 Task: Find a place to stay in Americana, Brazil, from 24 Aug to 10 Sep for 8 guests, with a price range of ₹12000 to ₹15000, 4 bedrooms, flat type, with Wifi, free parking, self check-in, and English-speaking host.
Action: Mouse pressed left at (583, 122)
Screenshot: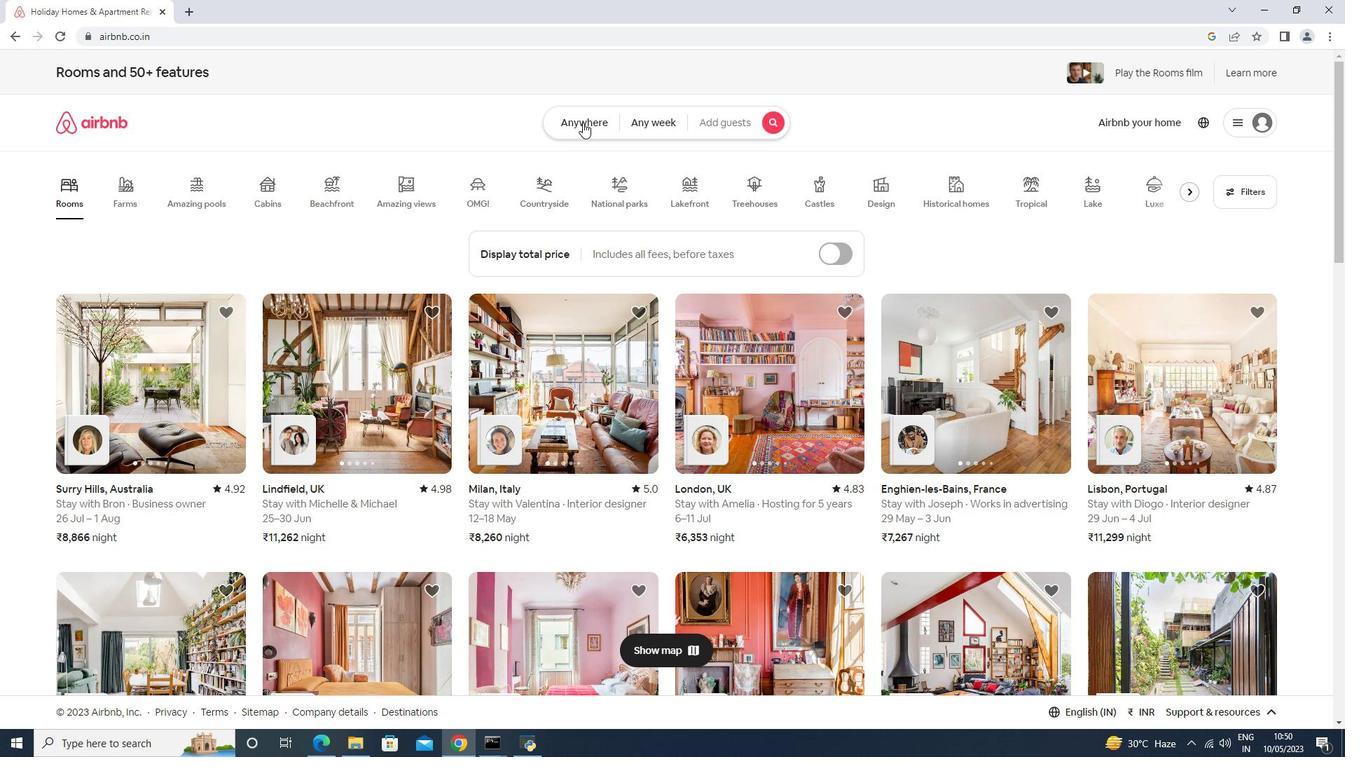 
Action: Mouse moved to (465, 186)
Screenshot: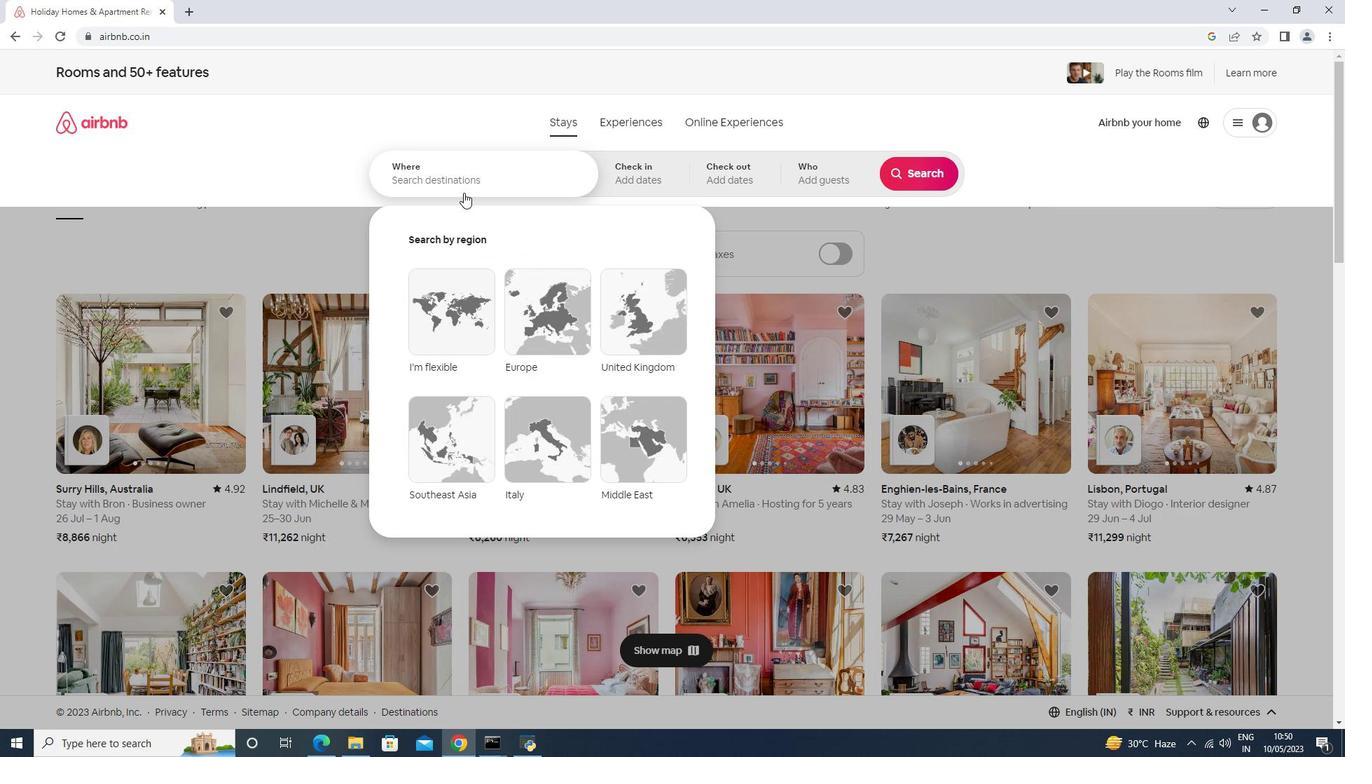 
Action: Mouse pressed left at (465, 186)
Screenshot: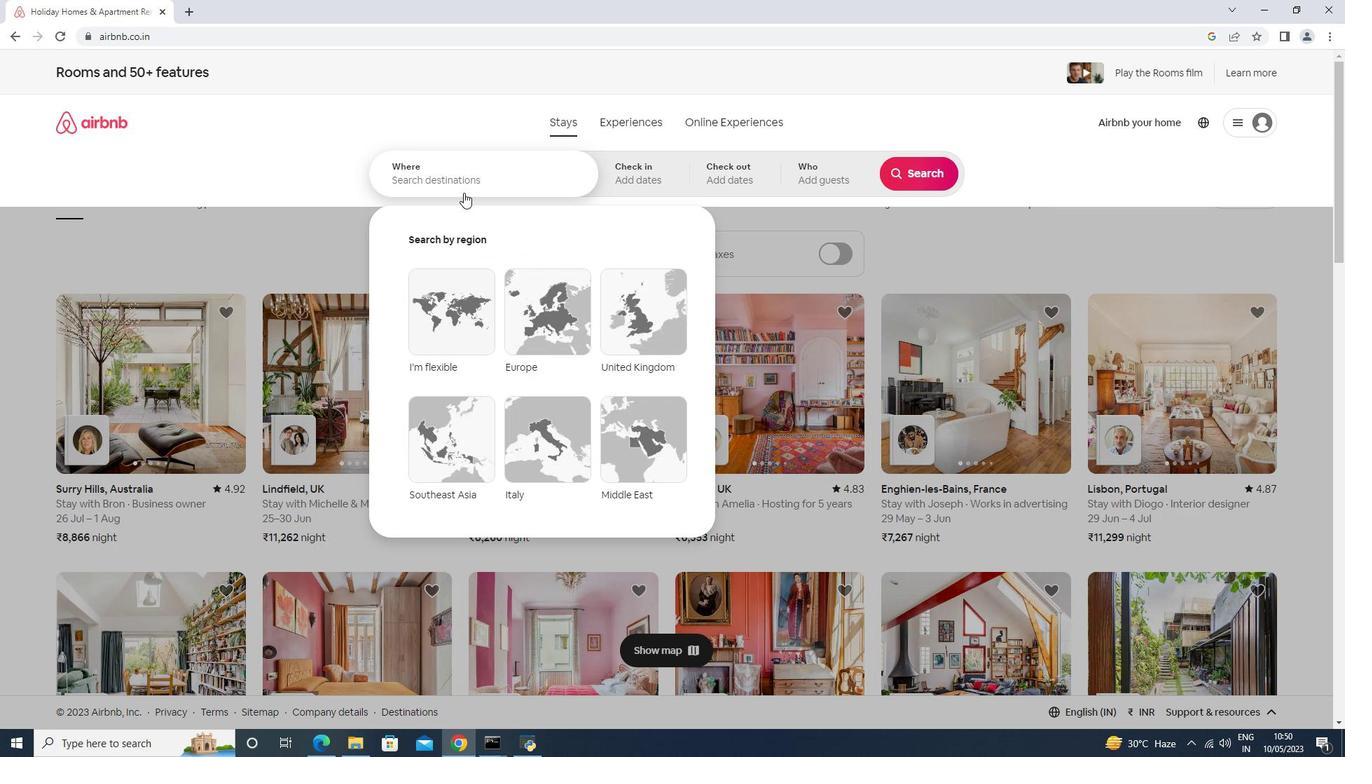 
Action: Key pressed <Key.shift>Amricana,<Key.shift>Bral
Screenshot: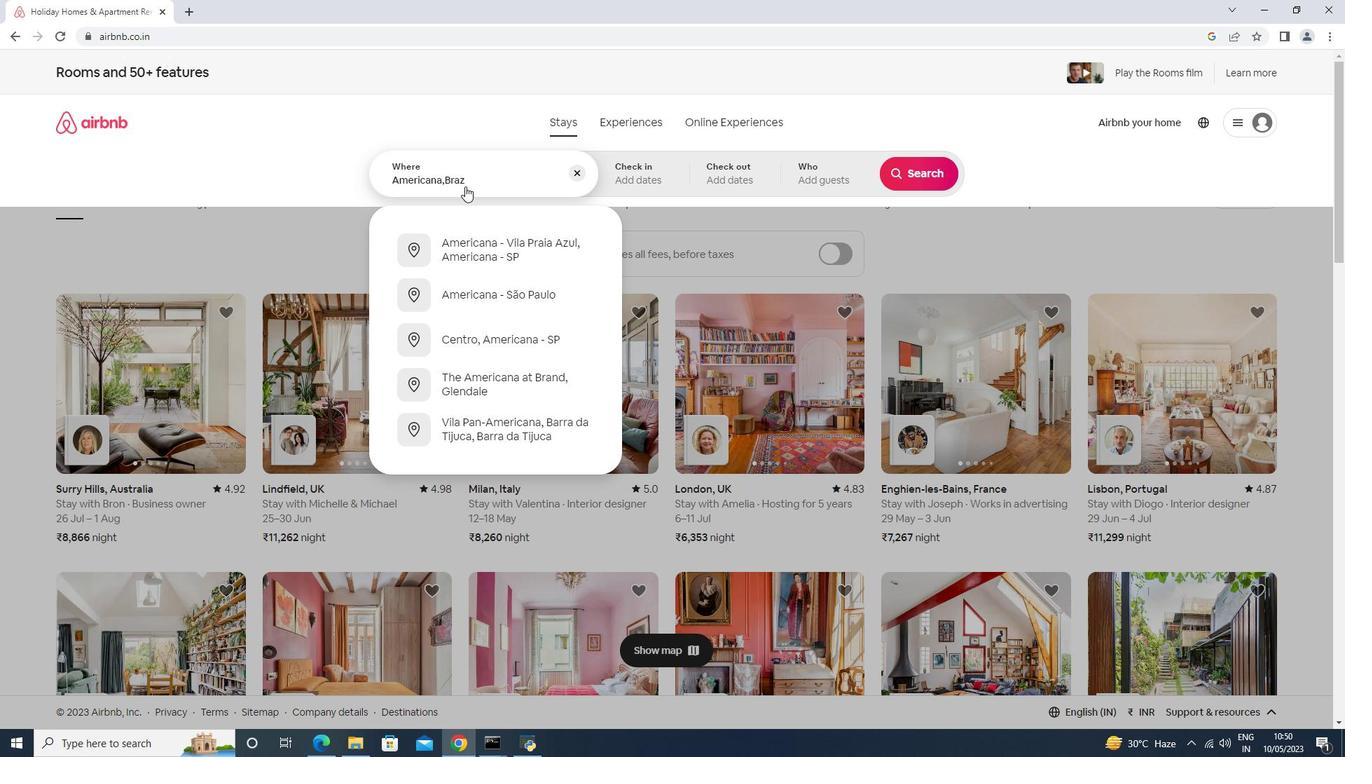 
Action: Mouse moved to (621, 186)
Screenshot: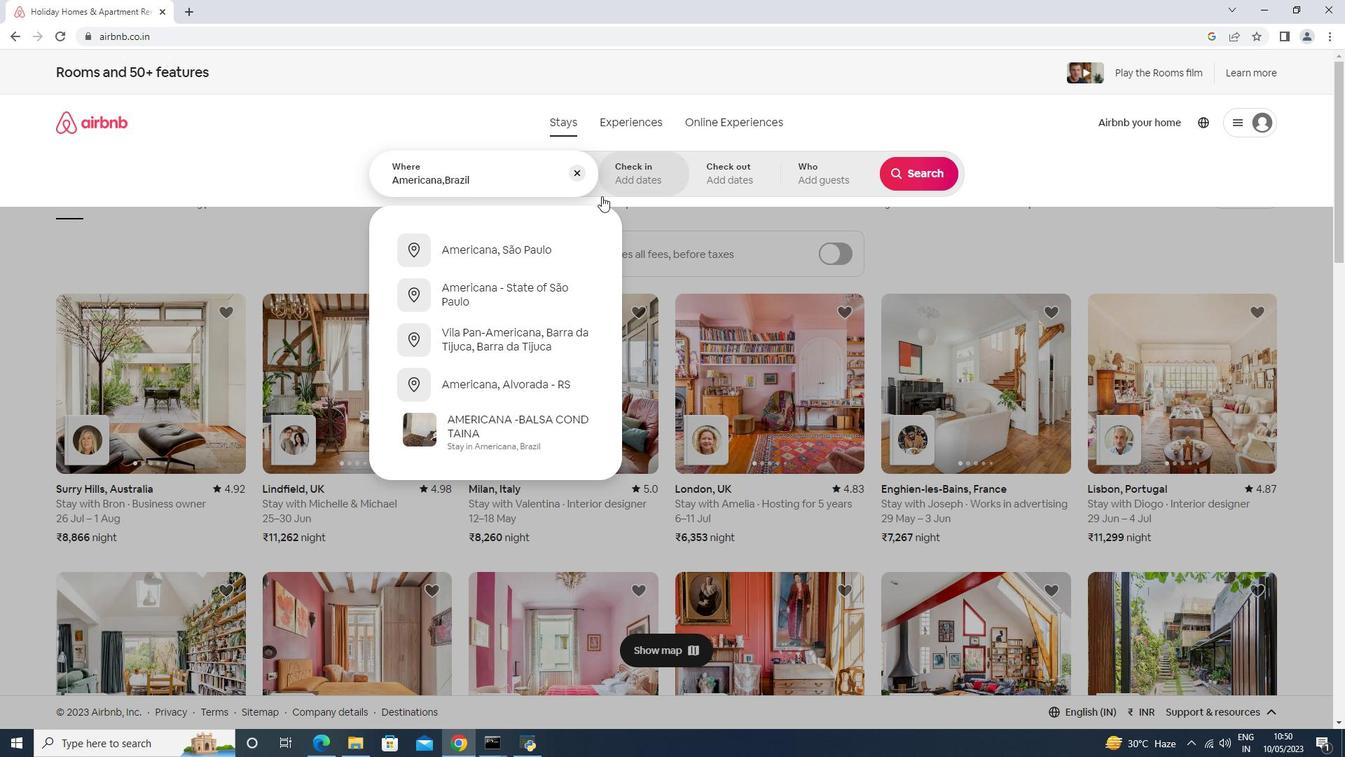 
Action: Mouse pressed left at (621, 186)
Screenshot: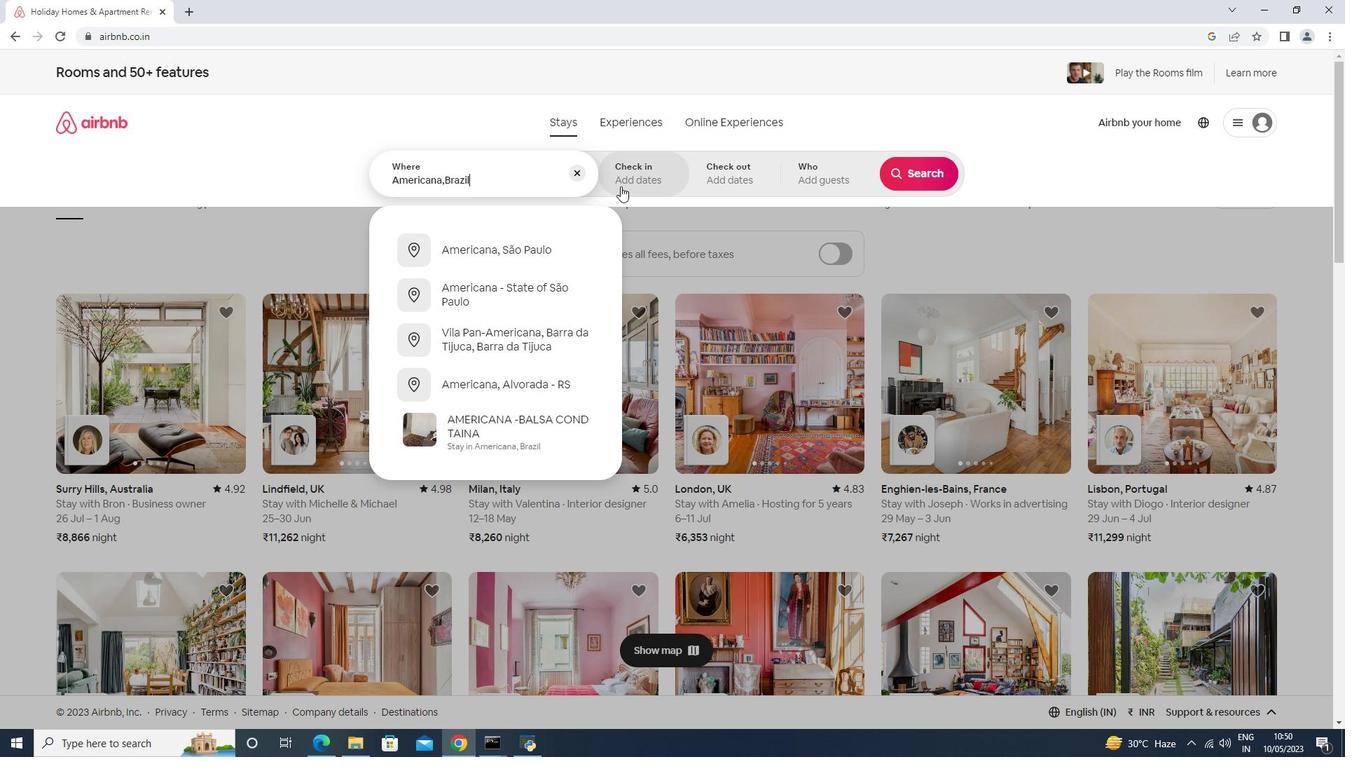 
Action: Mouse moved to (913, 289)
Screenshot: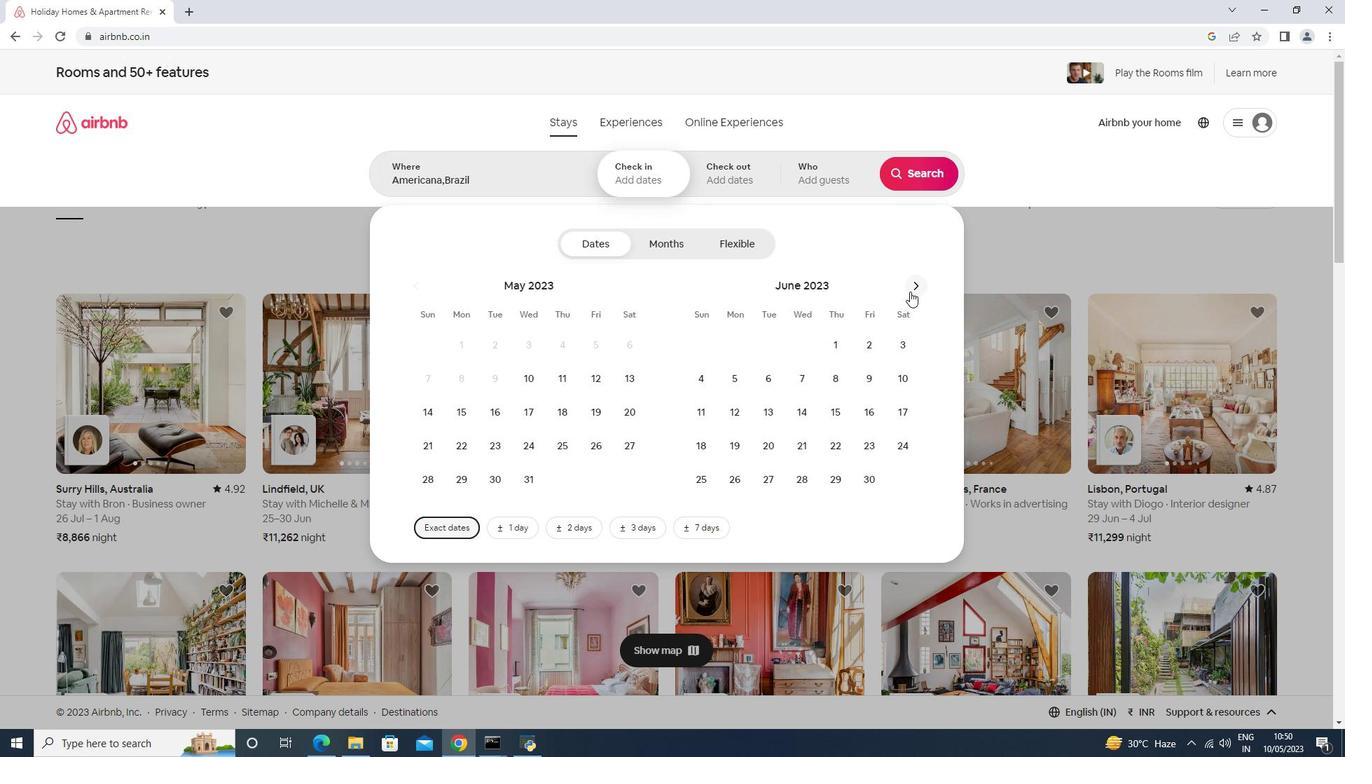 
Action: Mouse pressed left at (913, 289)
Screenshot: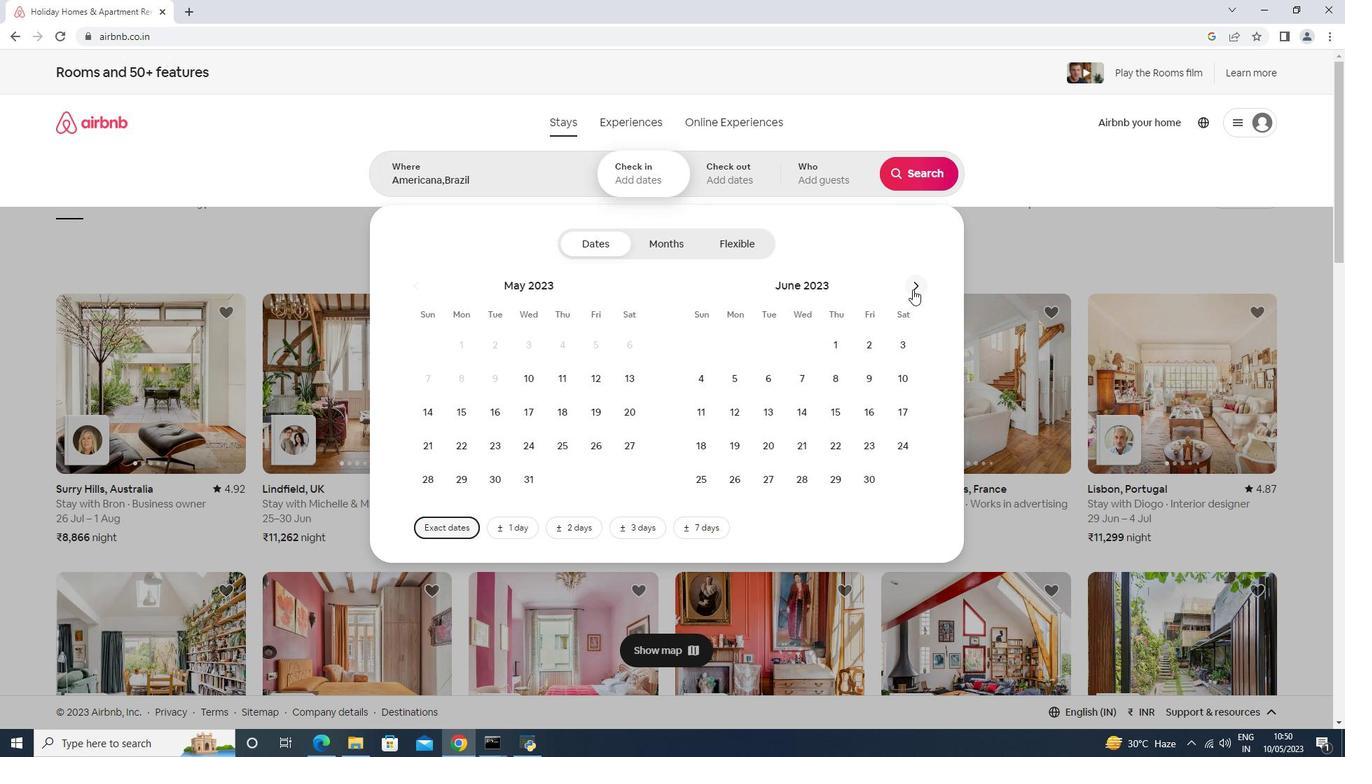 
Action: Mouse pressed left at (913, 289)
Screenshot: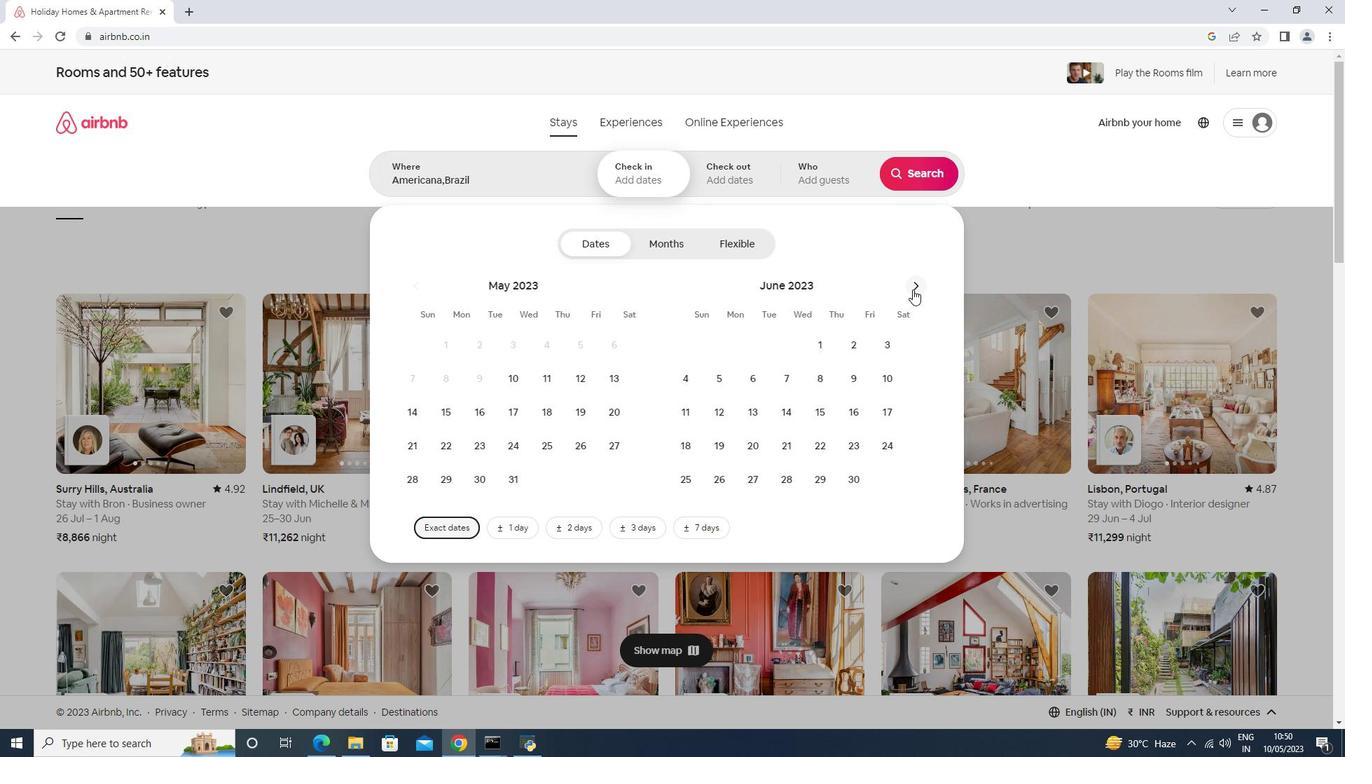 
Action: Mouse moved to (834, 447)
Screenshot: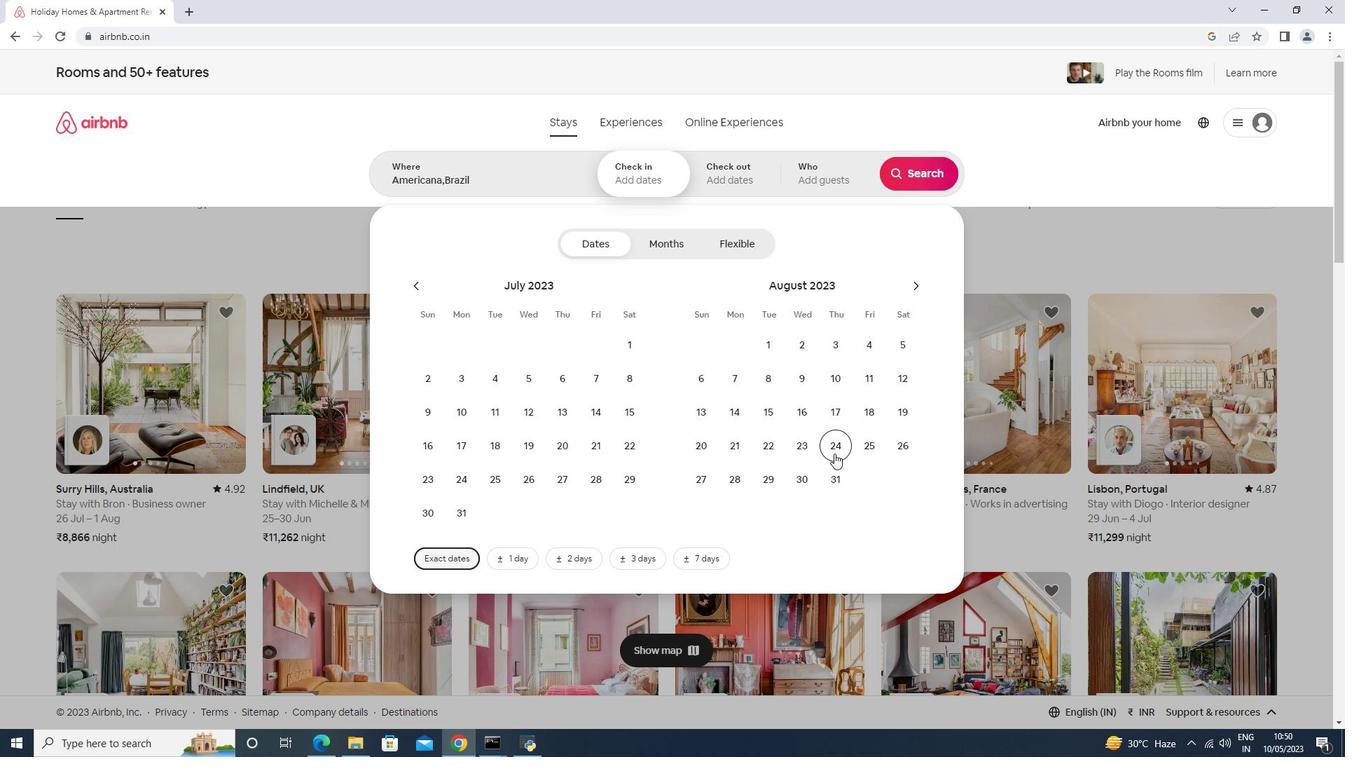
Action: Mouse pressed left at (834, 447)
Screenshot: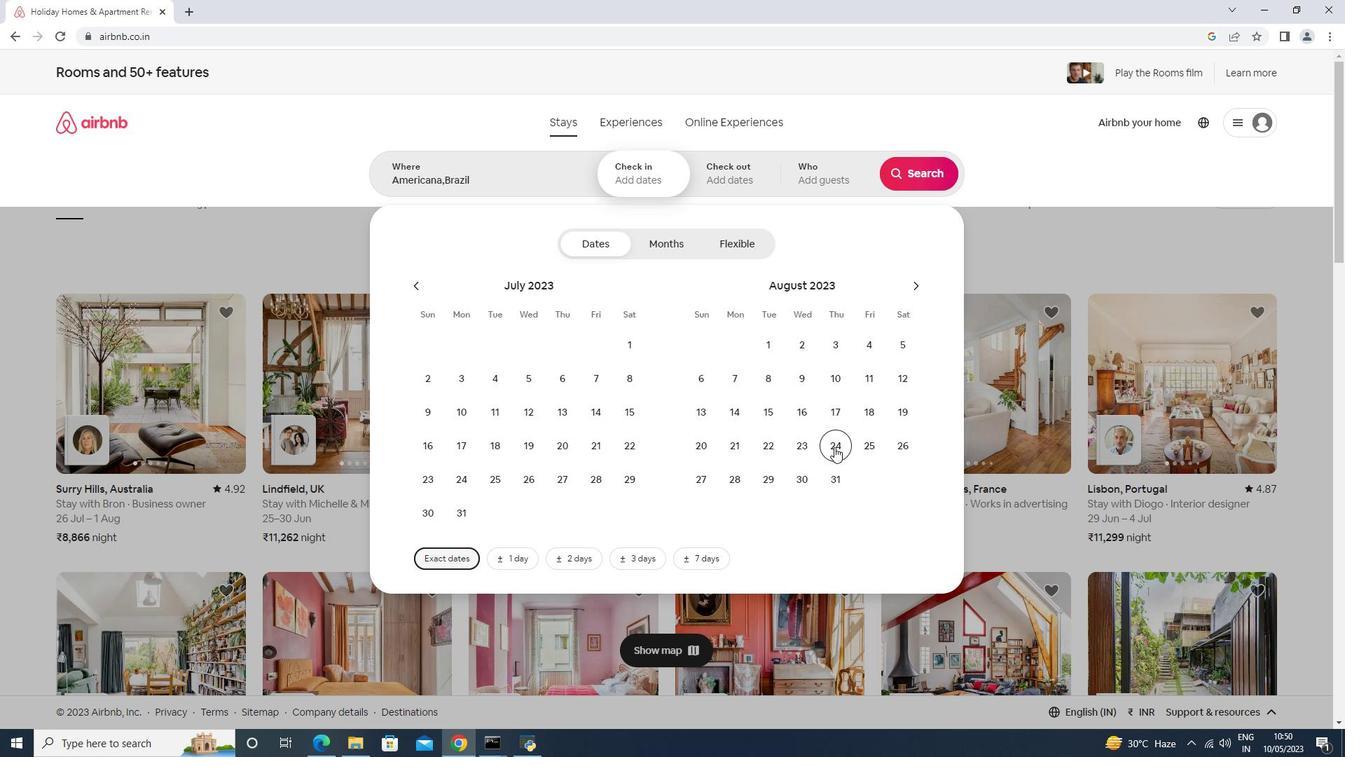 
Action: Mouse moved to (911, 286)
Screenshot: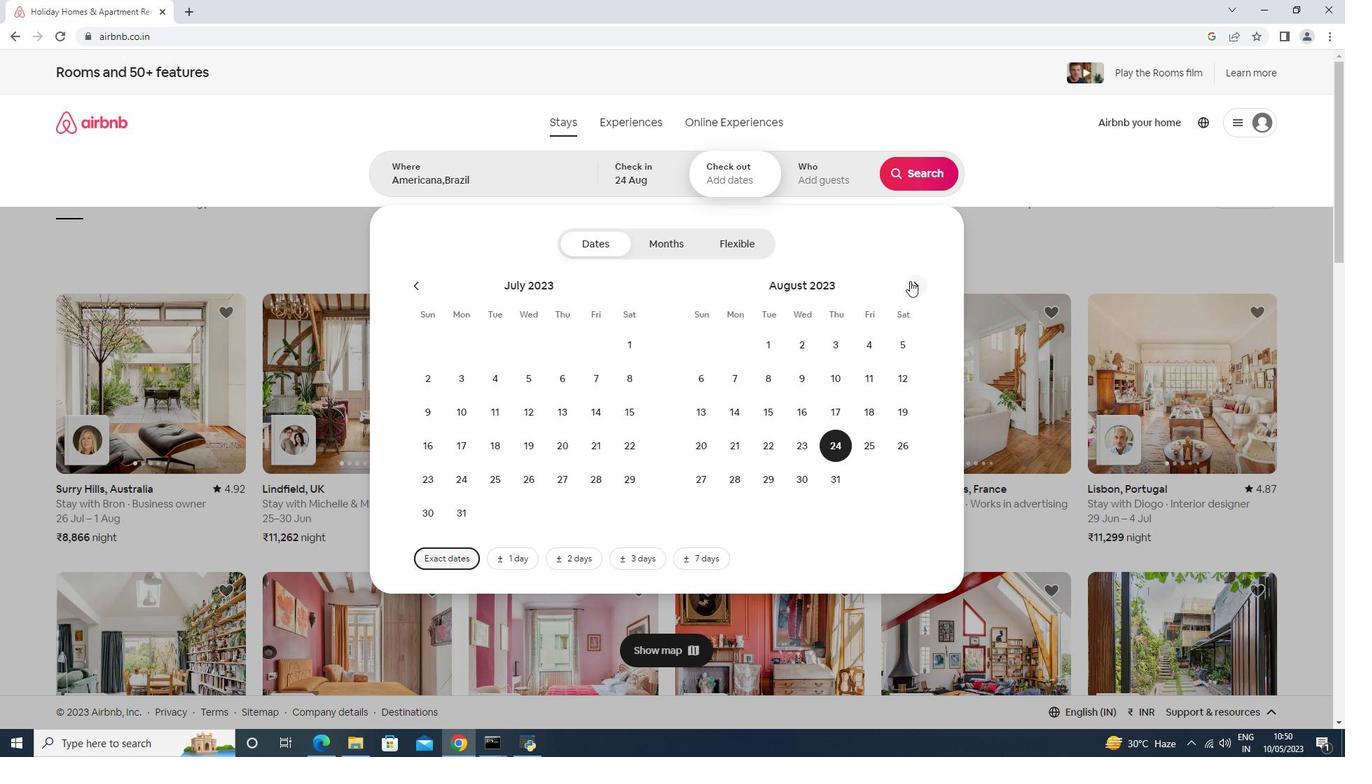 
Action: Mouse pressed left at (911, 286)
Screenshot: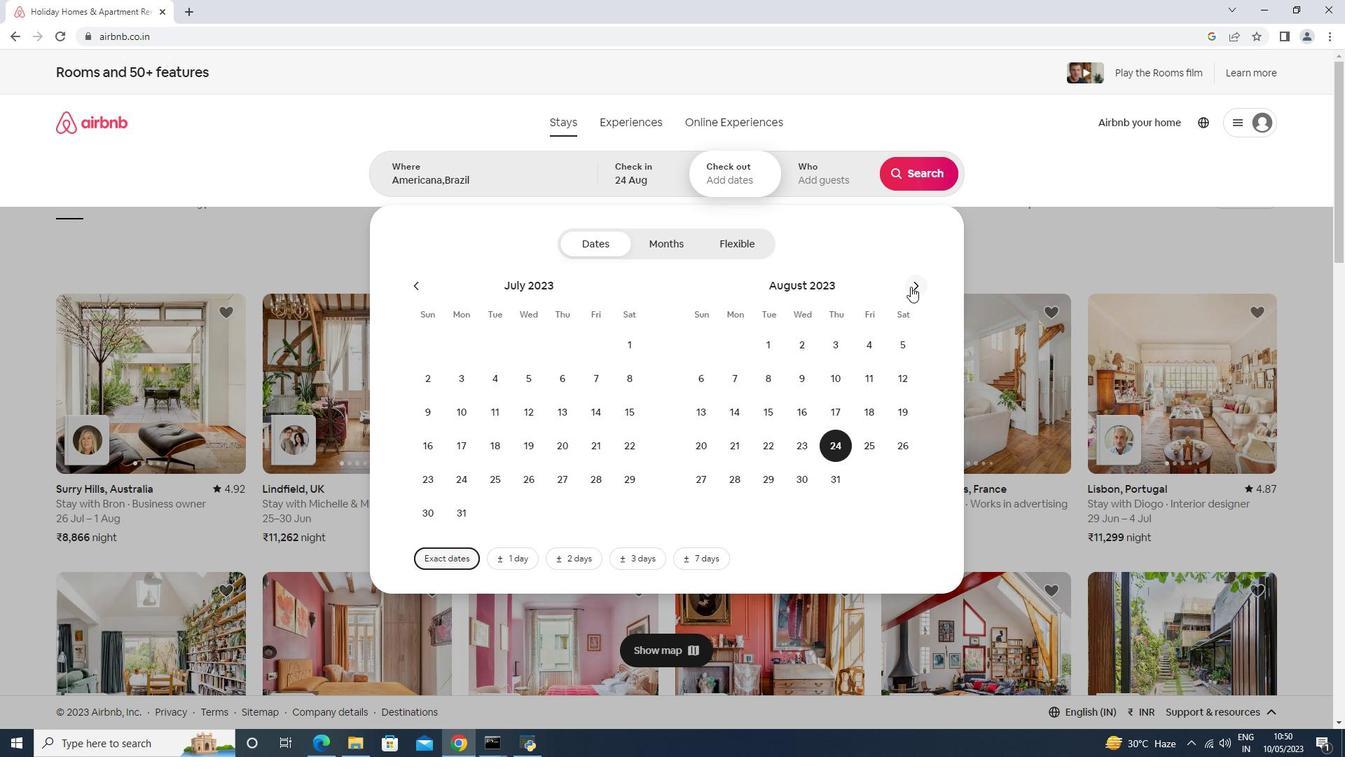 
Action: Mouse moved to (702, 406)
Screenshot: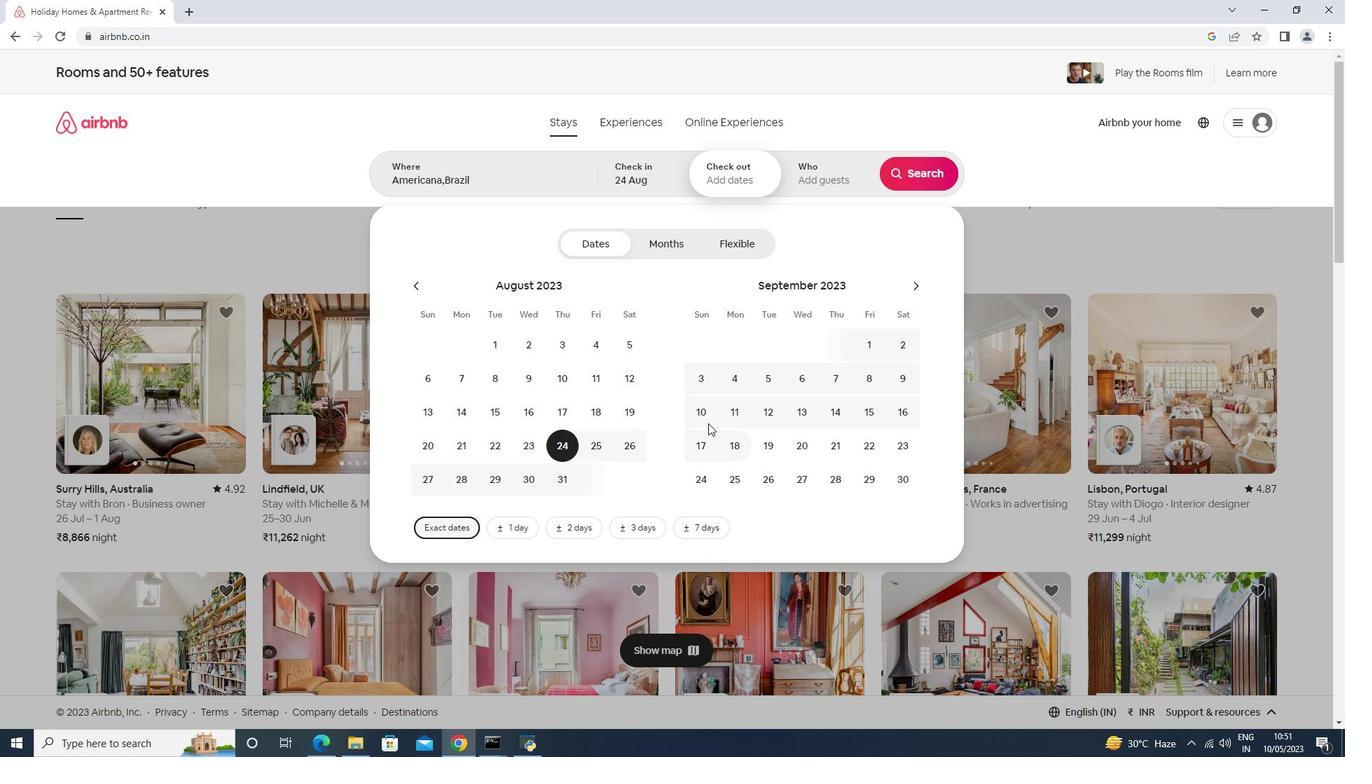 
Action: Mouse pressed left at (702, 406)
Screenshot: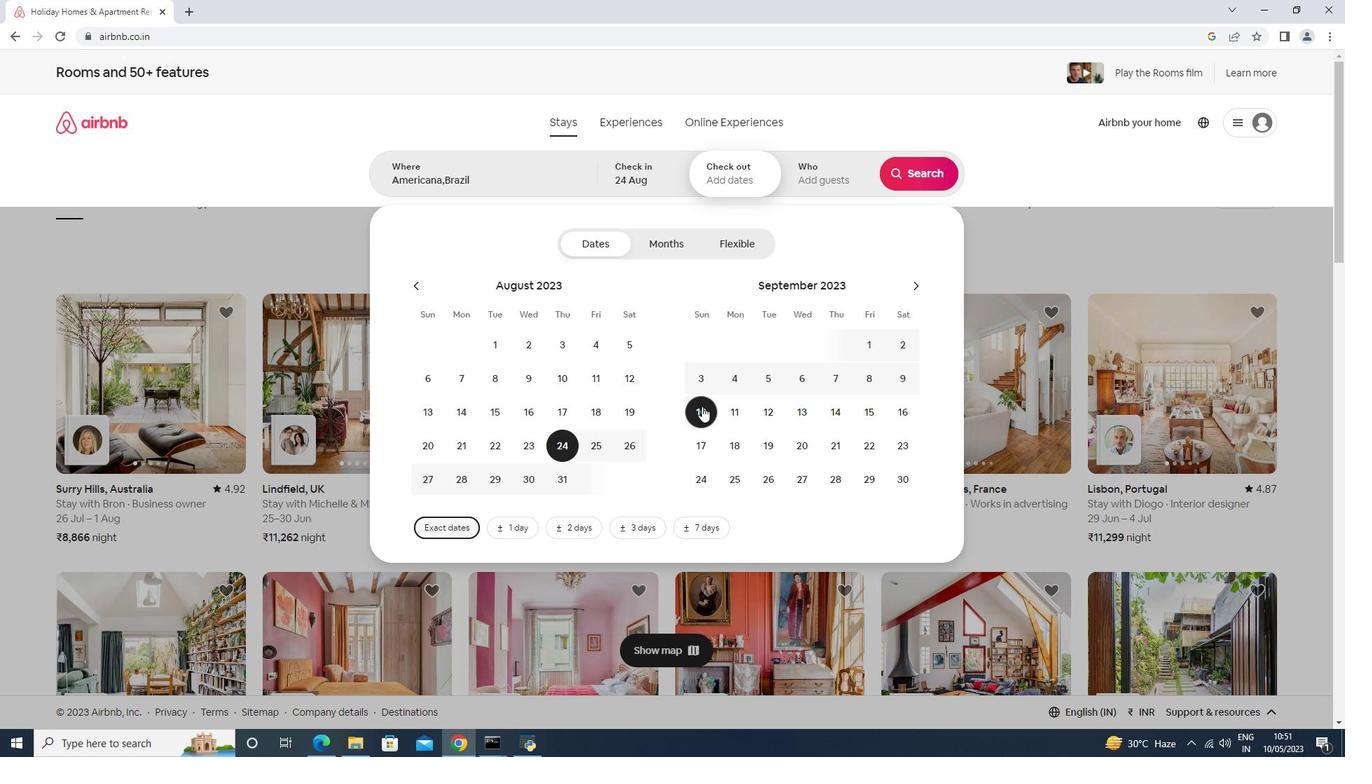 
Action: Mouse moved to (832, 188)
Screenshot: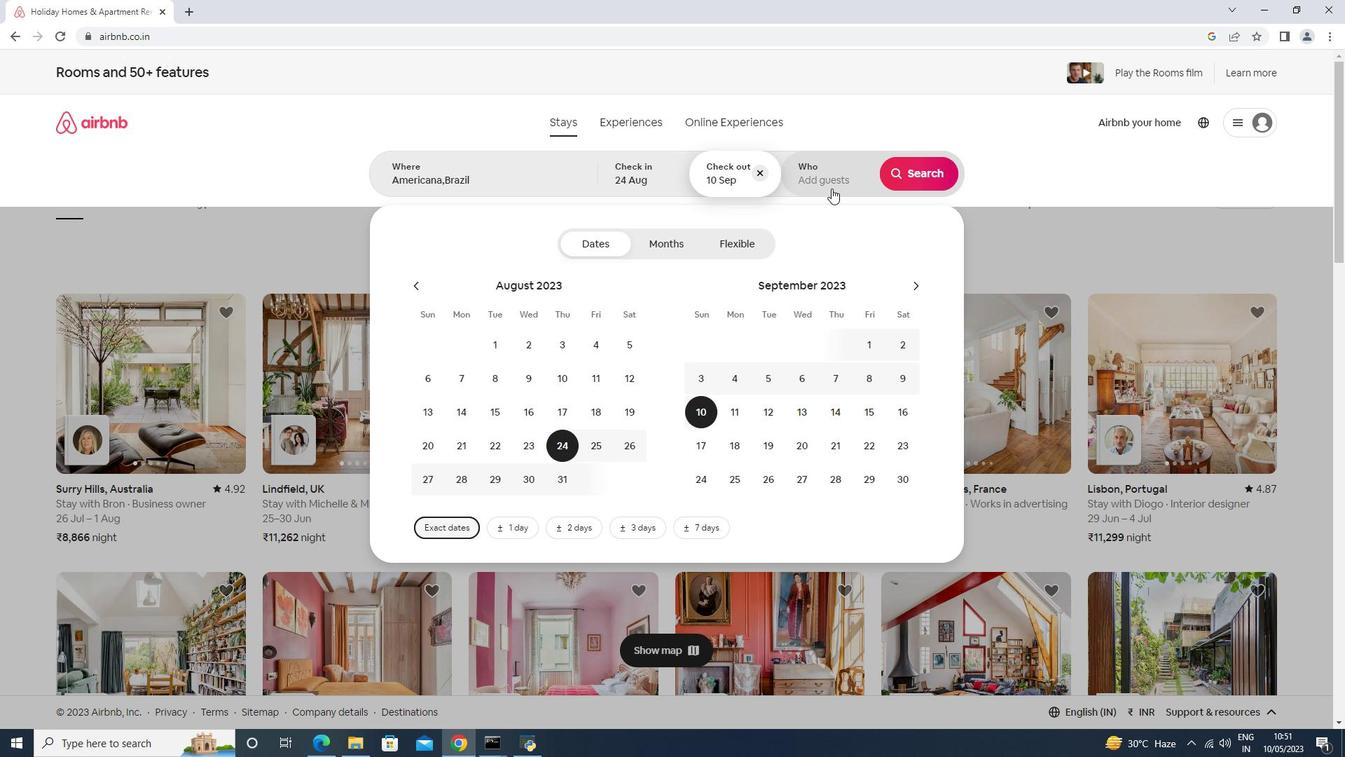 
Action: Mouse pressed left at (832, 188)
Screenshot: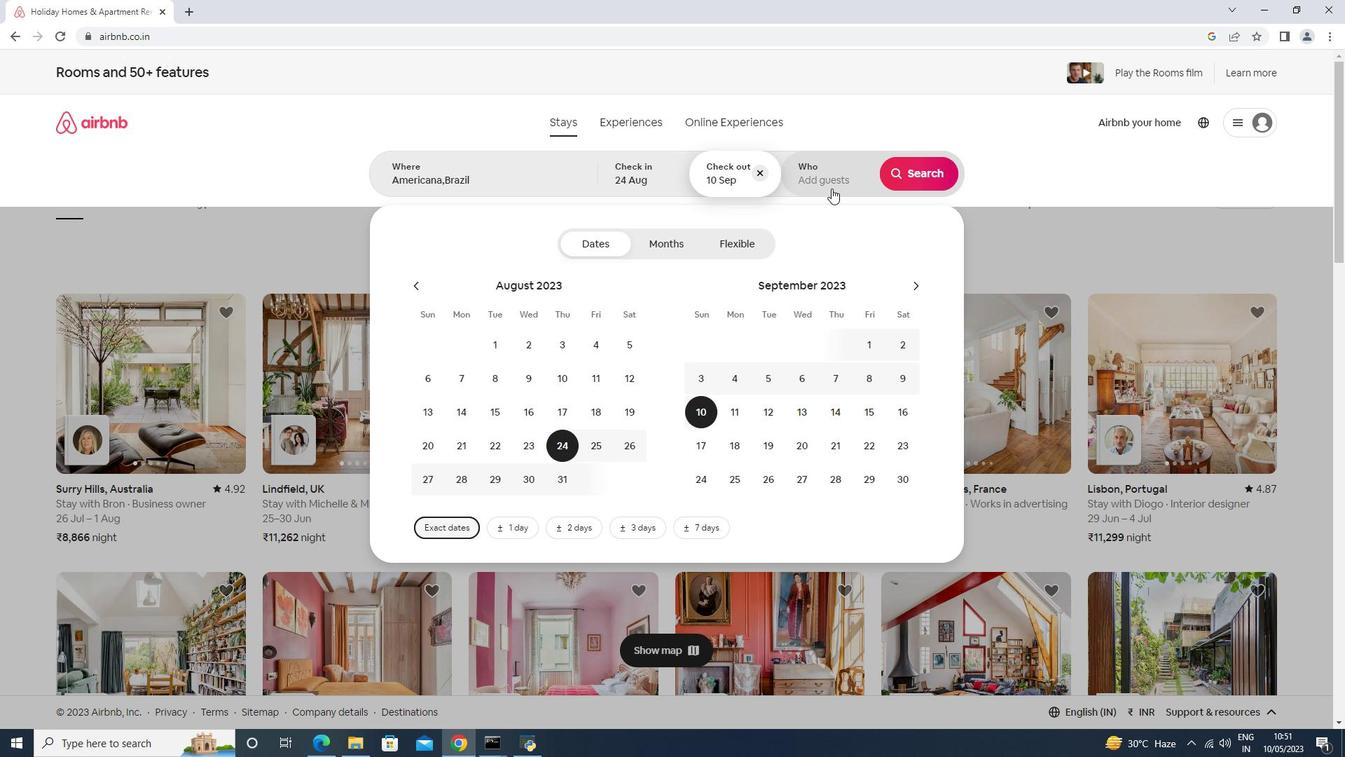 
Action: Mouse moved to (921, 248)
Screenshot: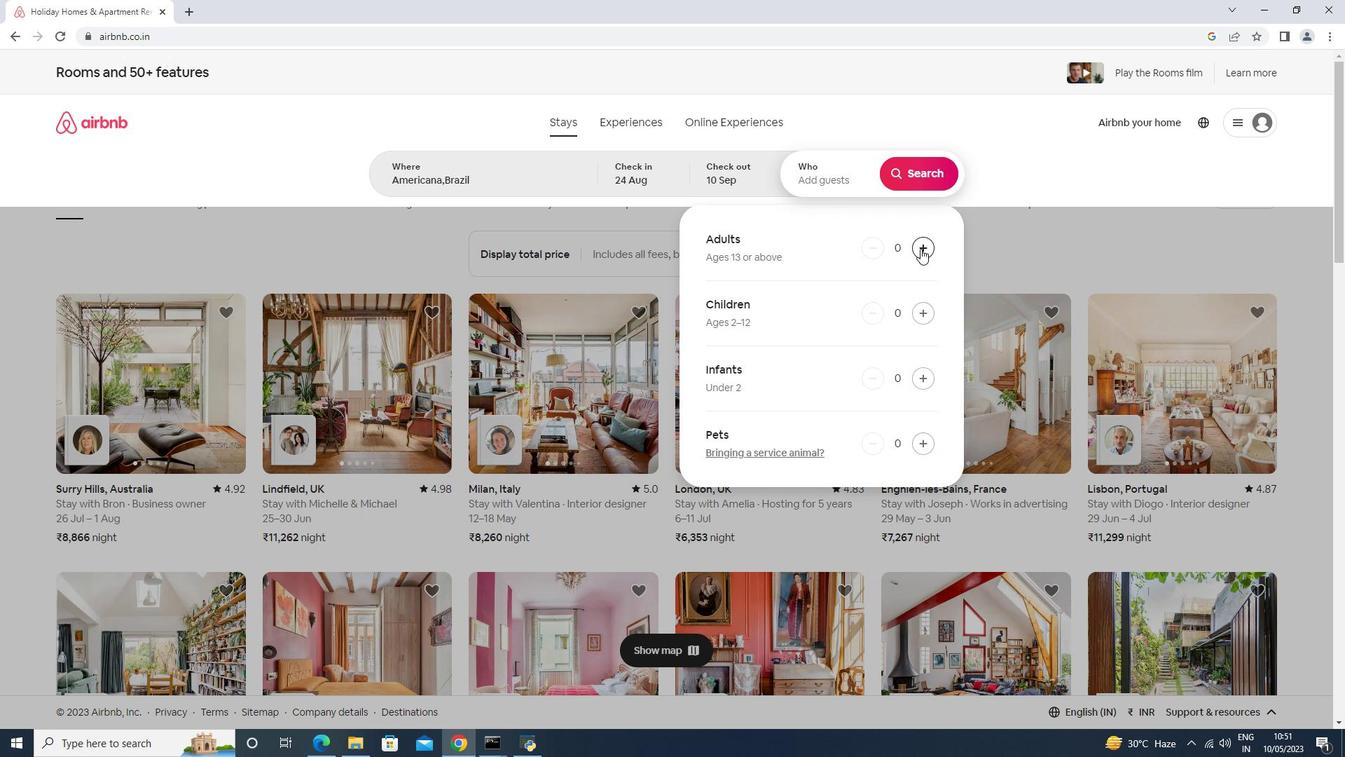 
Action: Mouse pressed left at (921, 248)
Screenshot: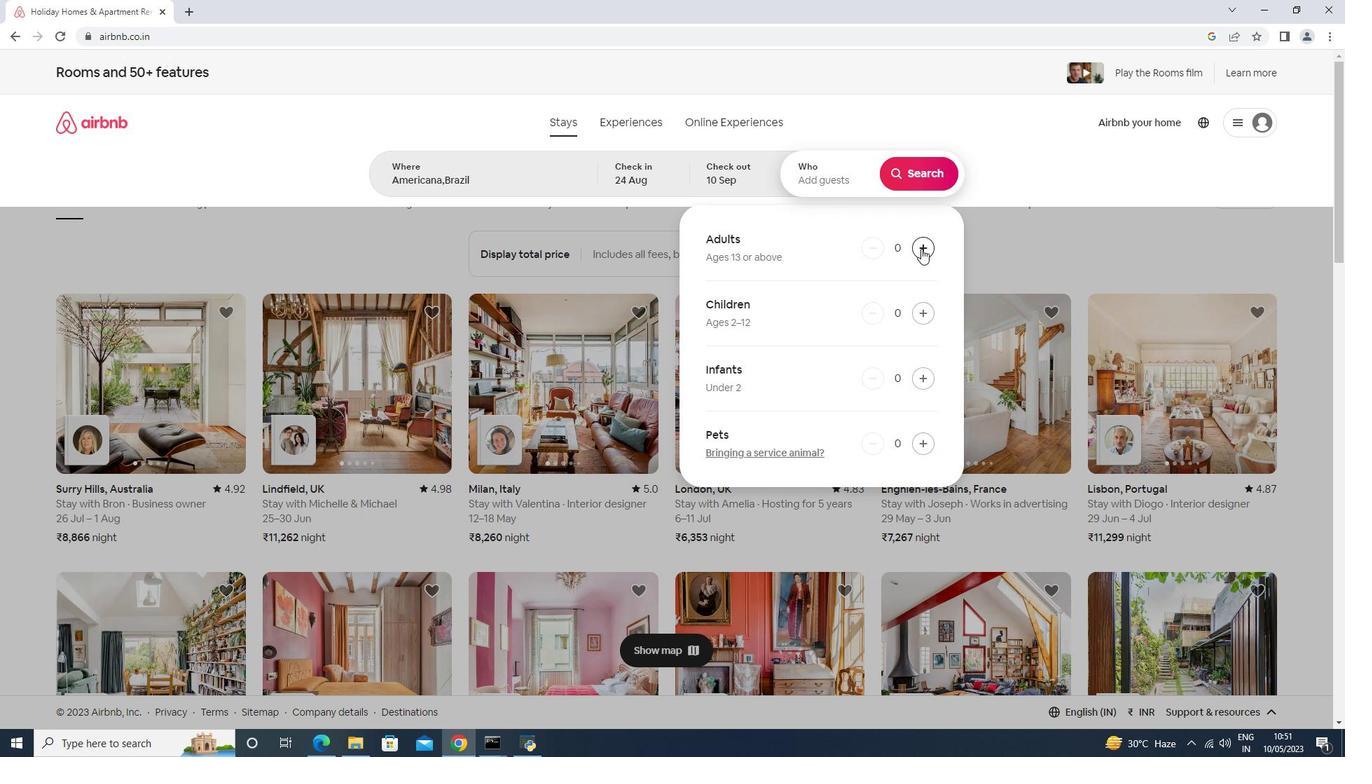
Action: Mouse moved to (921, 249)
Screenshot: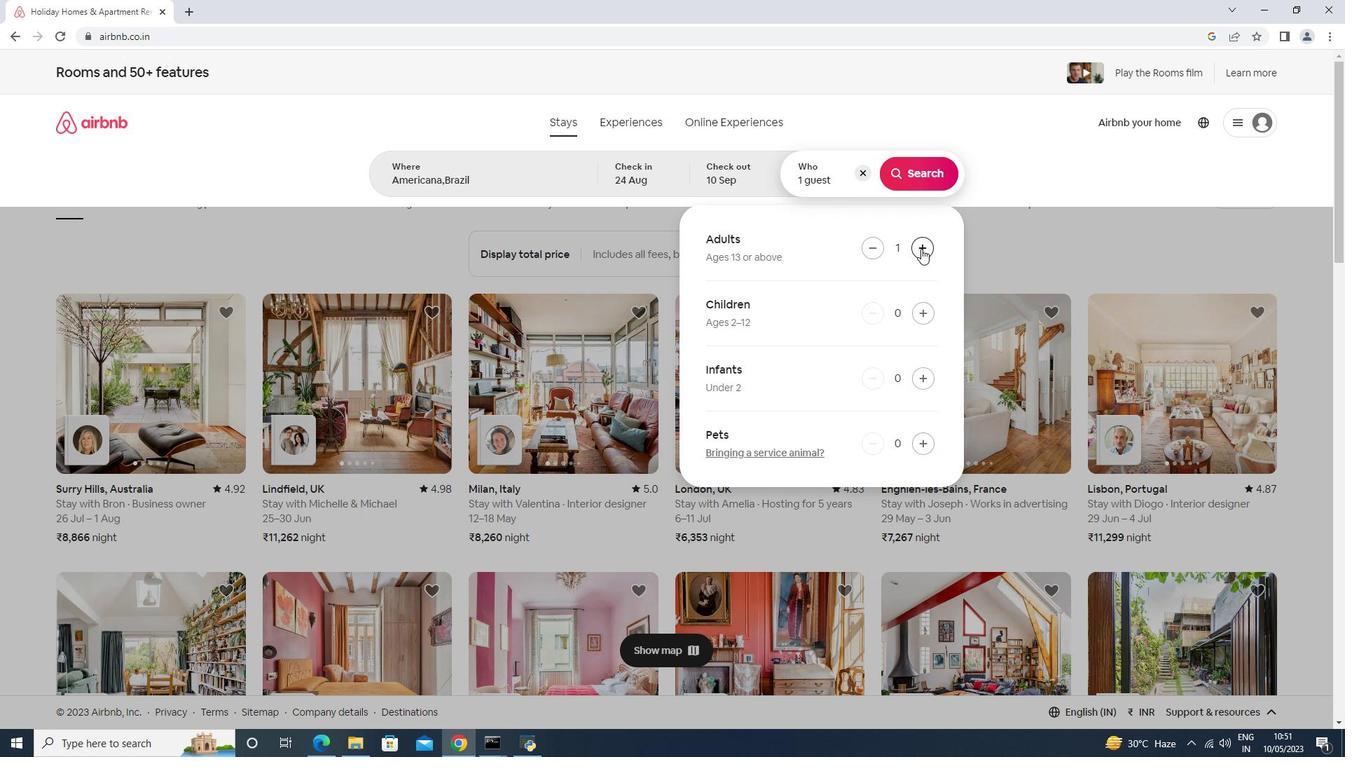 
Action: Mouse pressed left at (921, 249)
Screenshot: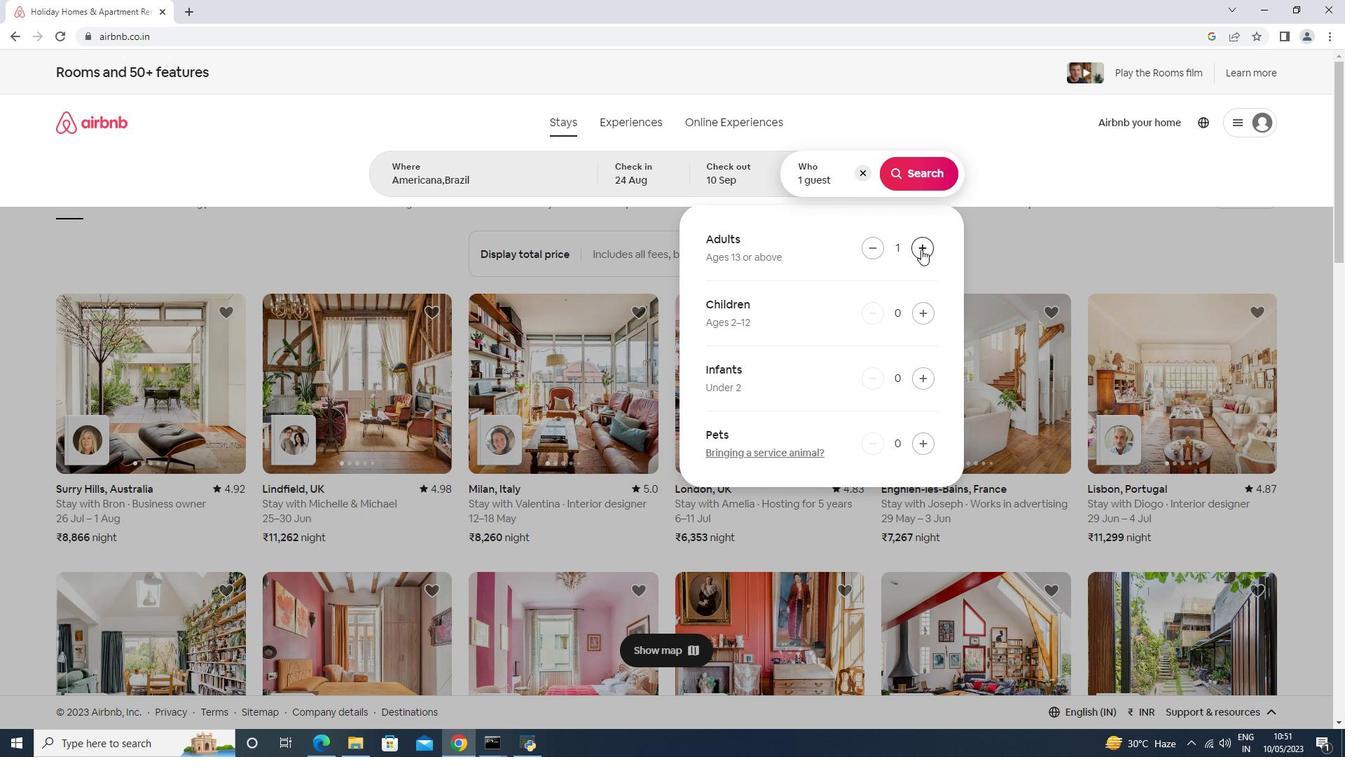 
Action: Mouse pressed left at (921, 249)
Screenshot: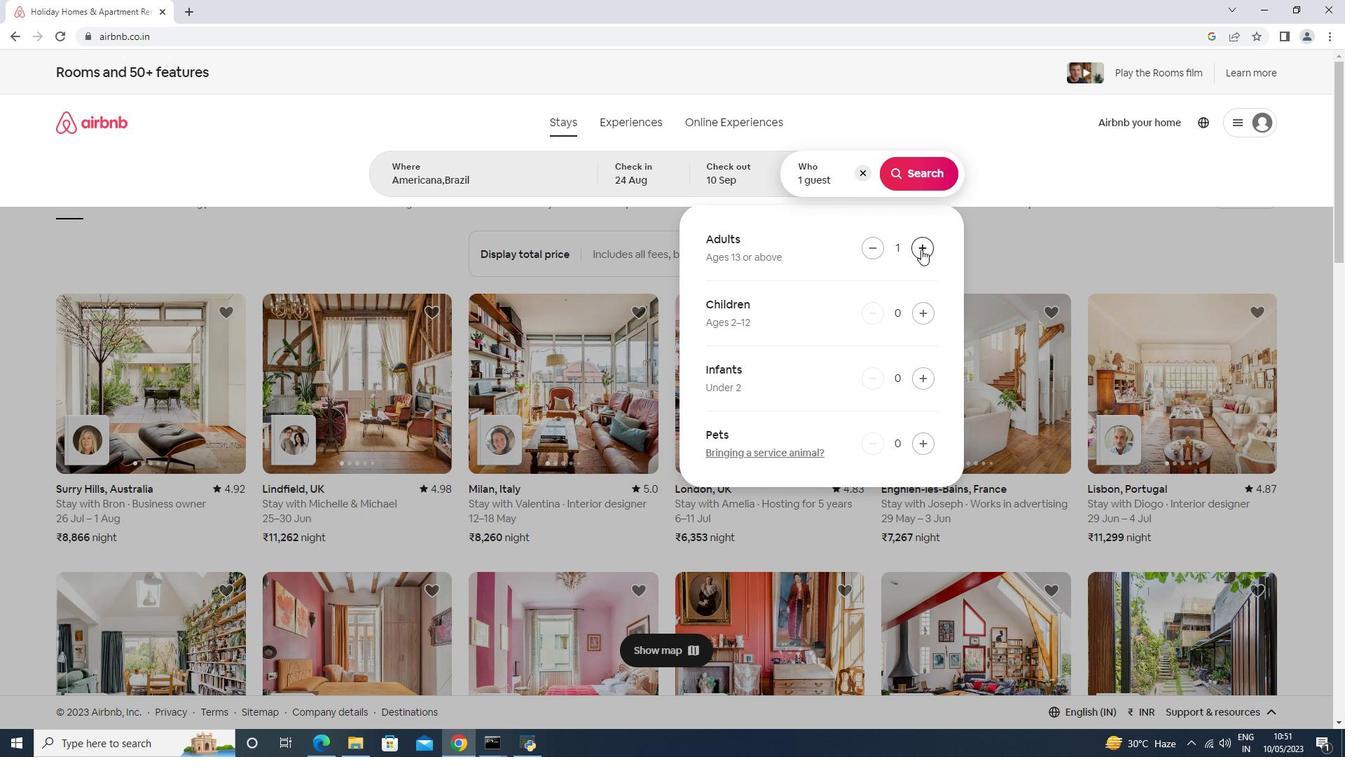 
Action: Mouse moved to (919, 250)
Screenshot: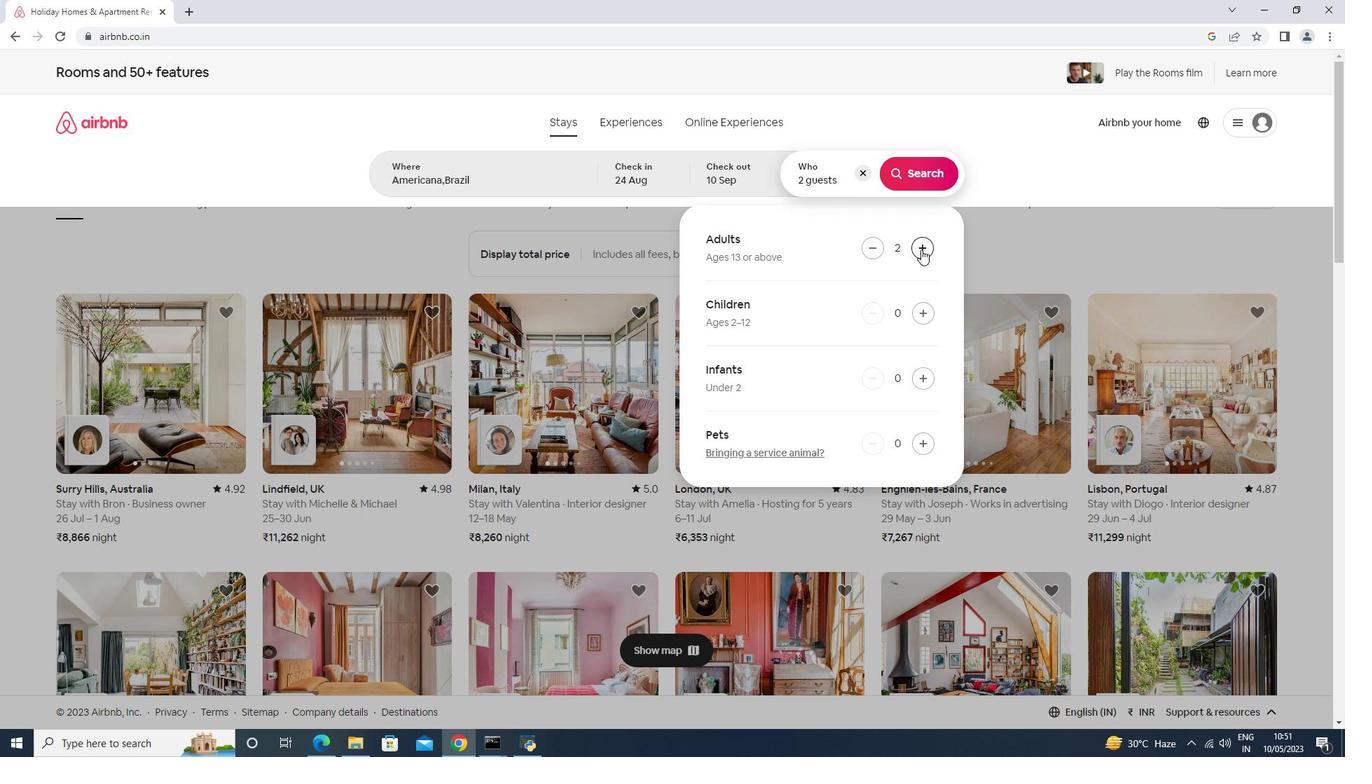 
Action: Mouse pressed left at (919, 250)
Screenshot: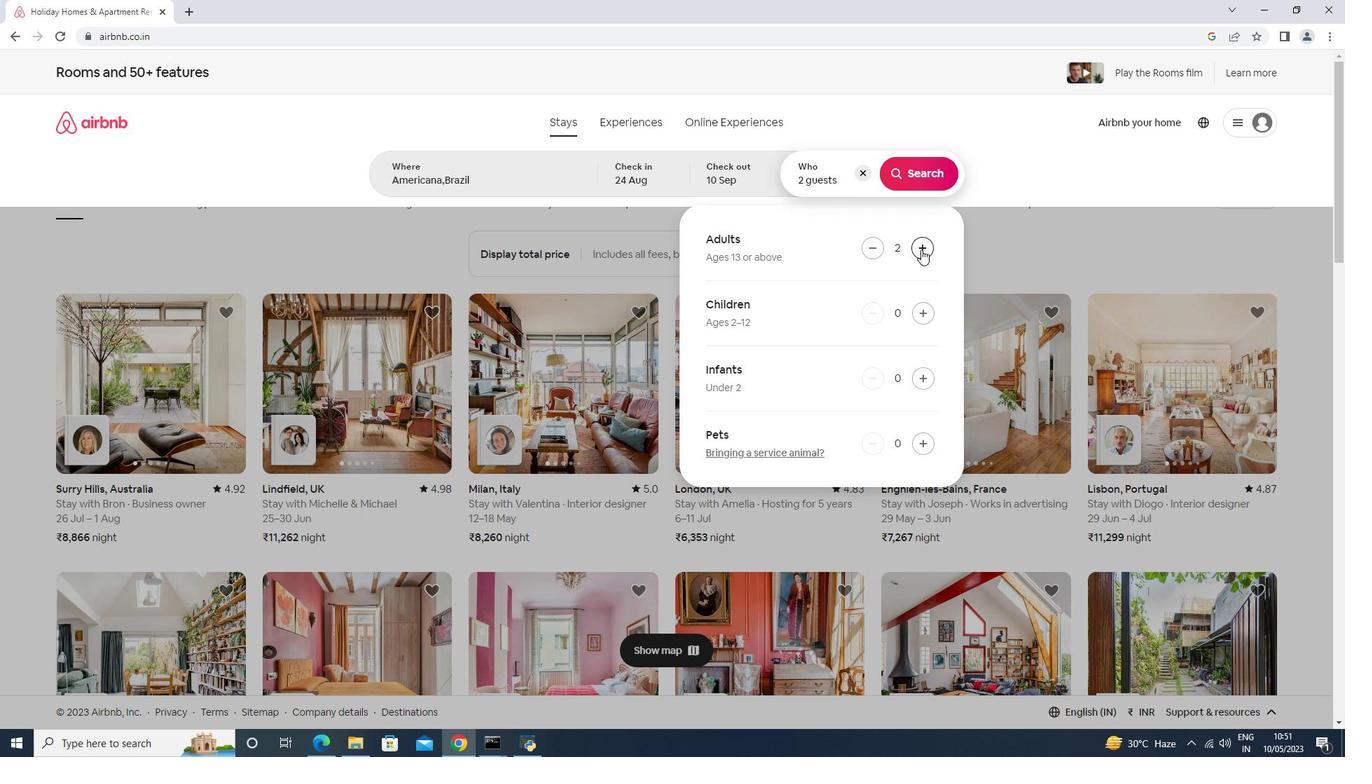 
Action: Mouse pressed left at (919, 250)
Screenshot: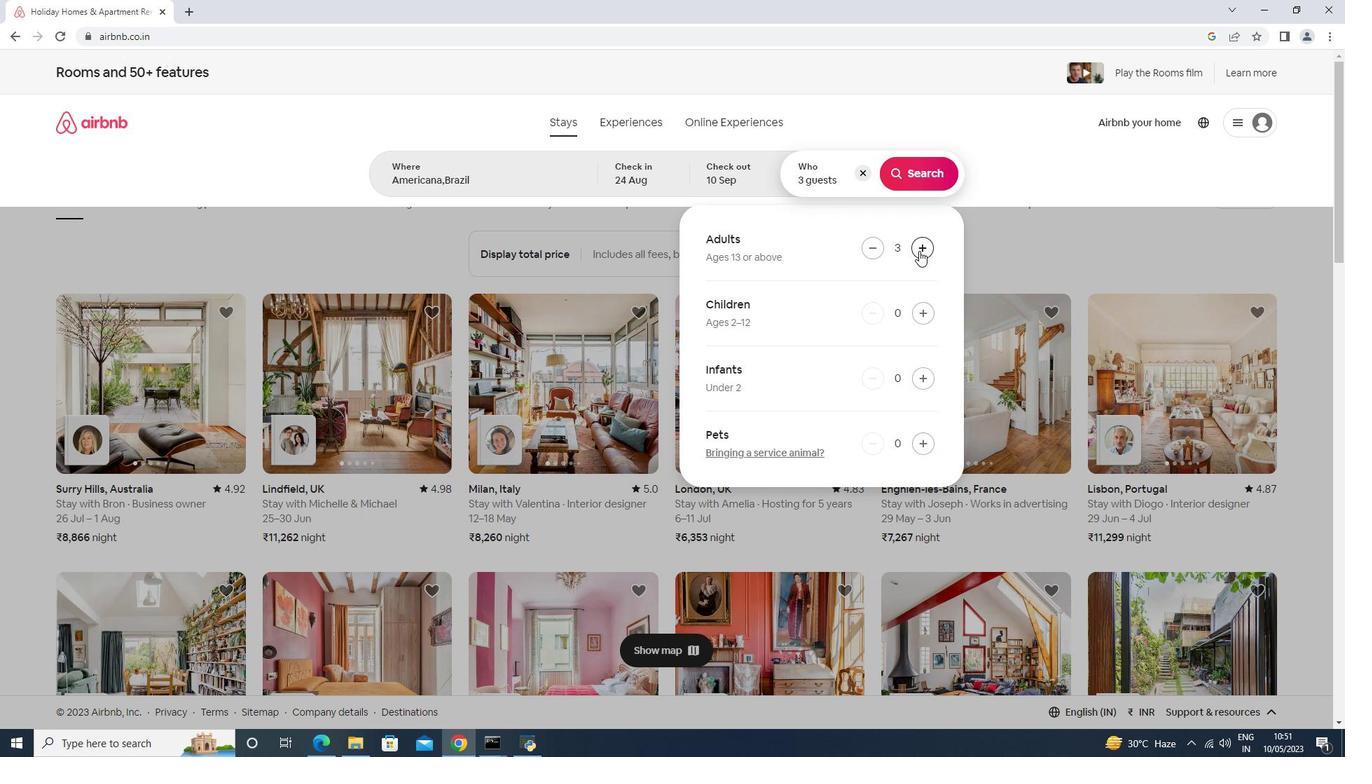 
Action: Mouse pressed left at (919, 250)
Screenshot: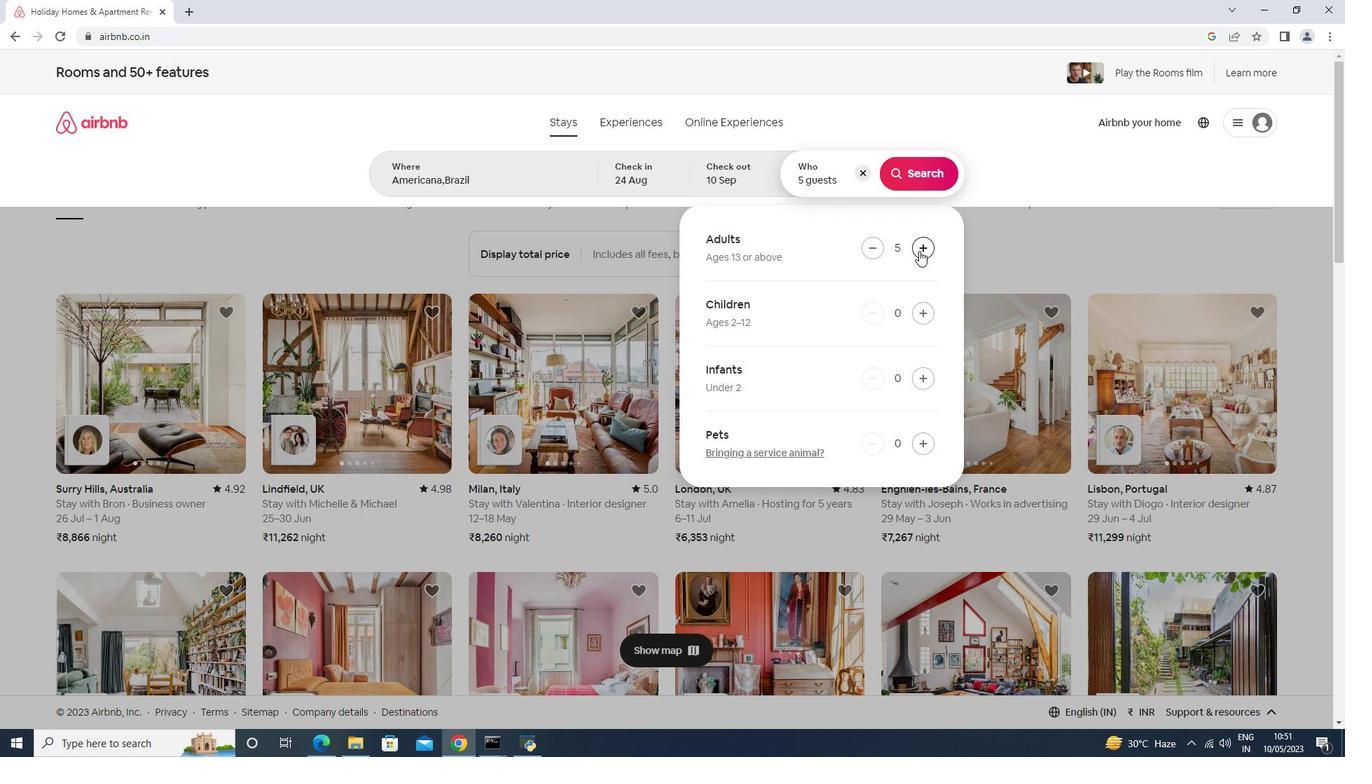 
Action: Mouse moved to (875, 244)
Screenshot: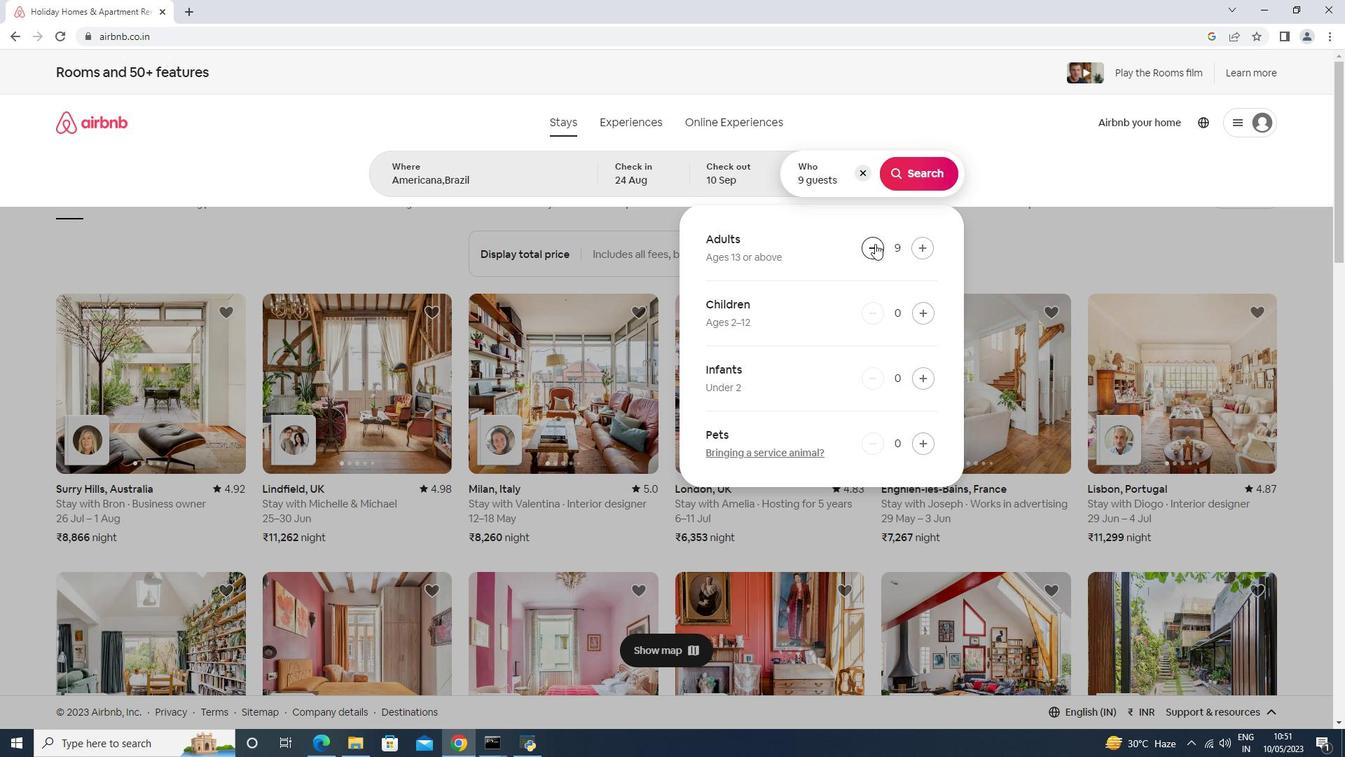 
Action: Mouse pressed left at (875, 244)
Screenshot: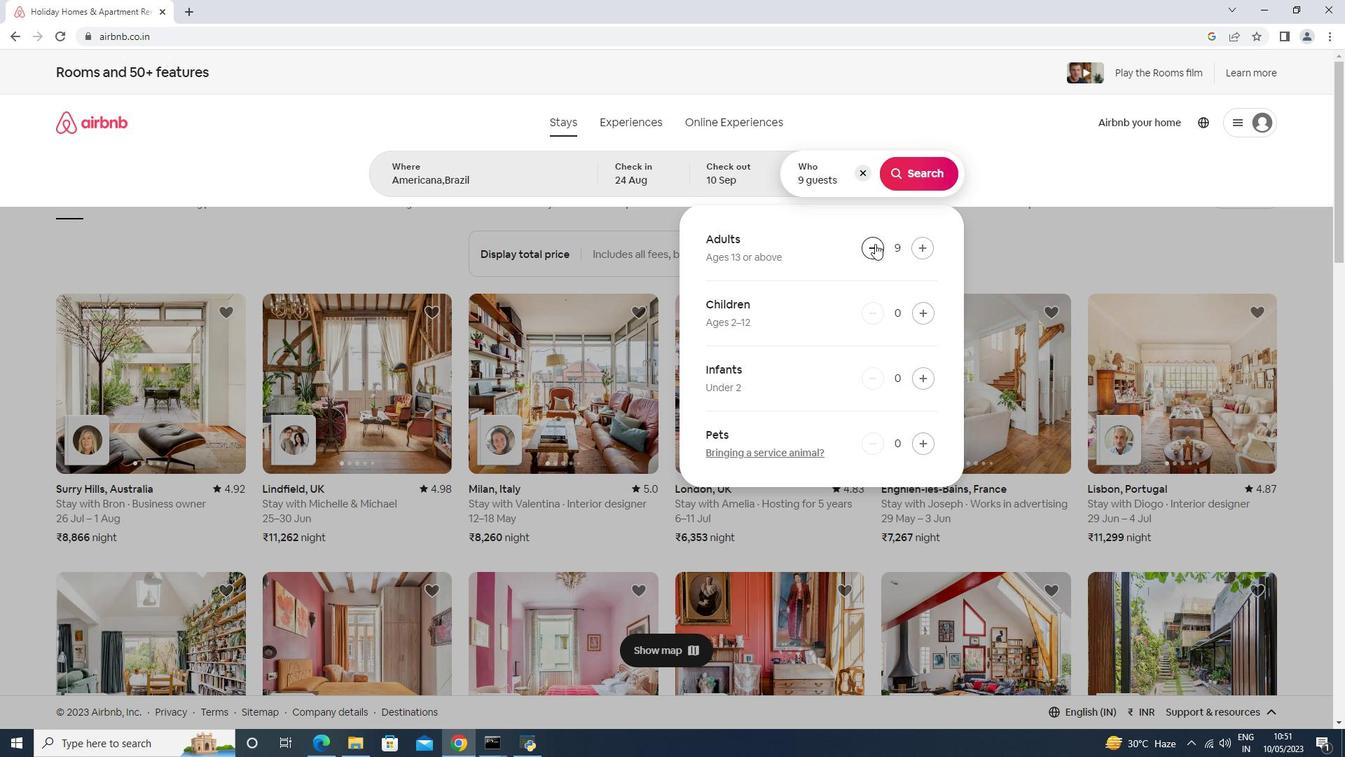 
Action: Mouse moved to (931, 173)
Screenshot: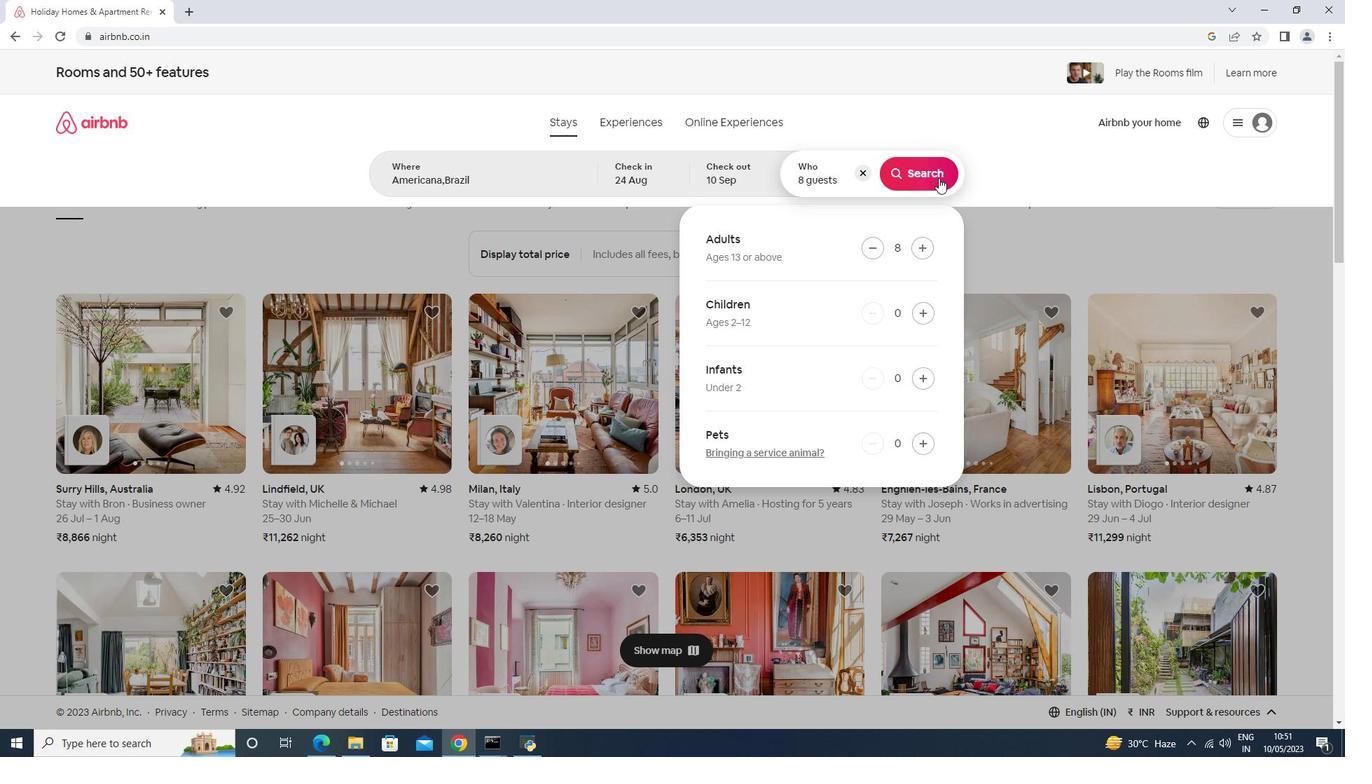 
Action: Mouse pressed left at (931, 173)
Screenshot: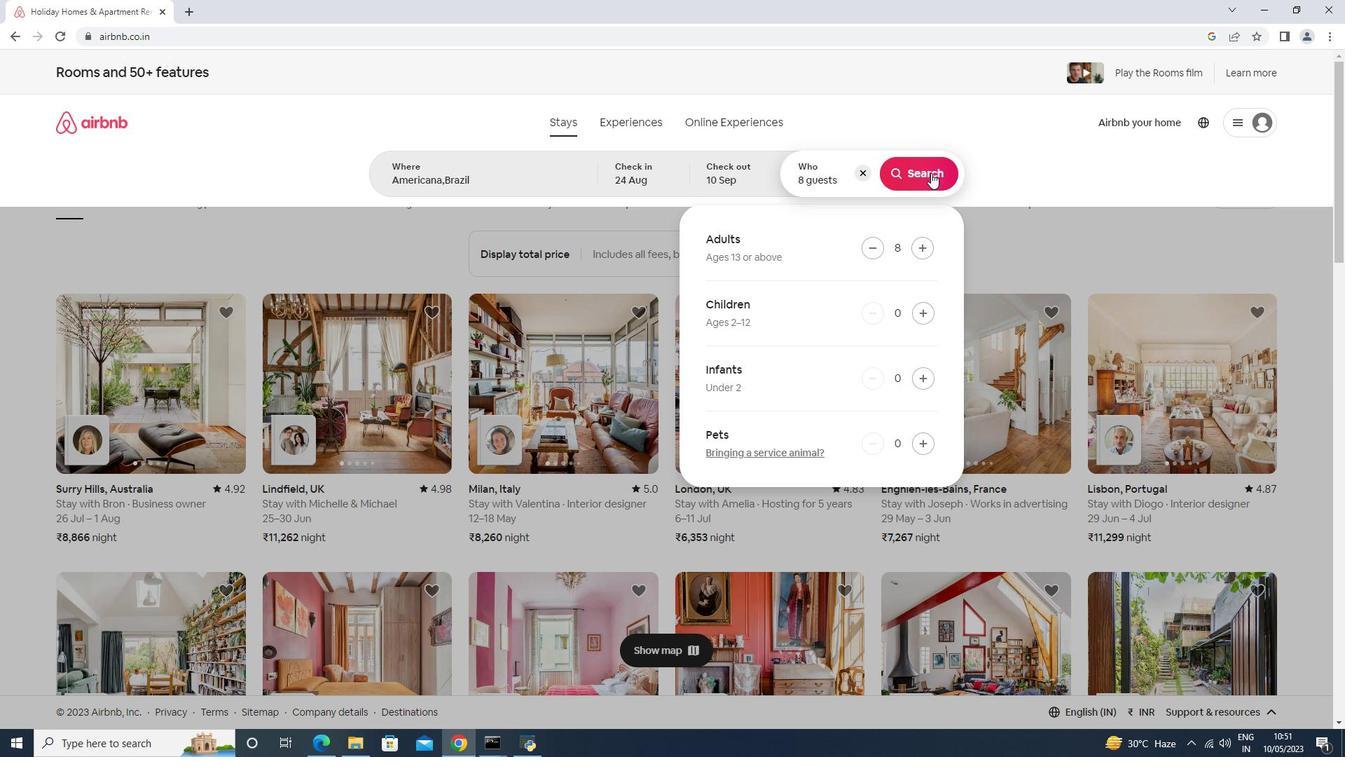 
Action: Mouse moved to (1267, 125)
Screenshot: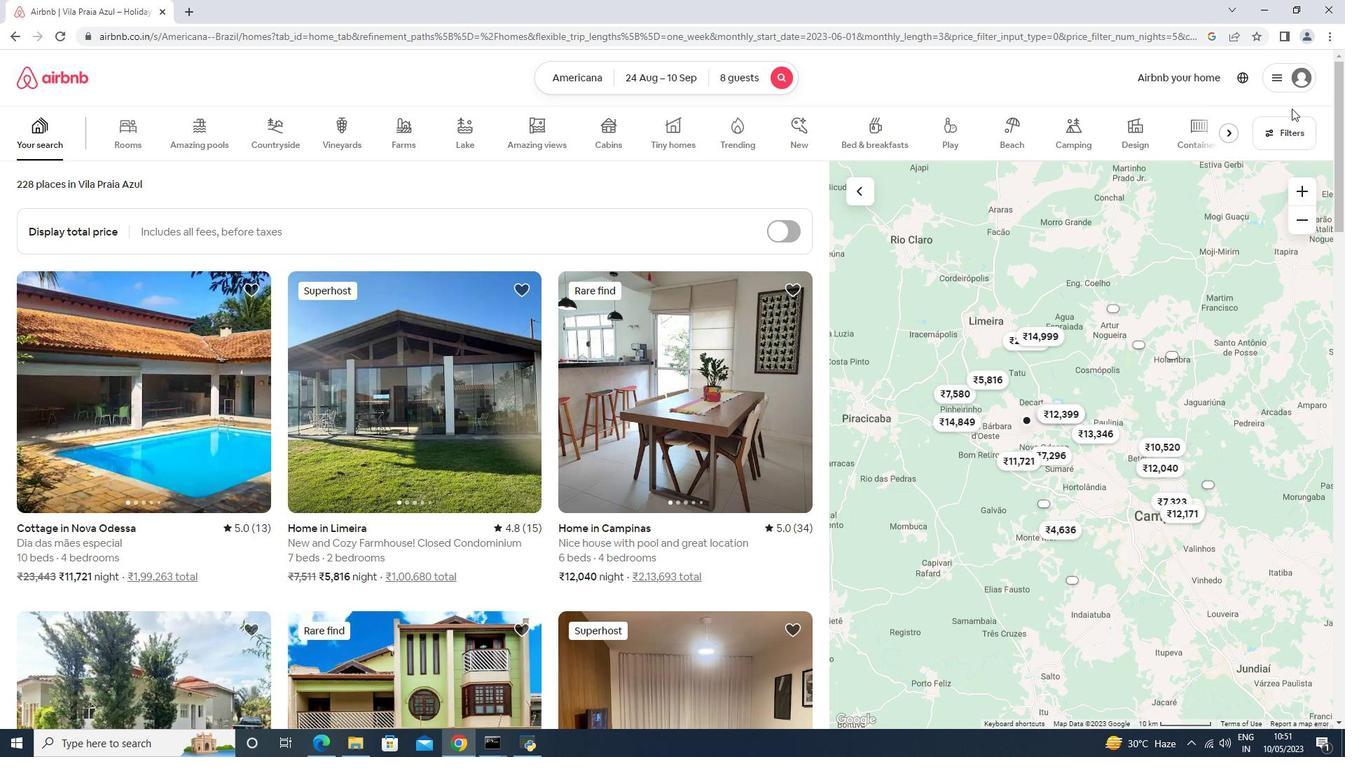 
Action: Mouse pressed left at (1267, 125)
Screenshot: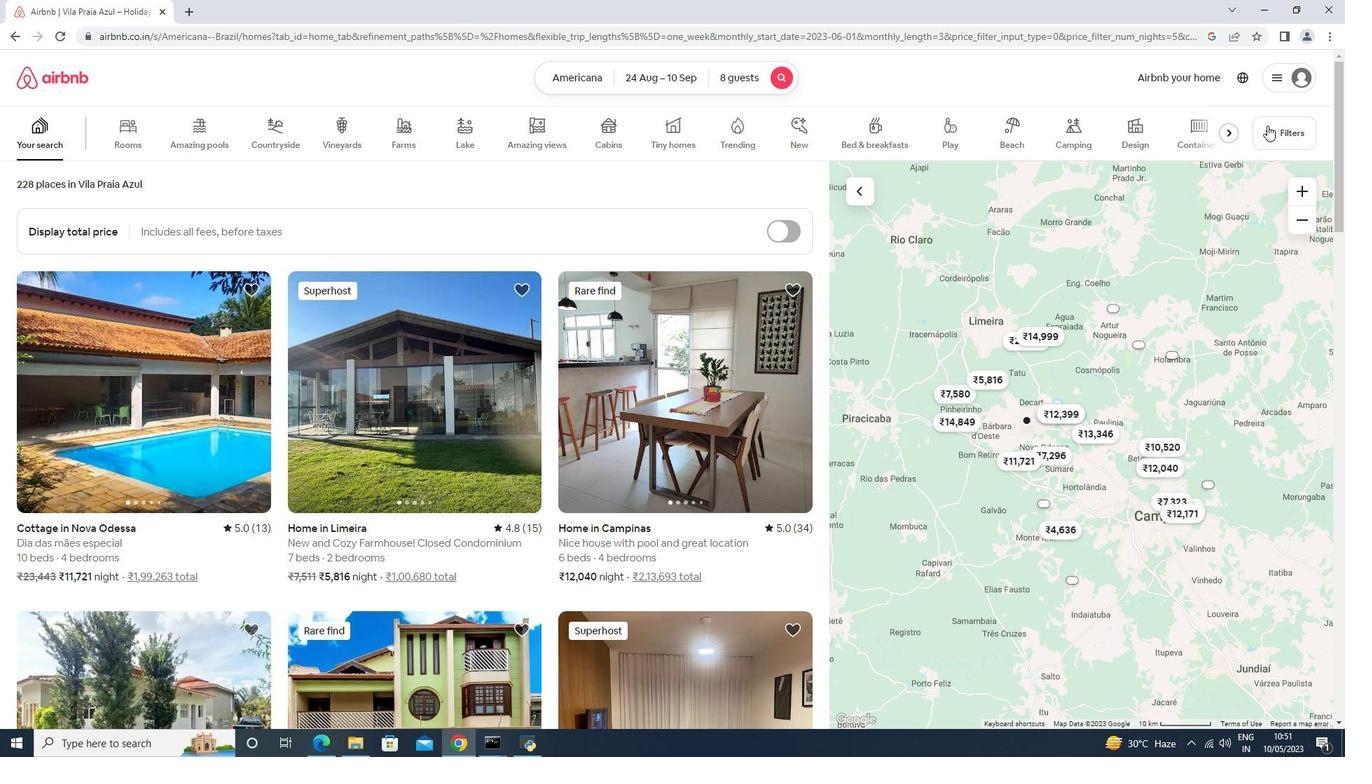 
Action: Mouse moved to (489, 475)
Screenshot: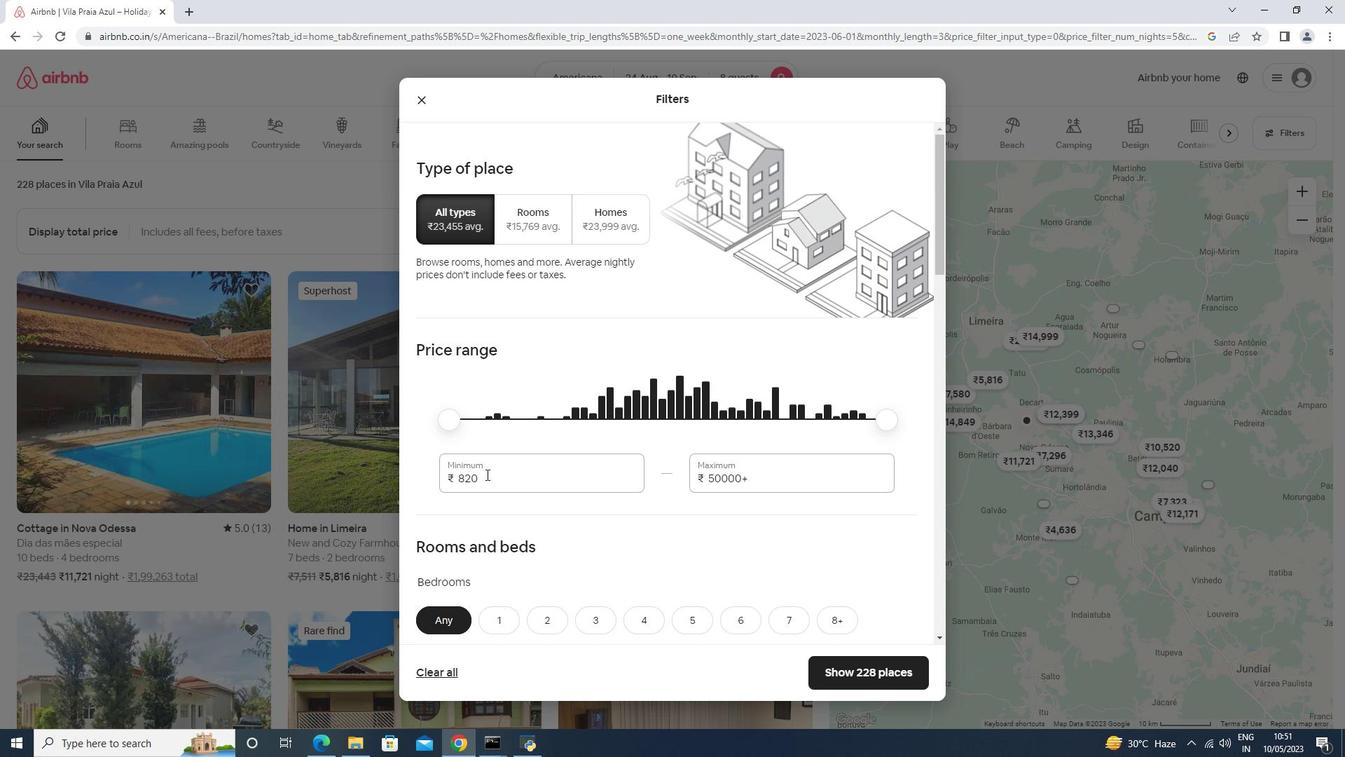 
Action: Mouse pressed left at (489, 475)
Screenshot: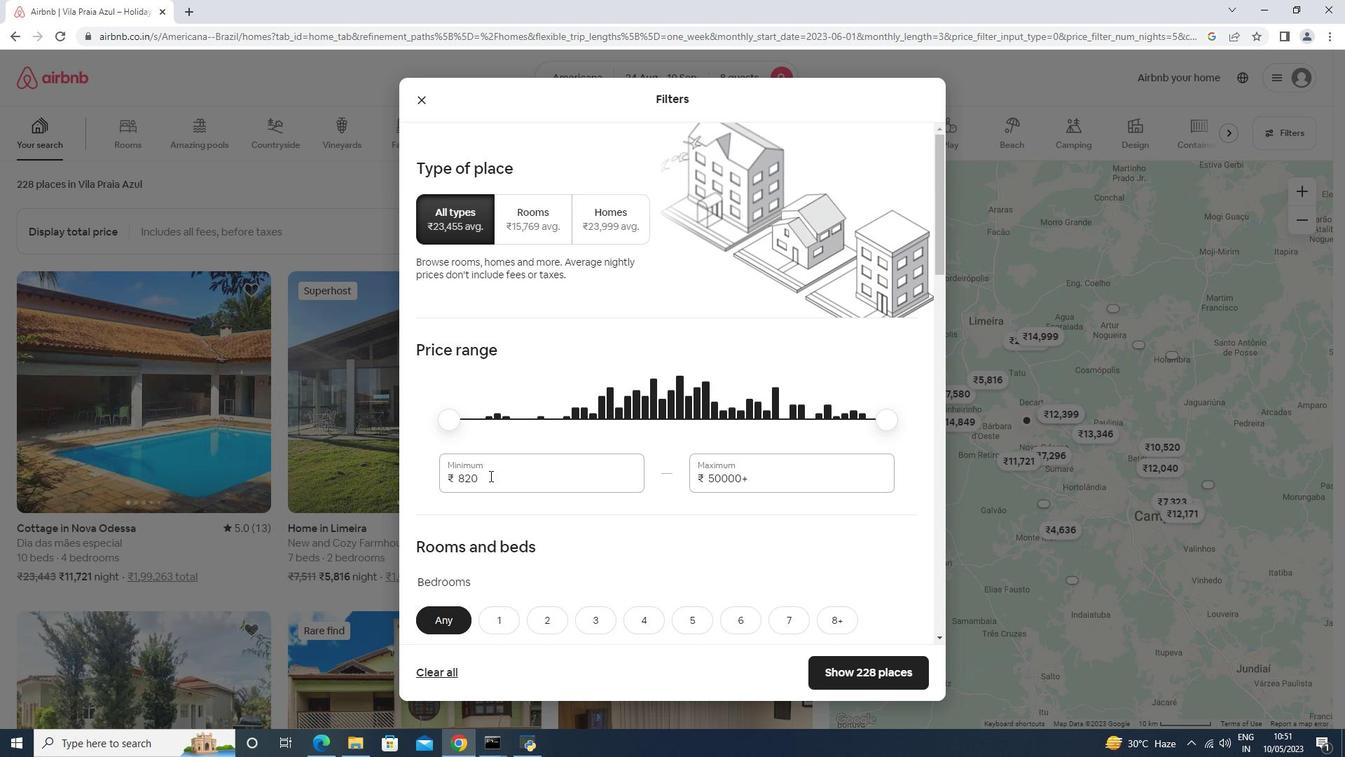 
Action: Key pressed <Key.backspace><Key.backspace><Key.backspace><Key.backspace><Key.backspace><Key.backspace><Key.backspace><Key.backspace><Key.backspace><Key.backspace><Key.backspace><Key.backspace><Key.backspace><Key.backspace><Key.backspace><Key.backspace><Key.backspace><Key.backspace><Key.backspace><Key.backspace><Key.backspace><Key.backspace><Key.backspace>12000
Screenshot: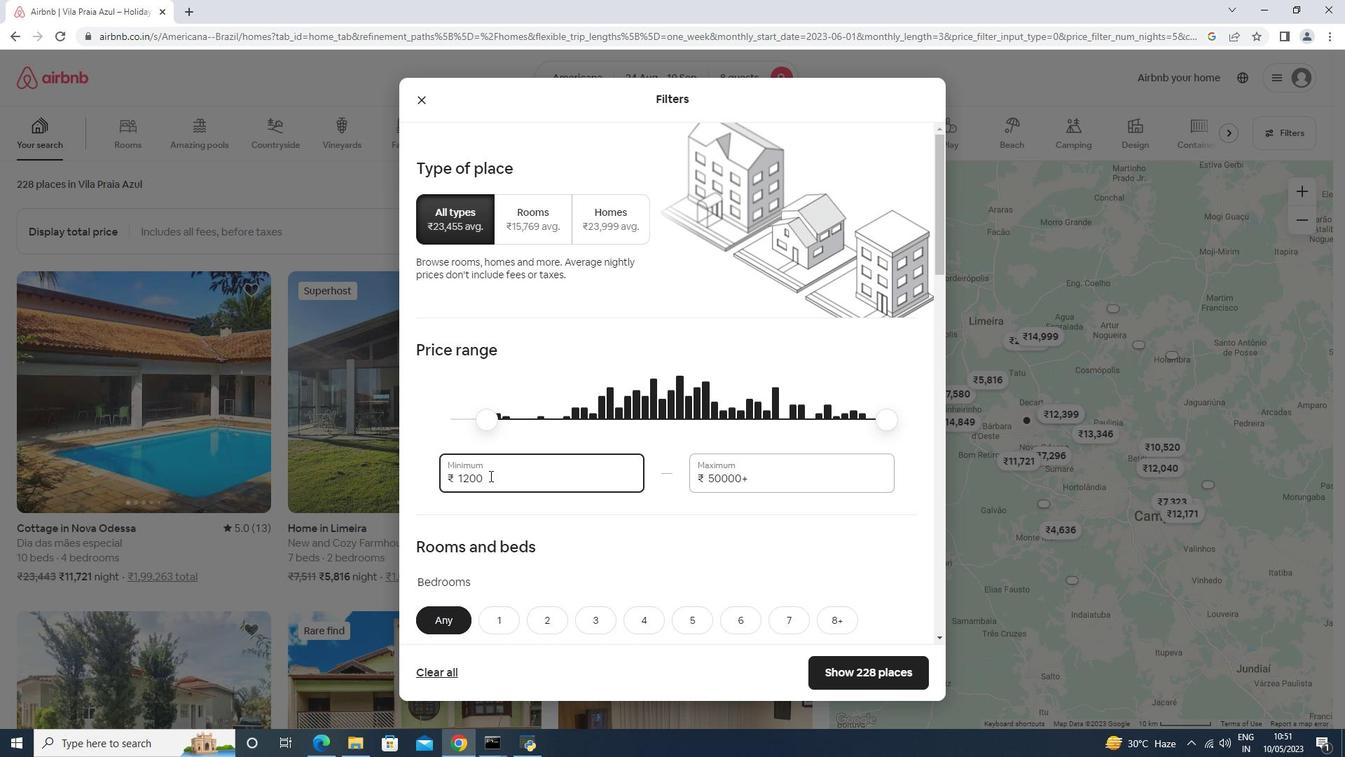 
Action: Mouse moved to (759, 482)
Screenshot: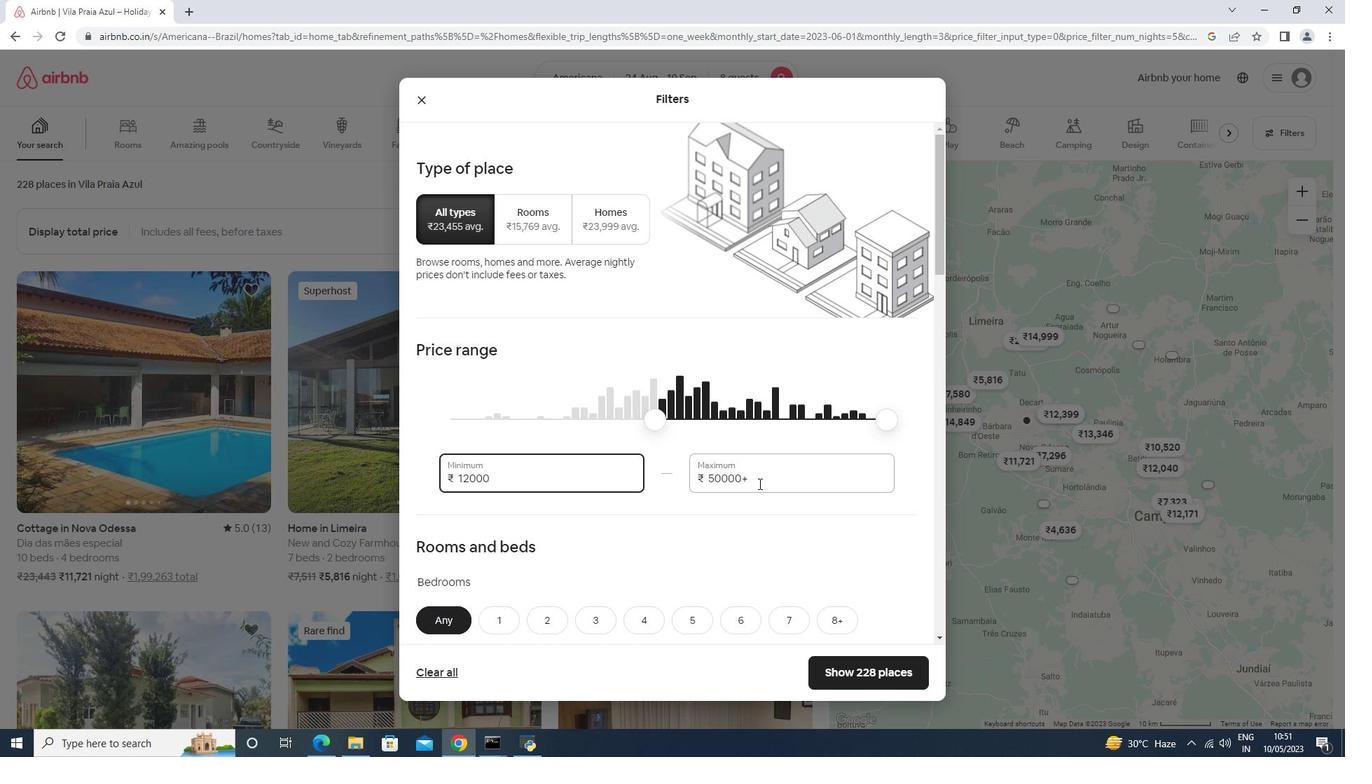 
Action: Mouse pressed left at (759, 482)
Screenshot: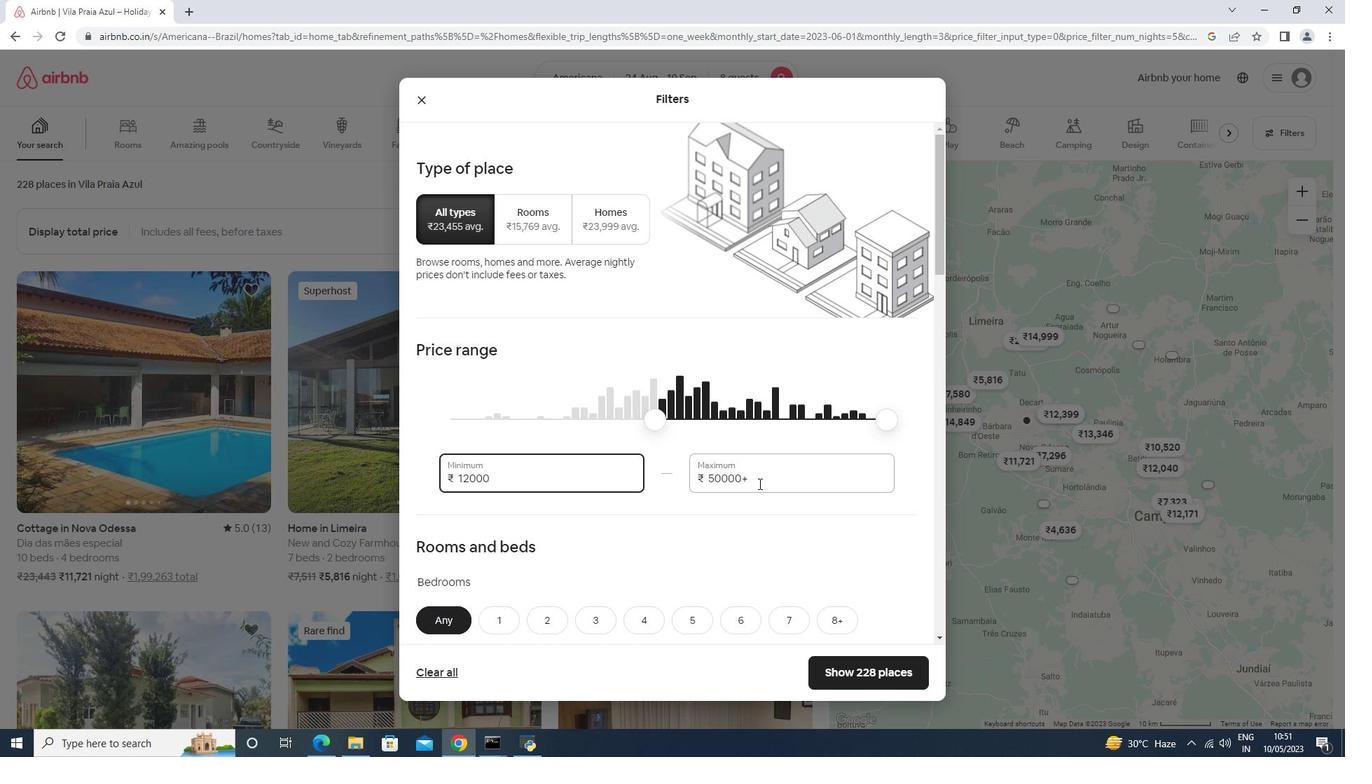 
Action: Key pressed <Key.backspace><Key.backspace><Key.backspace><Key.backspace><Key.backspace><Key.backspace><Key.backspace><Key.backspace><Key.backspace><Key.backspace><Key.backspace><Key.backspace><Key.backspace><Key.backspace>15000
Screenshot: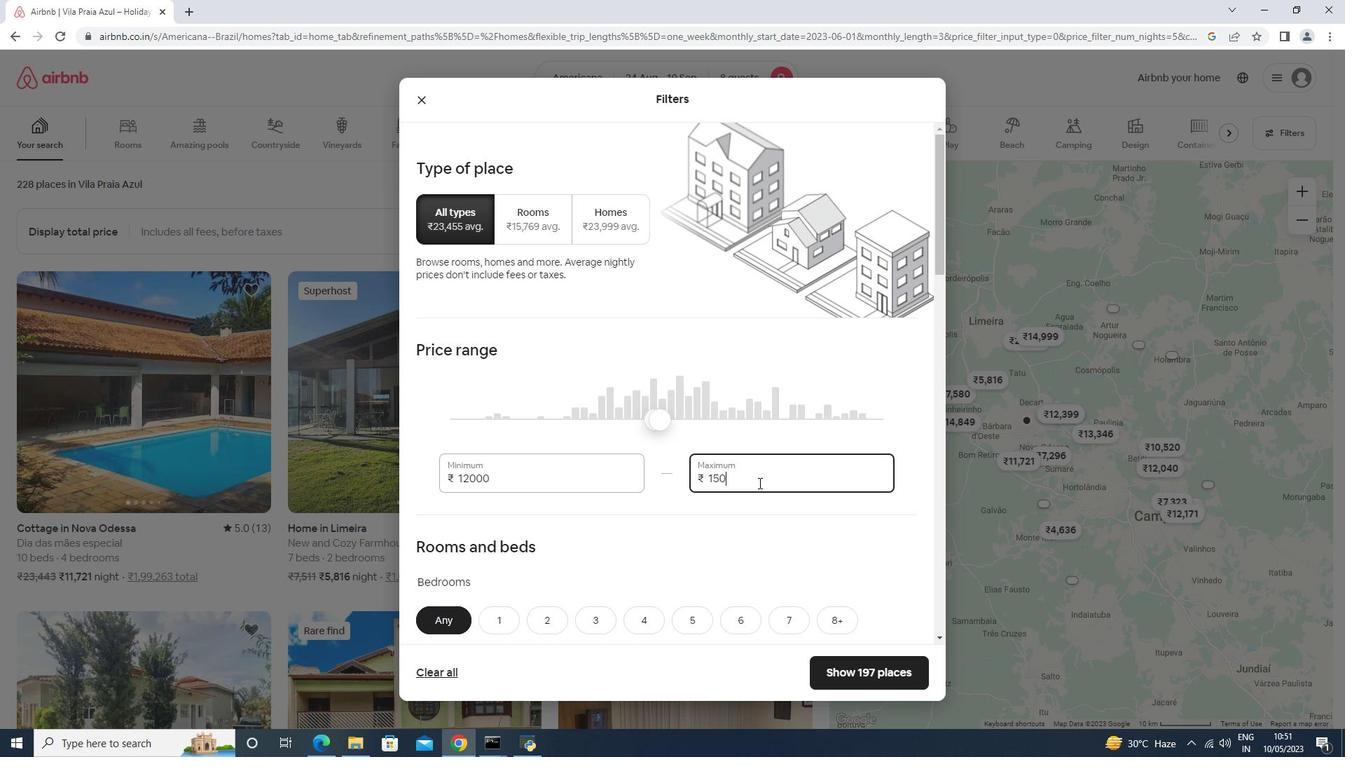 
Action: Mouse moved to (652, 555)
Screenshot: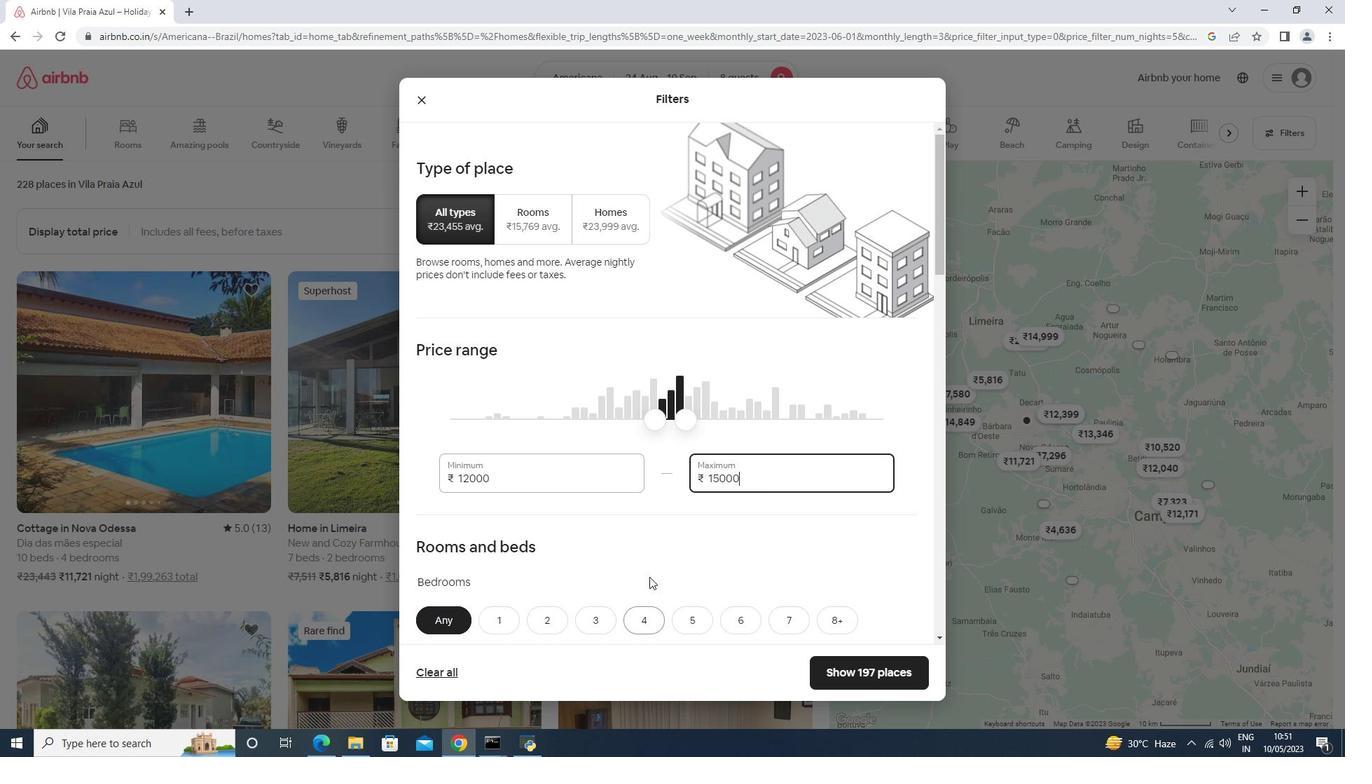 
Action: Mouse scrolled (652, 555) with delta (0, 0)
Screenshot: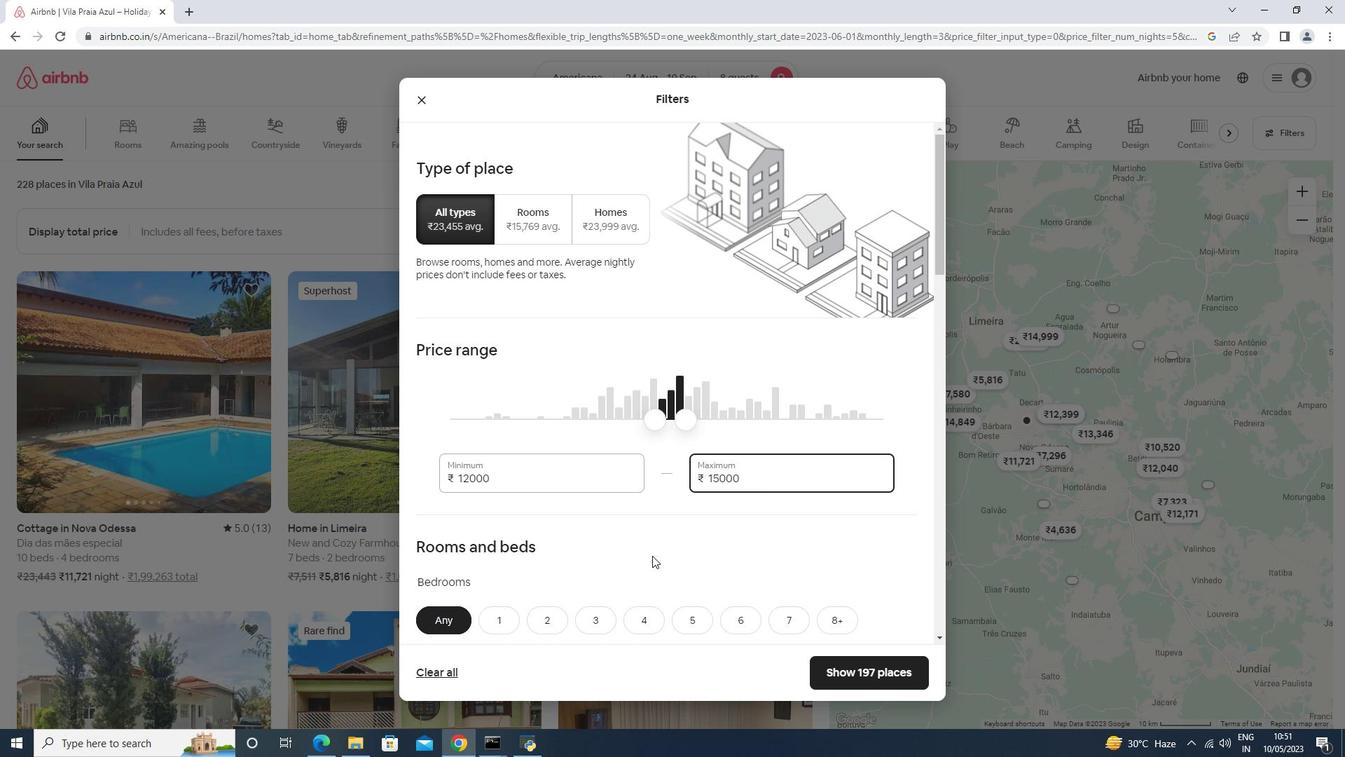 
Action: Mouse scrolled (652, 555) with delta (0, 0)
Screenshot: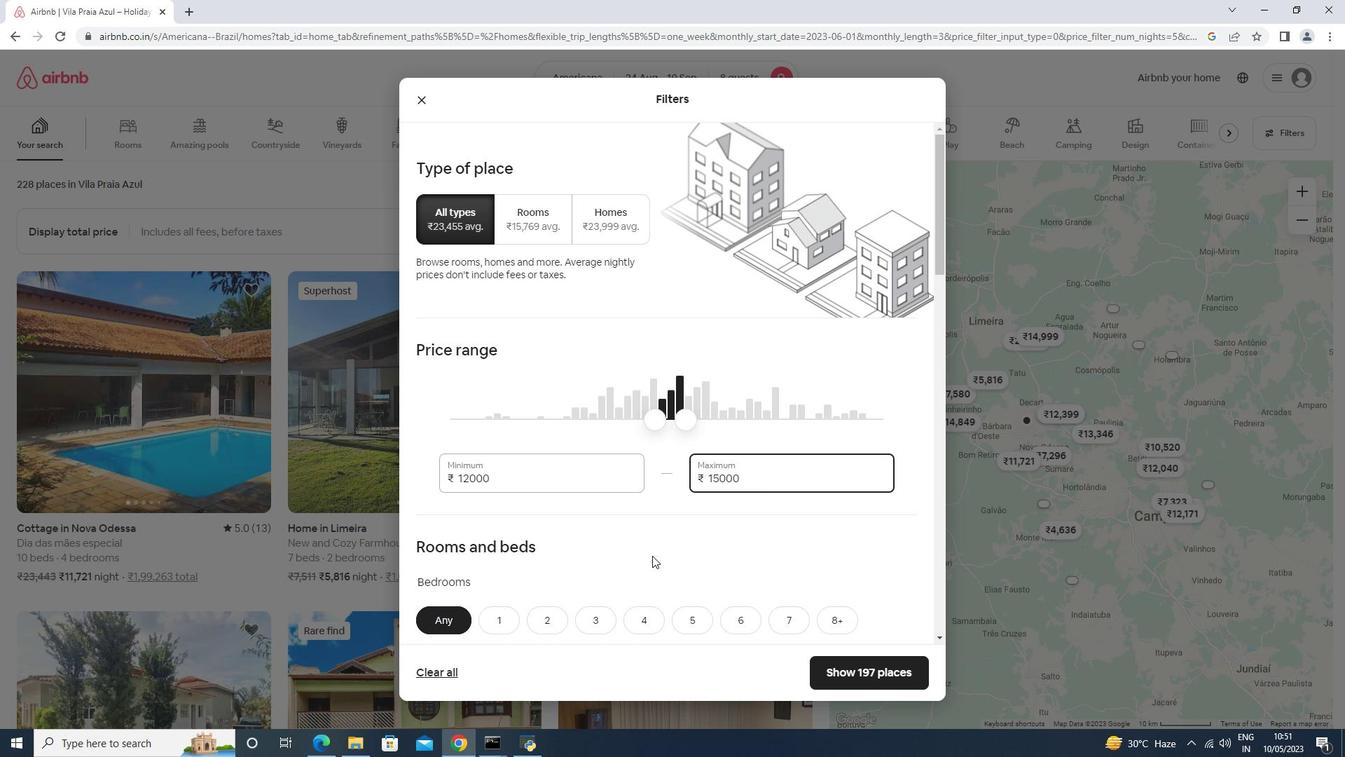 
Action: Mouse scrolled (652, 555) with delta (0, 0)
Screenshot: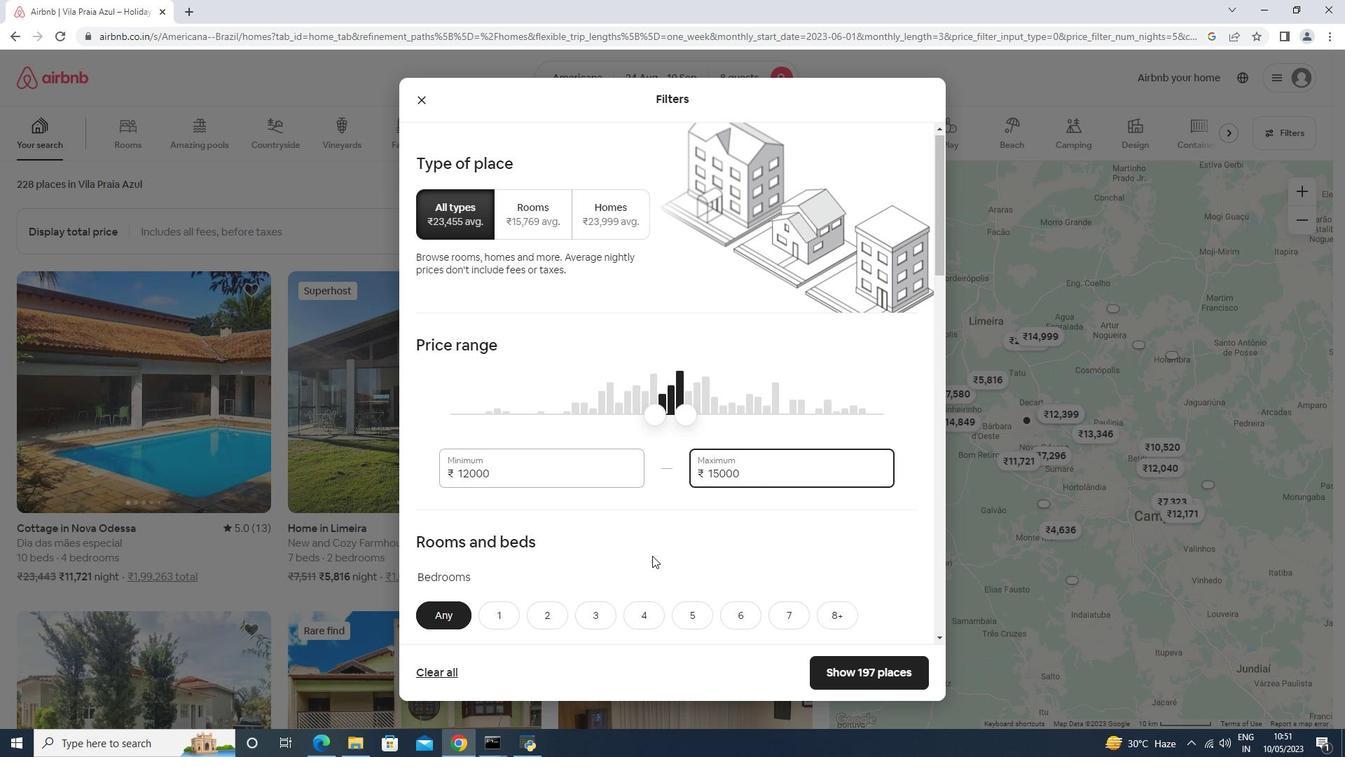 
Action: Mouse moved to (638, 409)
Screenshot: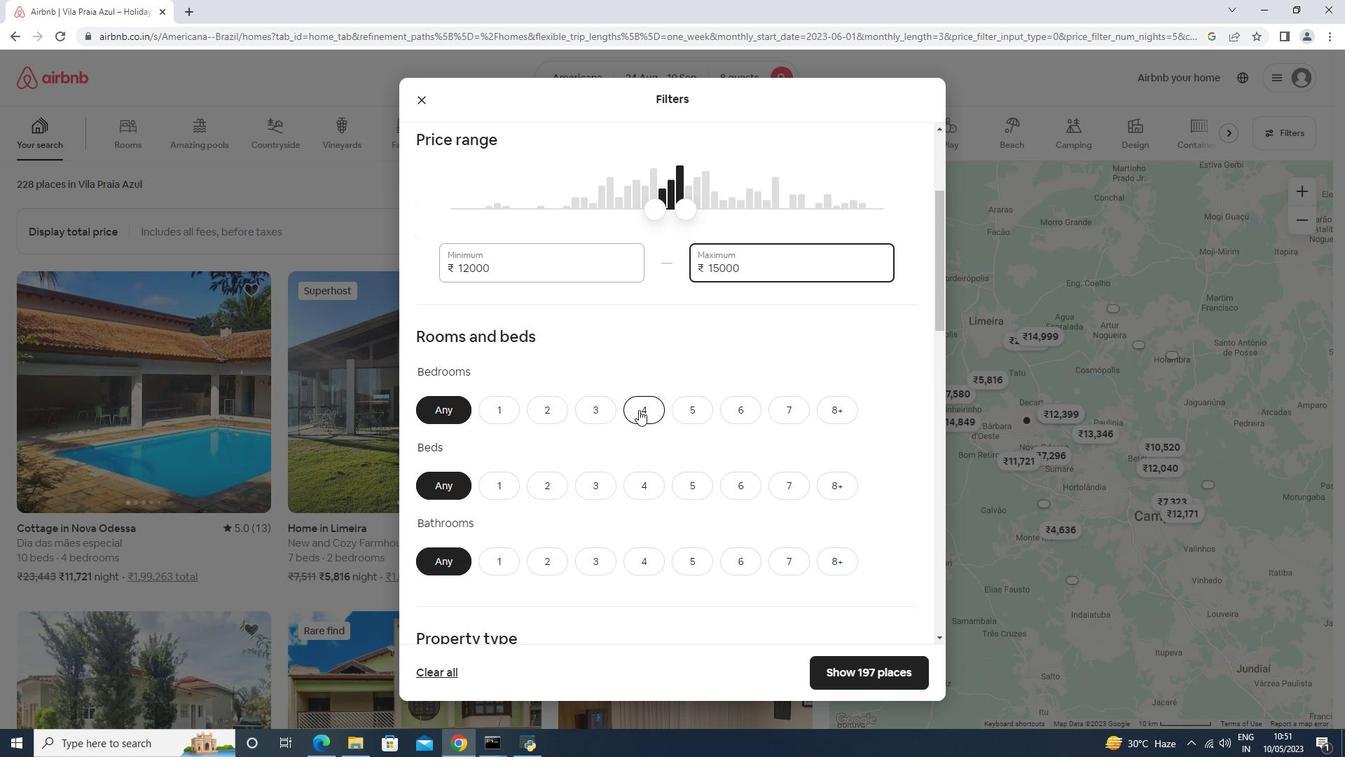 
Action: Mouse pressed left at (638, 409)
Screenshot: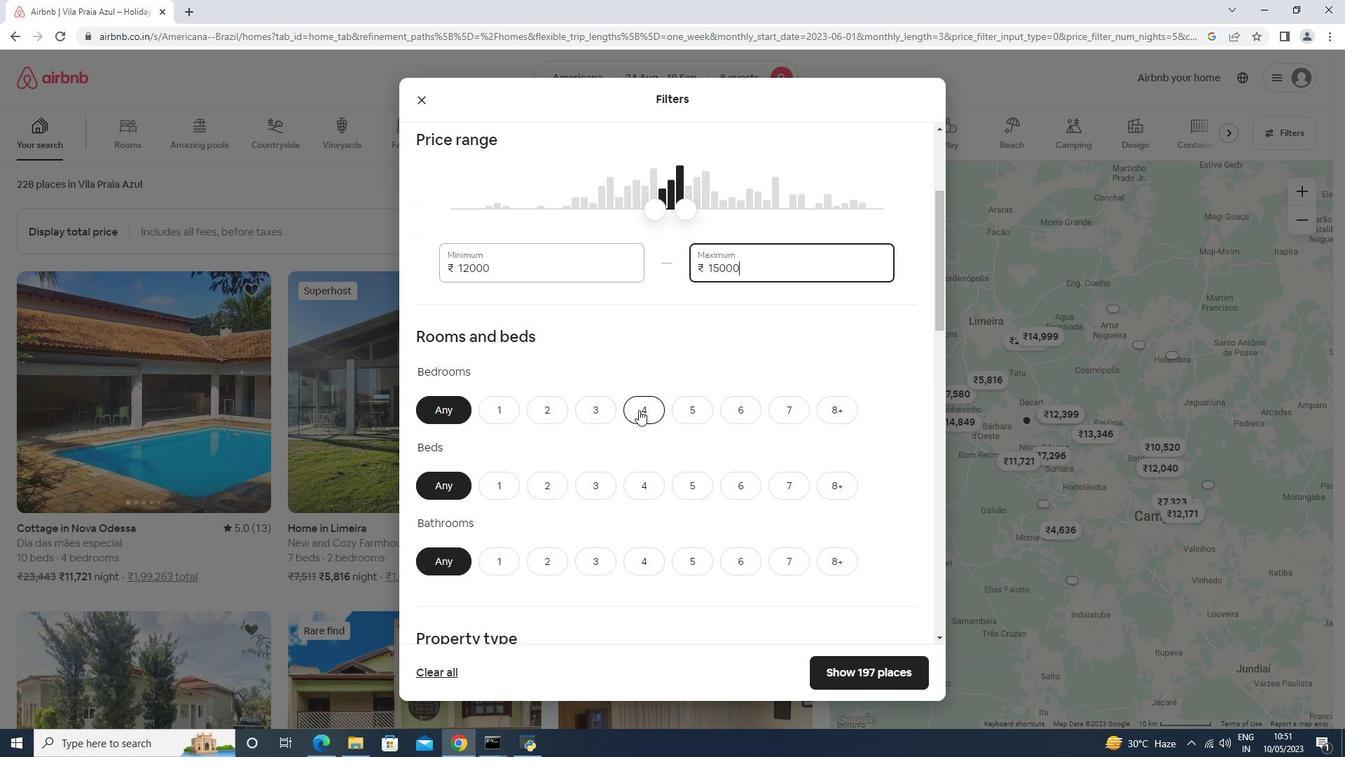
Action: Mouse moved to (840, 481)
Screenshot: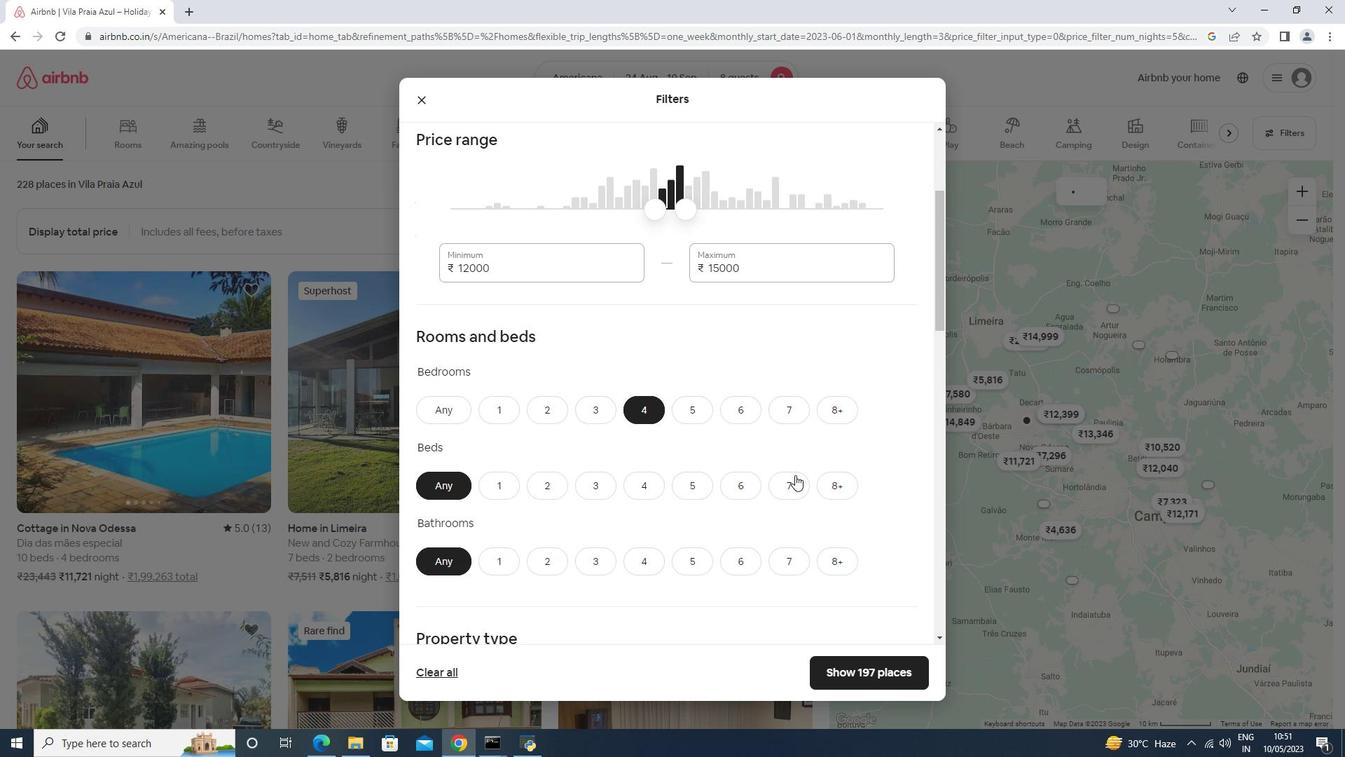 
Action: Mouse pressed left at (840, 481)
Screenshot: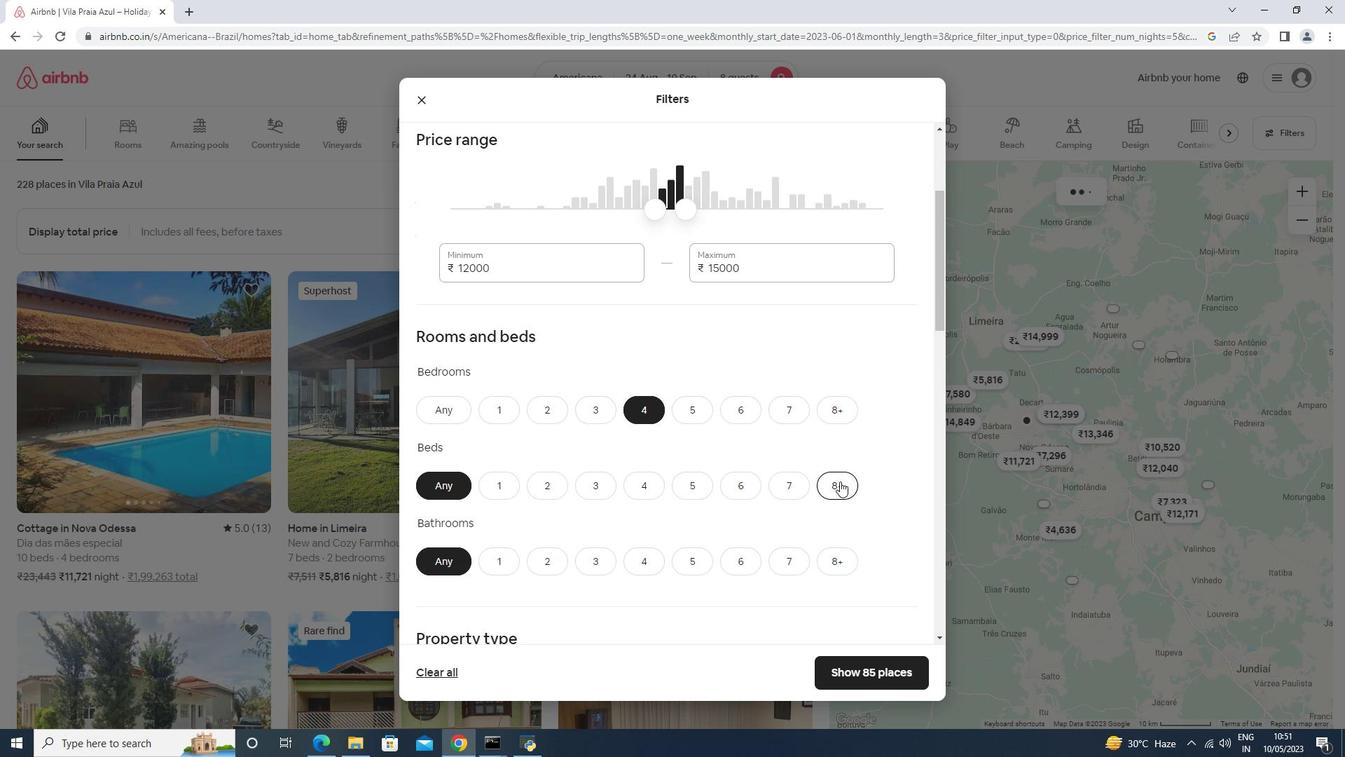 
Action: Mouse moved to (630, 566)
Screenshot: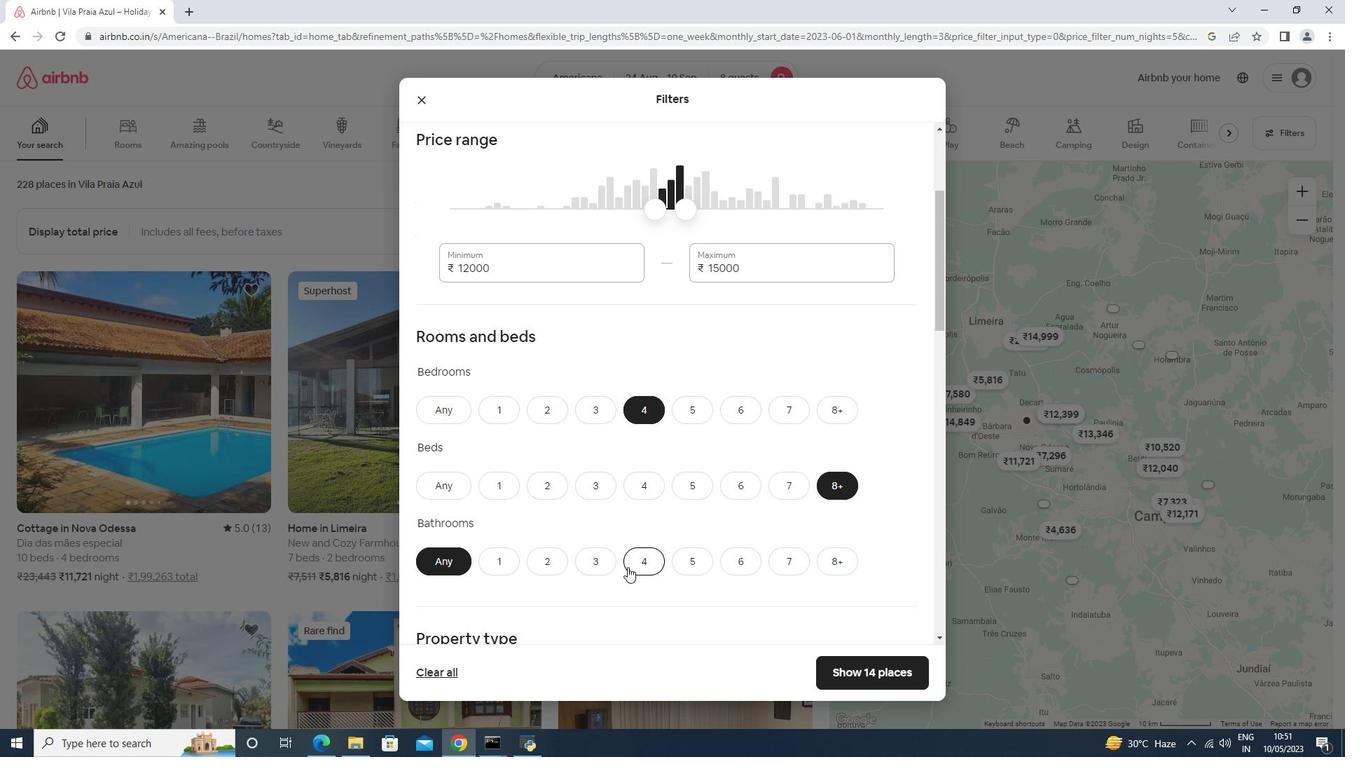 
Action: Mouse pressed left at (630, 566)
Screenshot: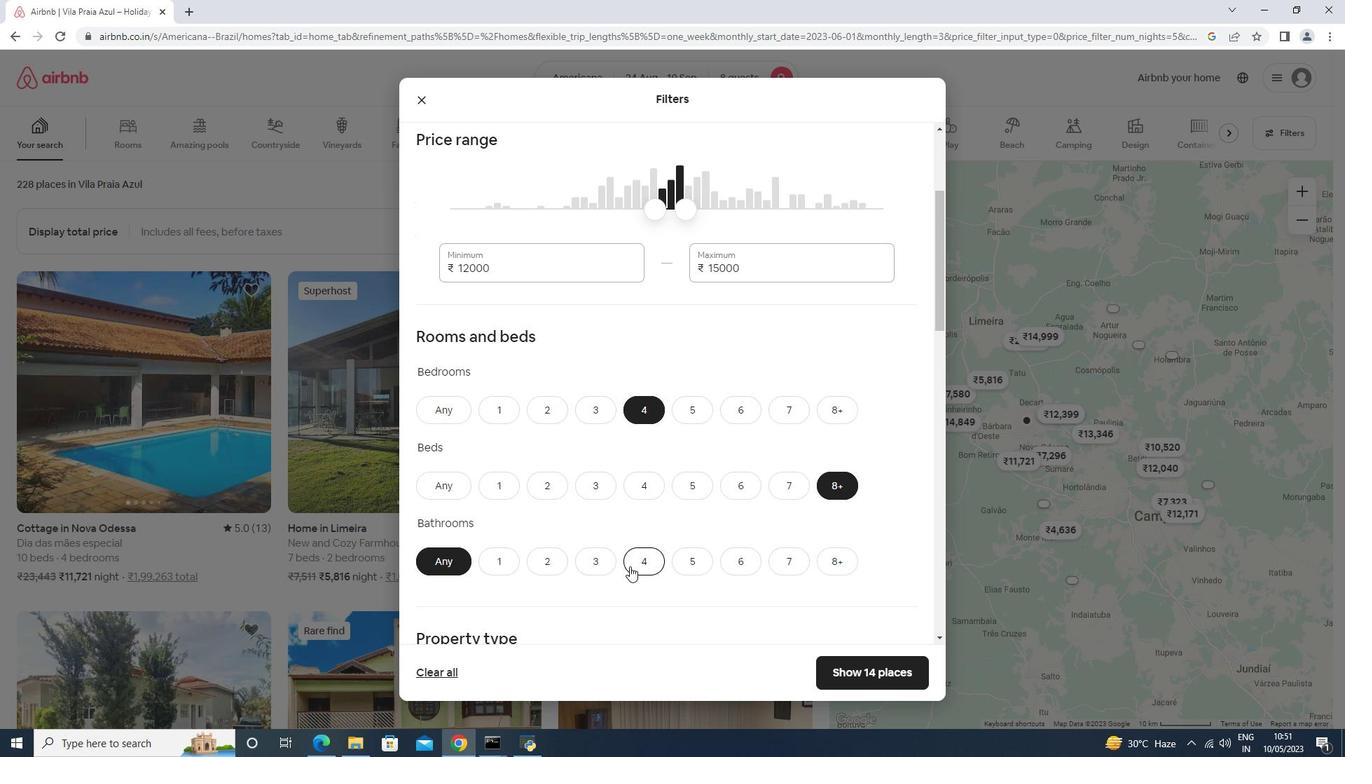 
Action: Mouse moved to (673, 493)
Screenshot: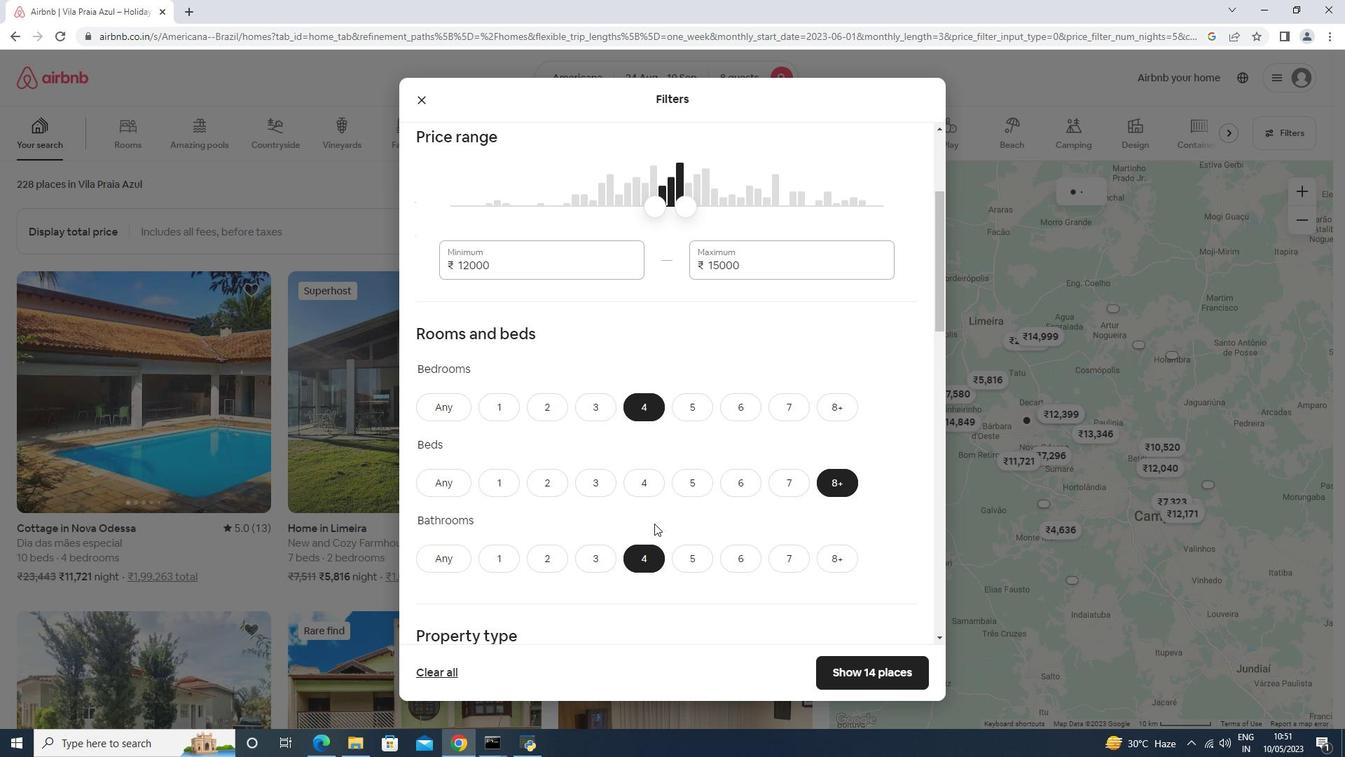 
Action: Mouse scrolled (654, 522) with delta (0, 0)
Screenshot: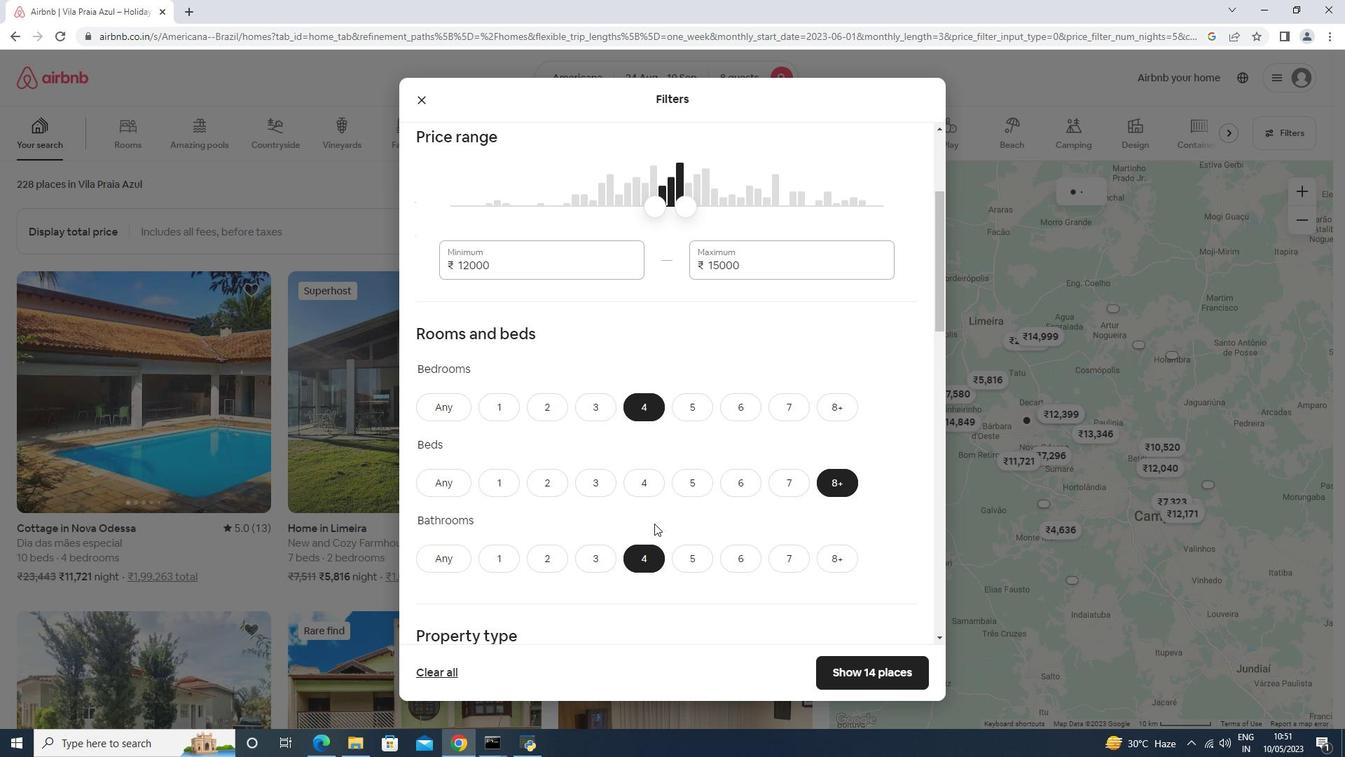 
Action: Mouse moved to (683, 471)
Screenshot: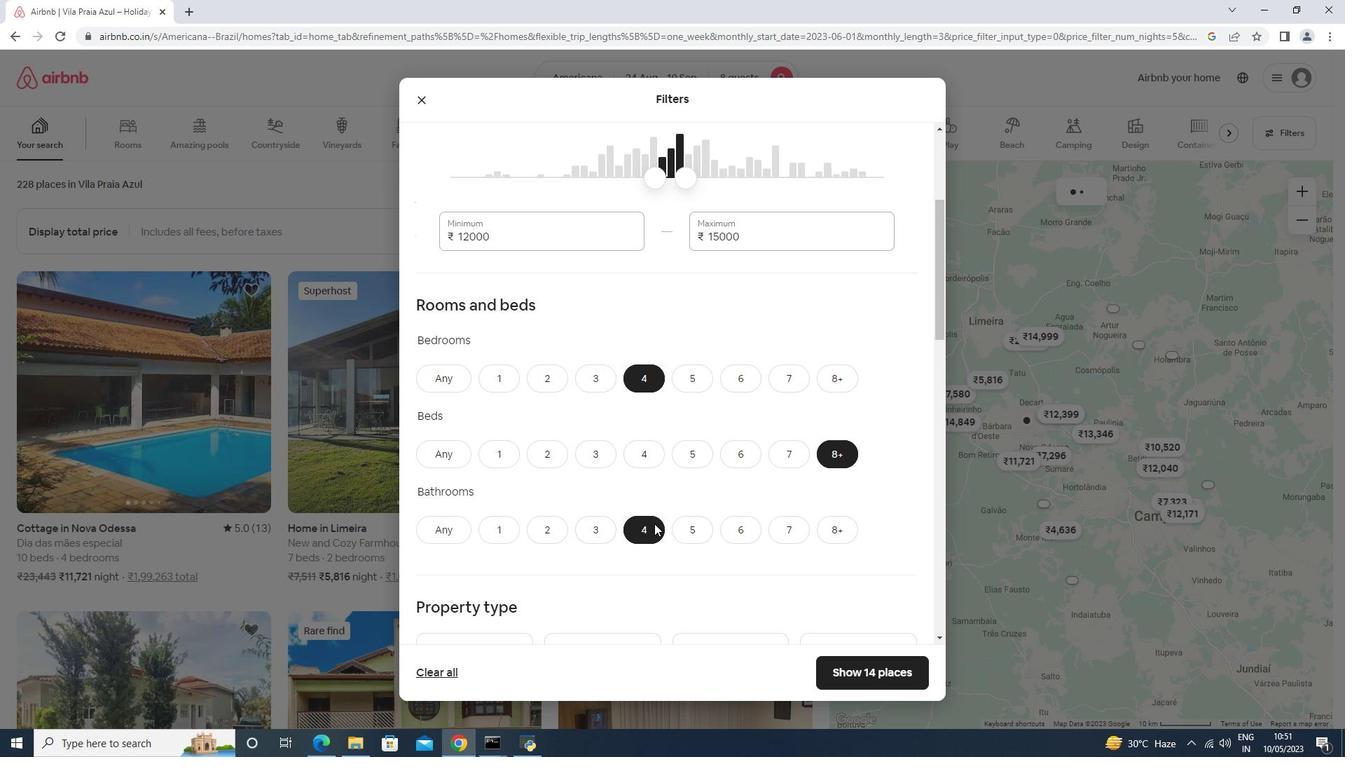 
Action: Mouse scrolled (674, 492) with delta (0, 0)
Screenshot: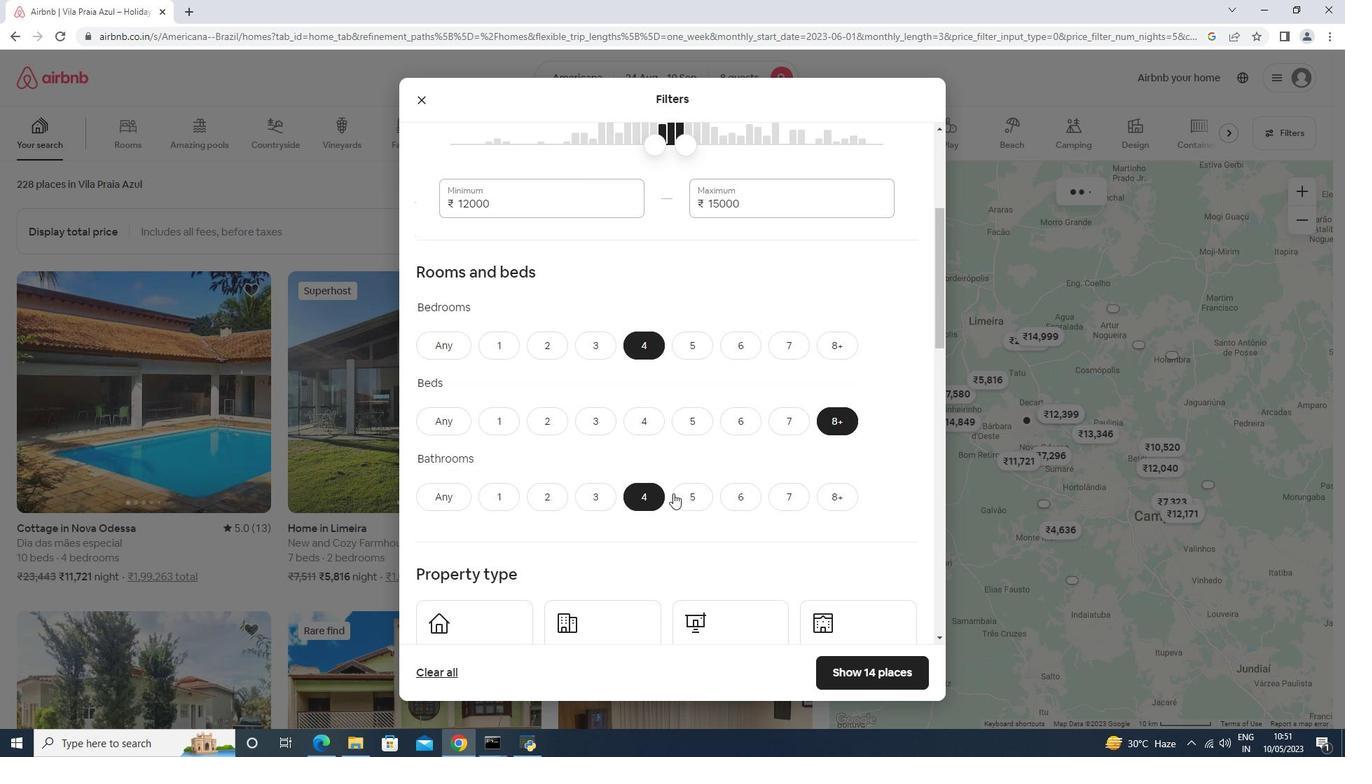 
Action: Mouse moved to (683, 452)
Screenshot: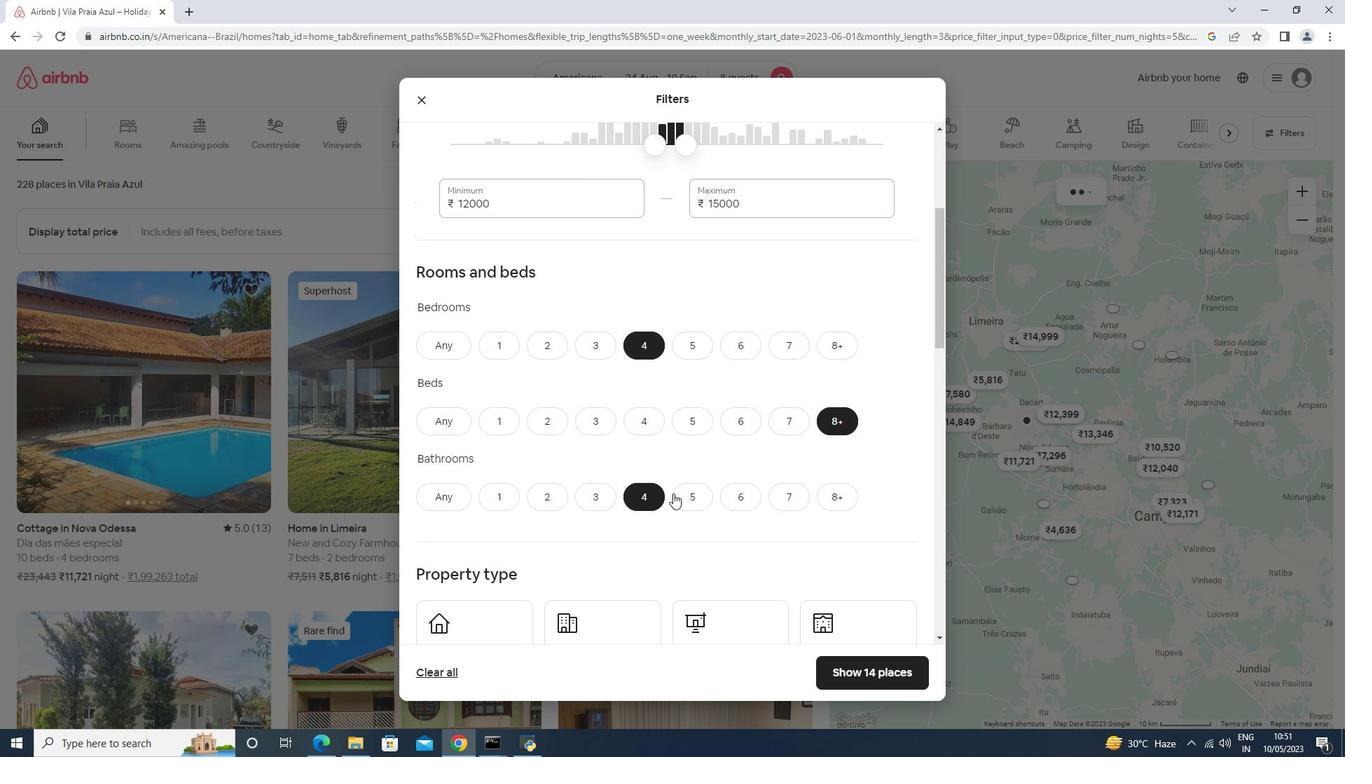 
Action: Mouse scrolled (683, 451) with delta (0, 0)
Screenshot: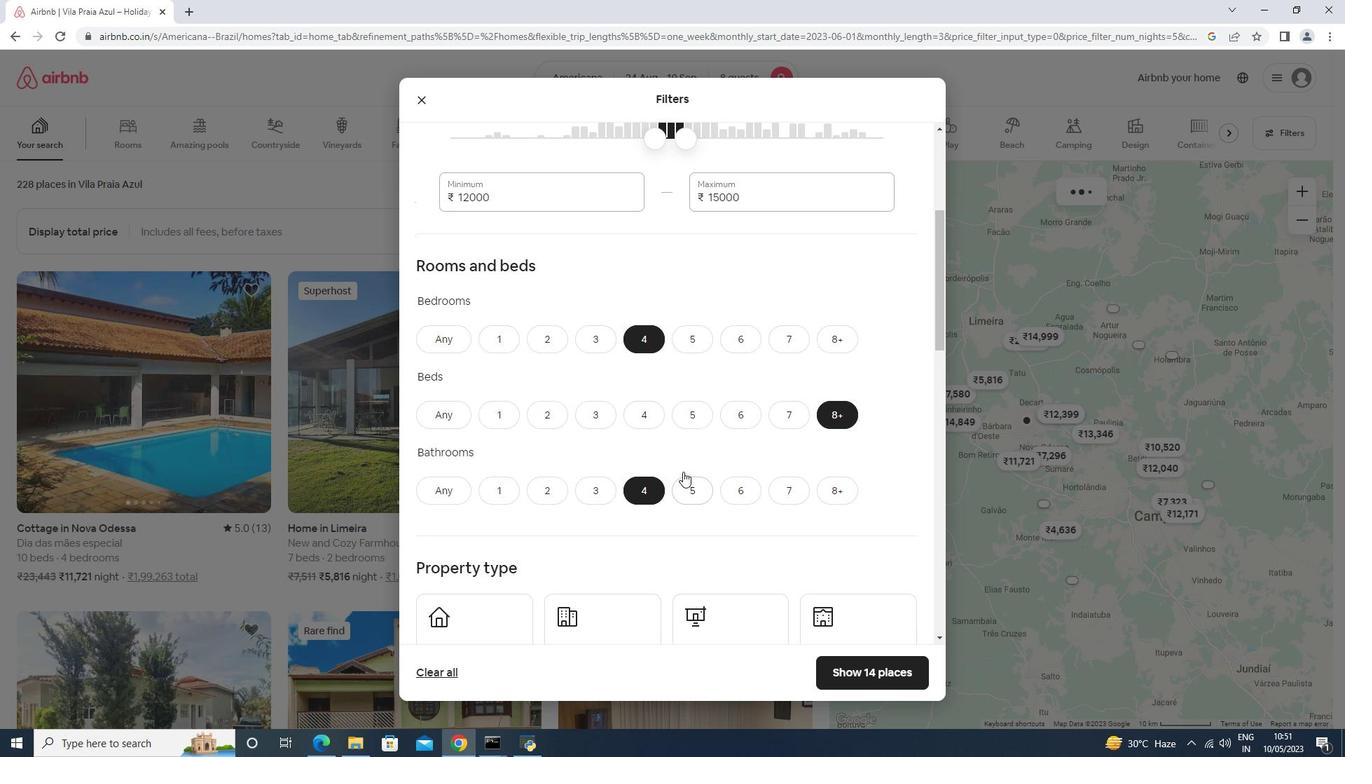 
Action: Mouse scrolled (683, 451) with delta (0, 0)
Screenshot: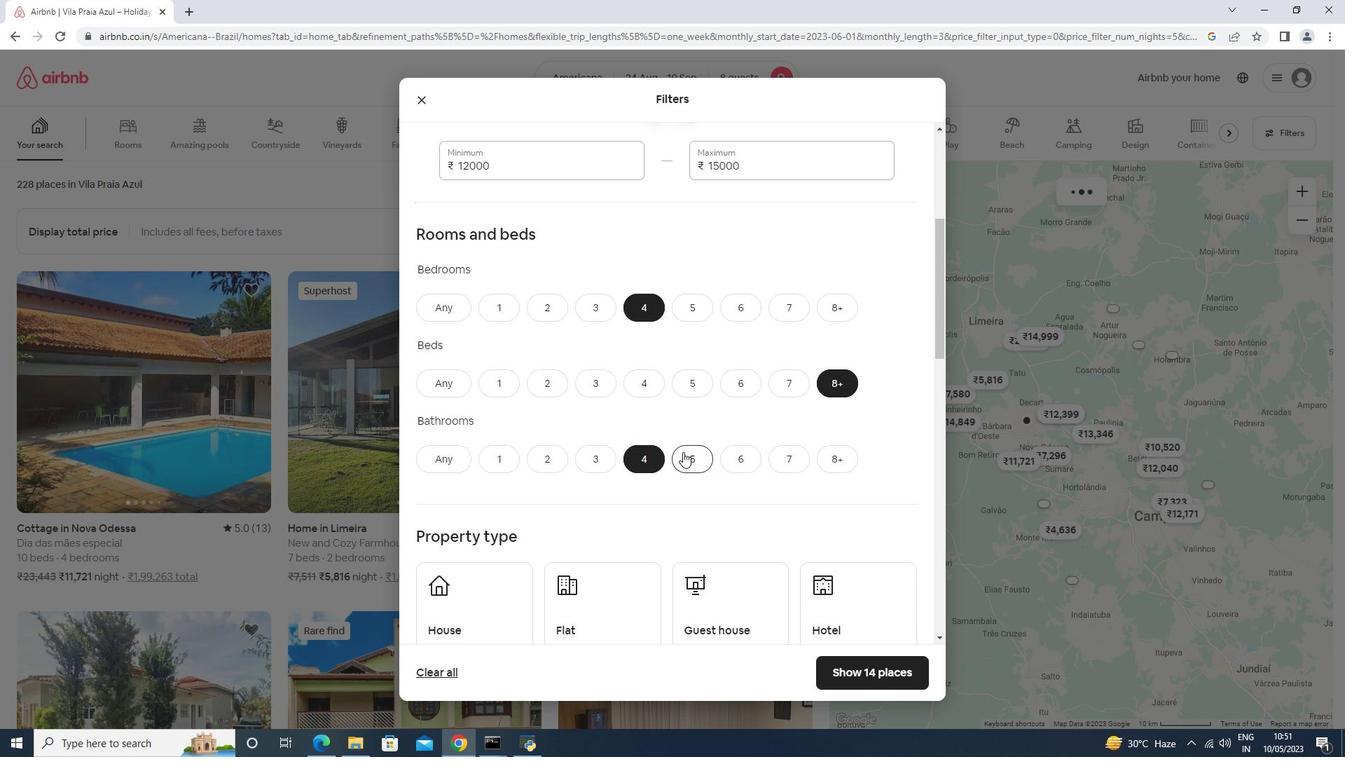 
Action: Mouse moved to (460, 285)
Screenshot: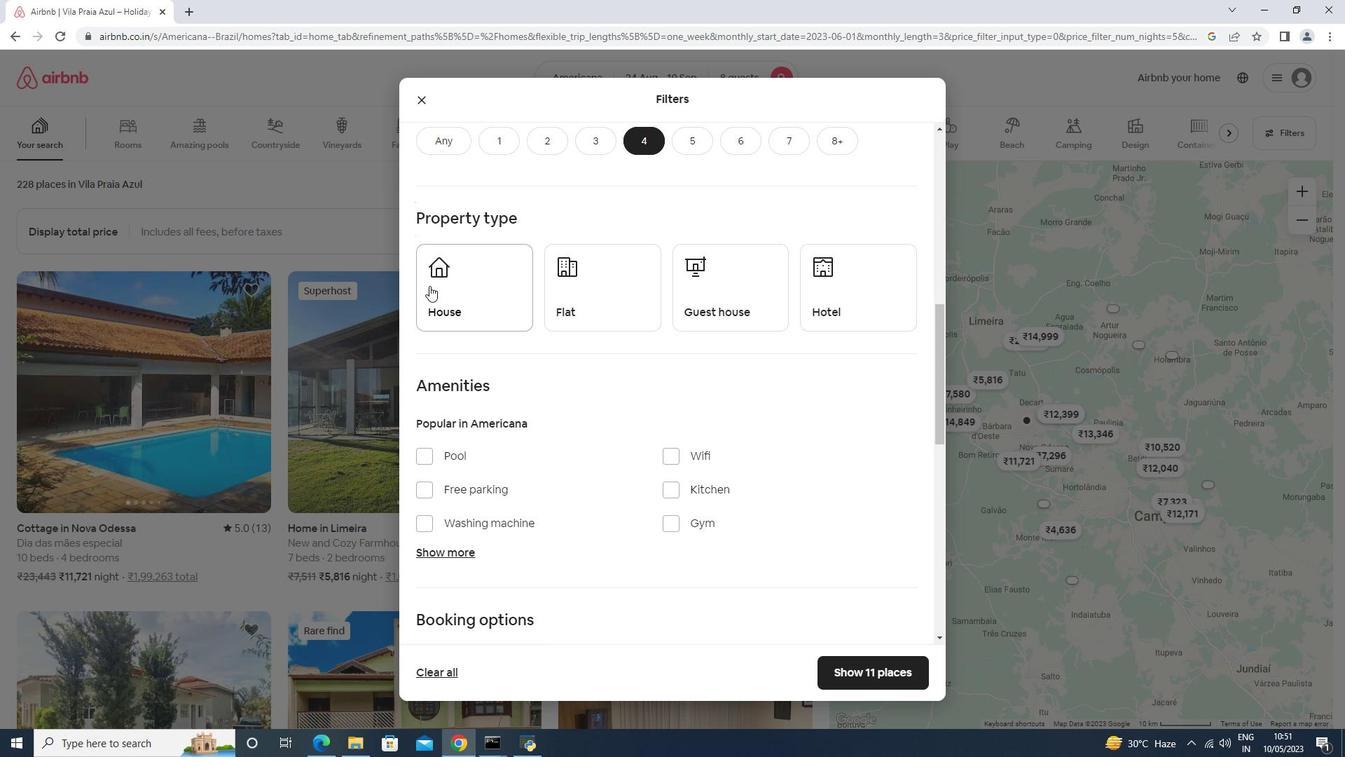 
Action: Mouse pressed left at (460, 285)
Screenshot: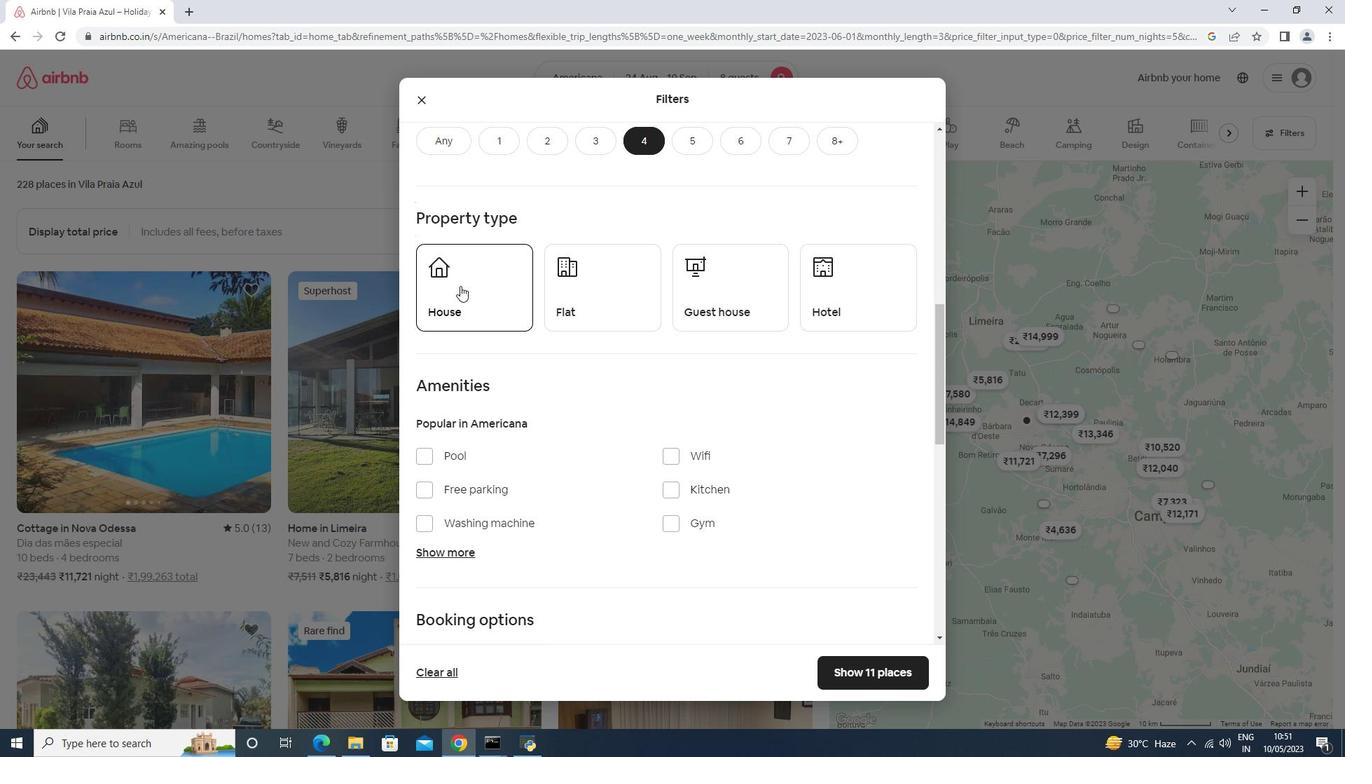 
Action: Mouse moved to (592, 300)
Screenshot: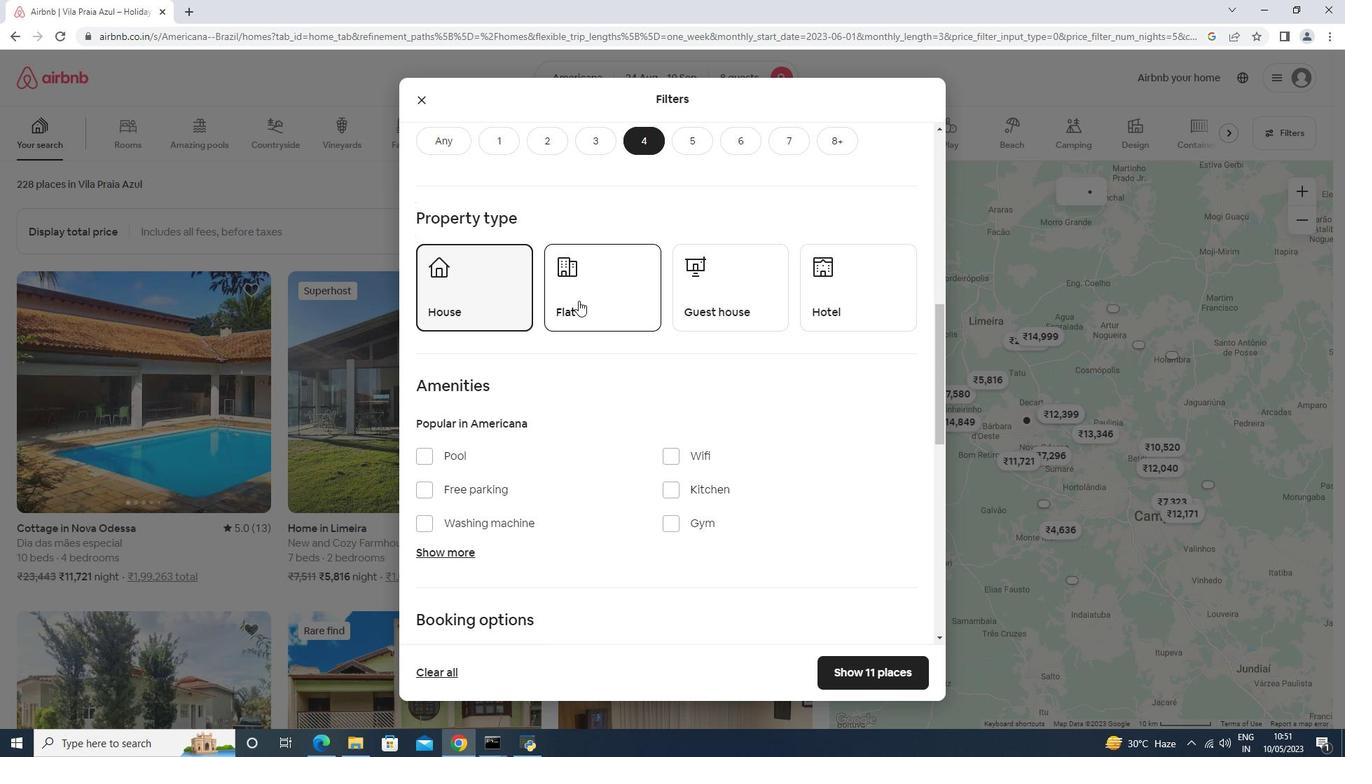 
Action: Mouse pressed left at (592, 300)
Screenshot: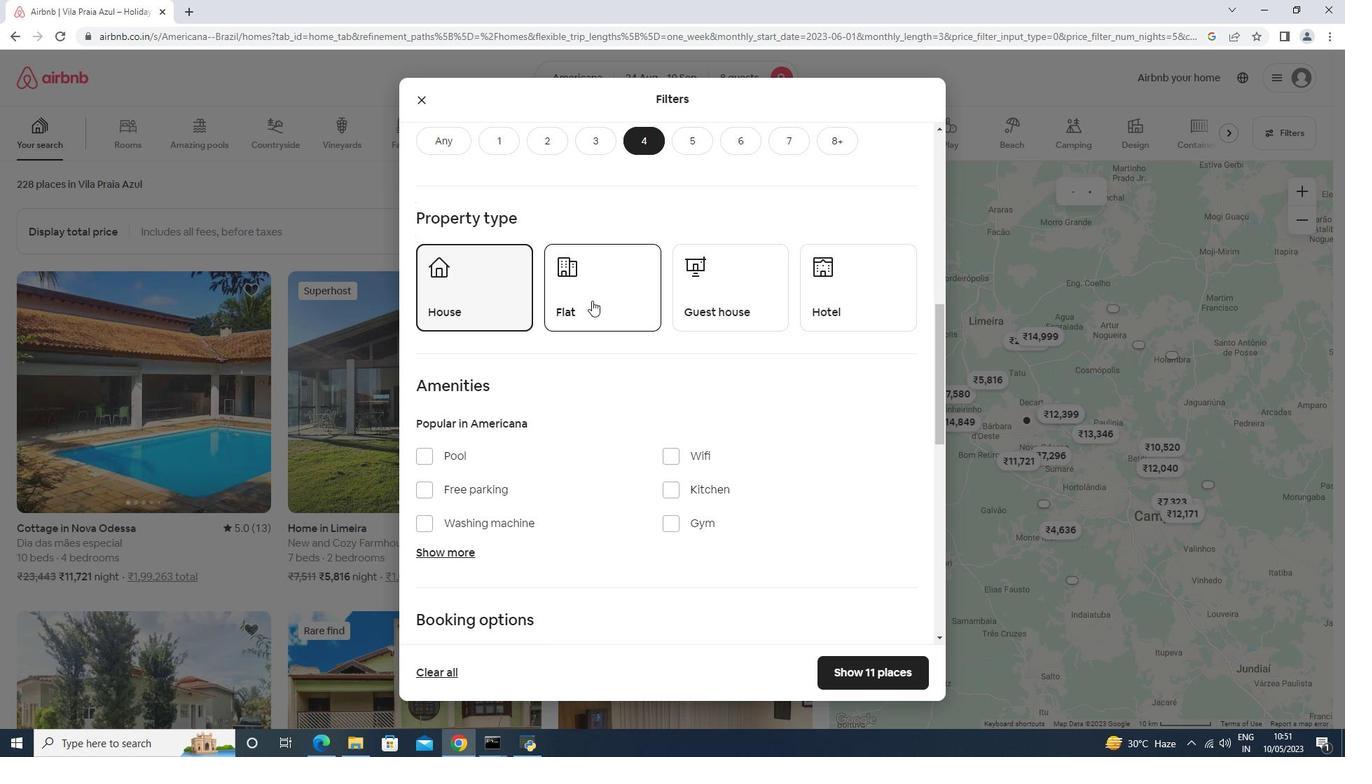 
Action: Mouse moved to (726, 292)
Screenshot: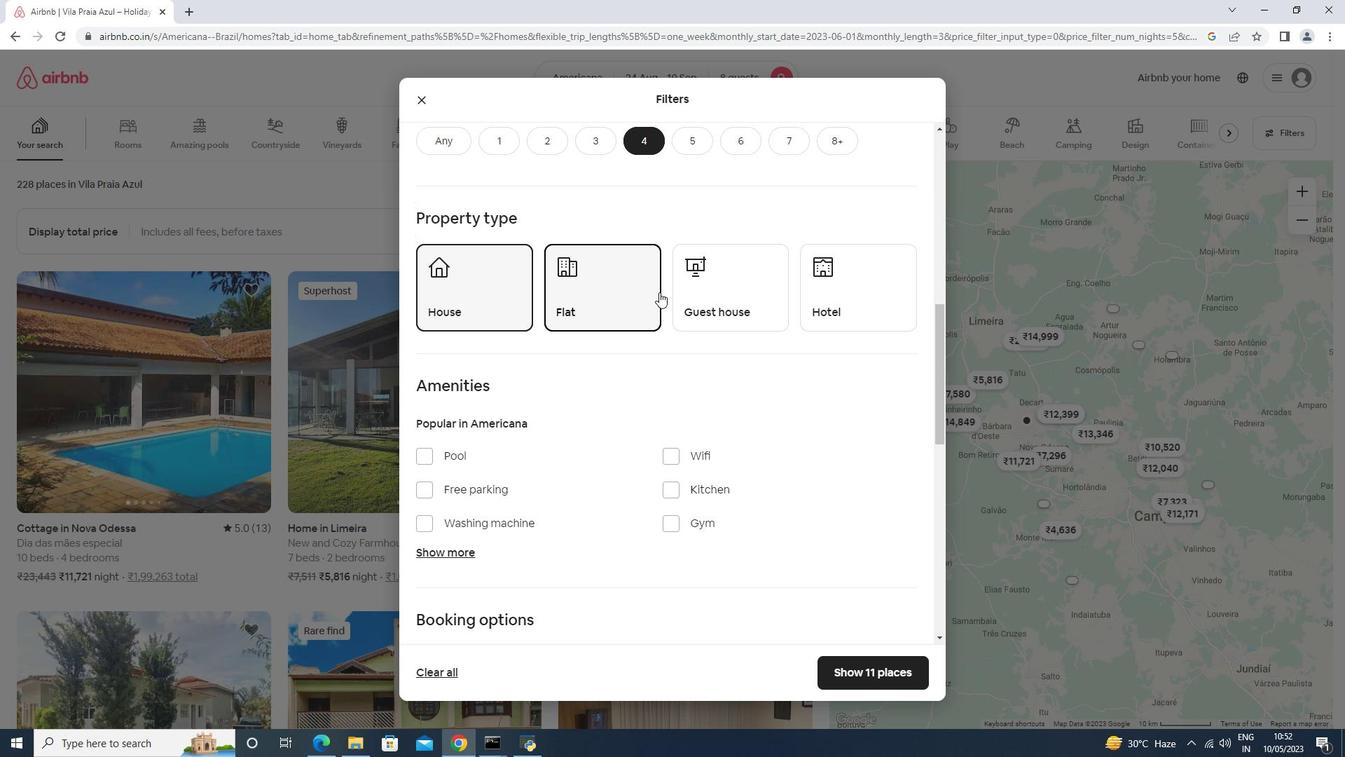 
Action: Mouse pressed left at (726, 292)
Screenshot: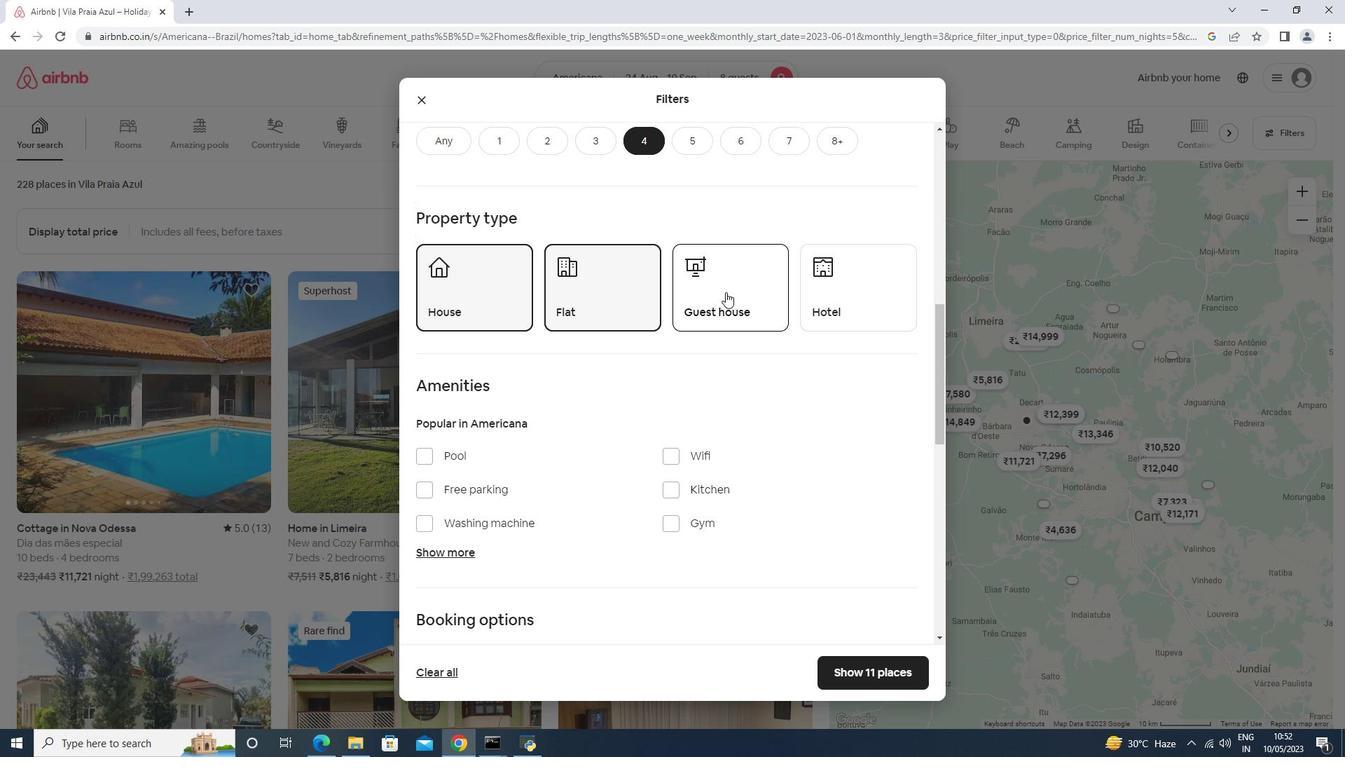 
Action: Mouse moved to (667, 456)
Screenshot: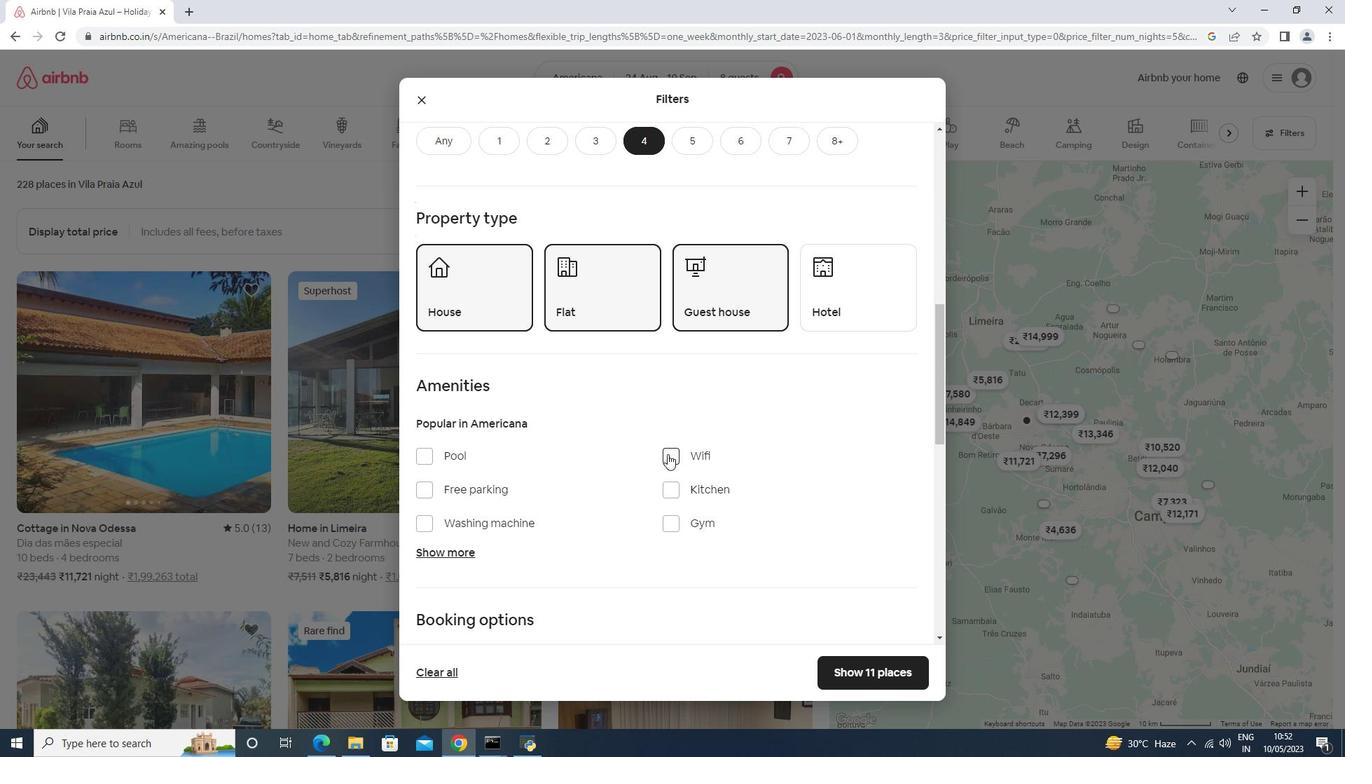 
Action: Mouse pressed left at (667, 456)
Screenshot: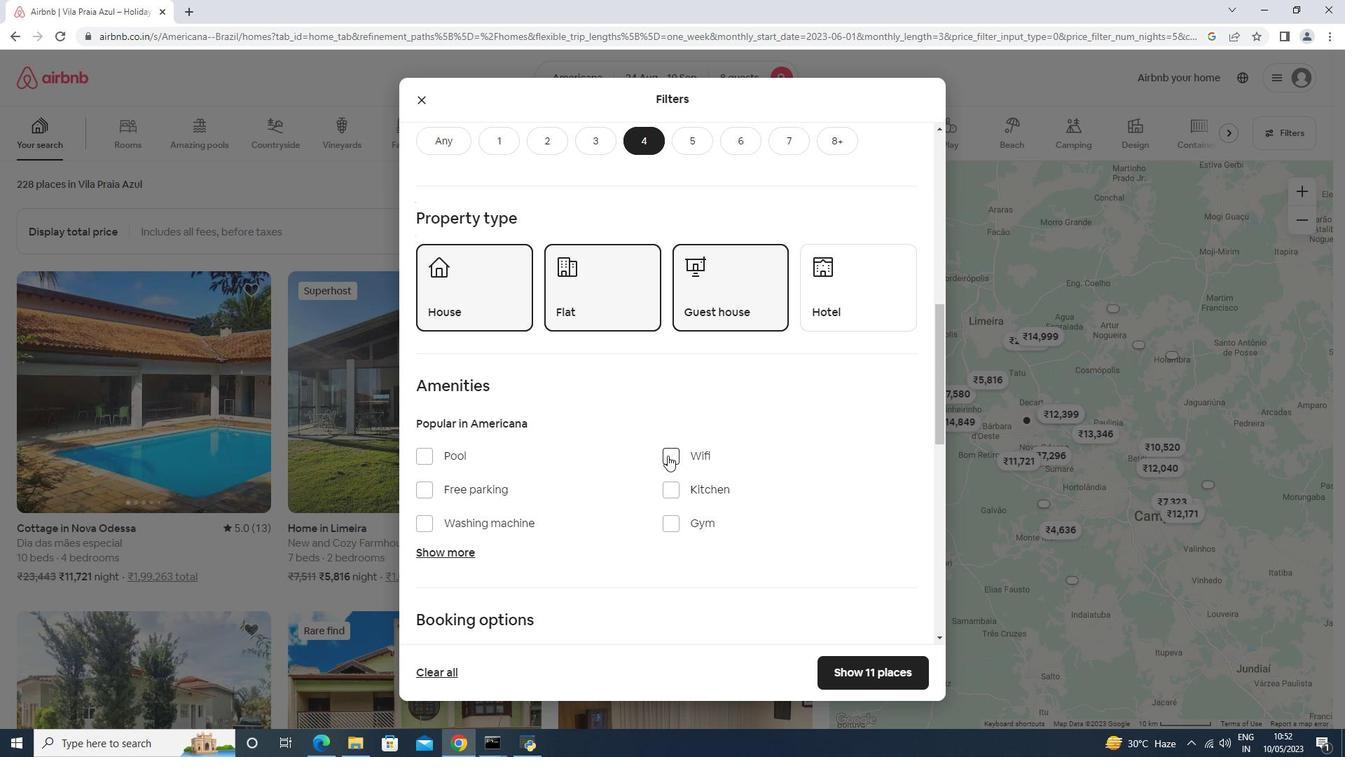 
Action: Mouse moved to (423, 491)
Screenshot: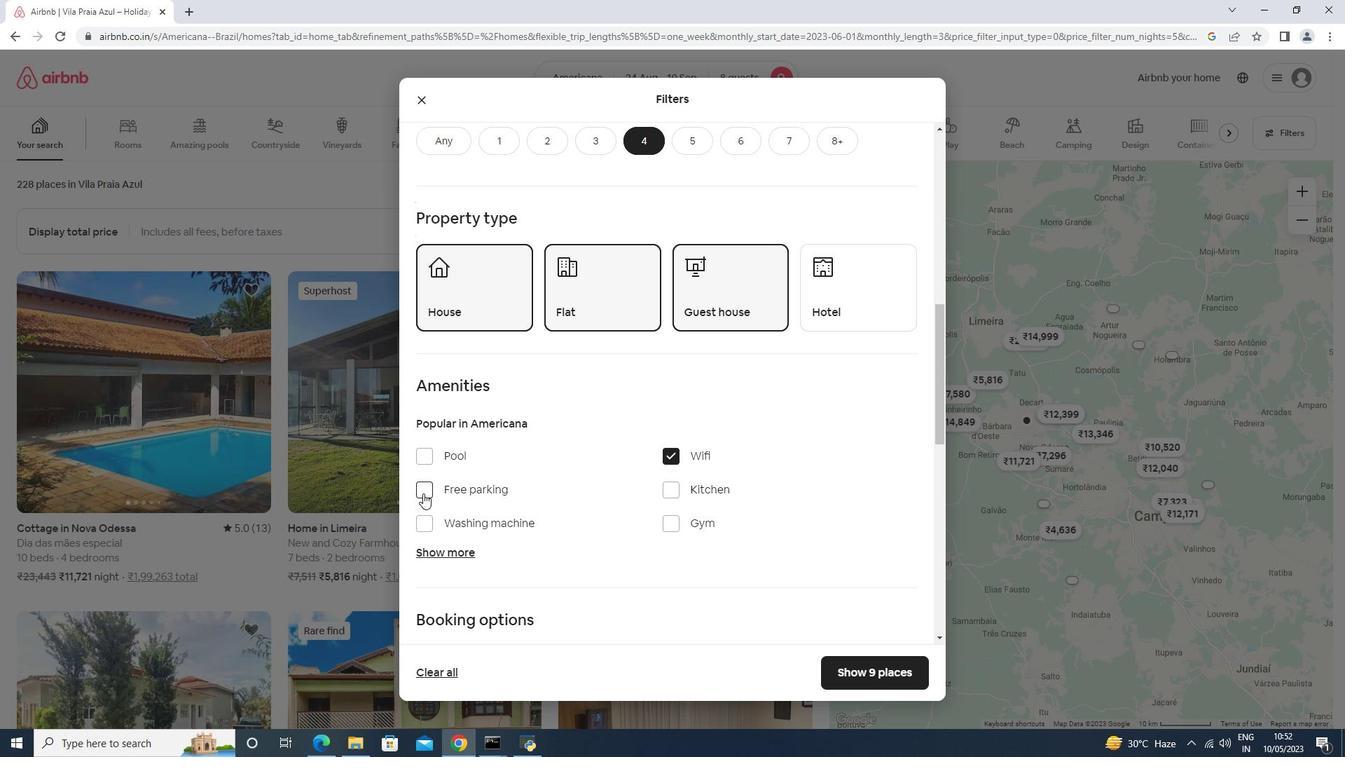 
Action: Mouse pressed left at (423, 491)
Screenshot: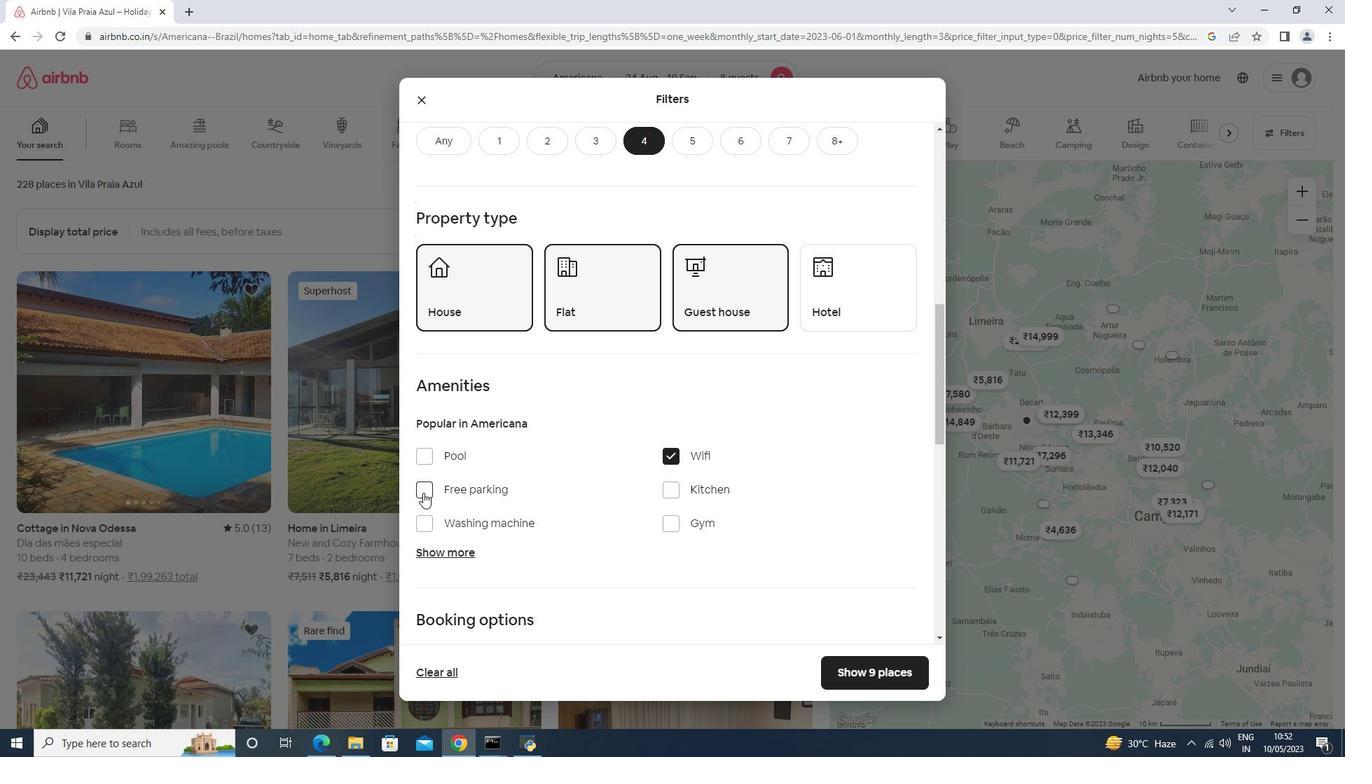 
Action: Mouse moved to (499, 559)
Screenshot: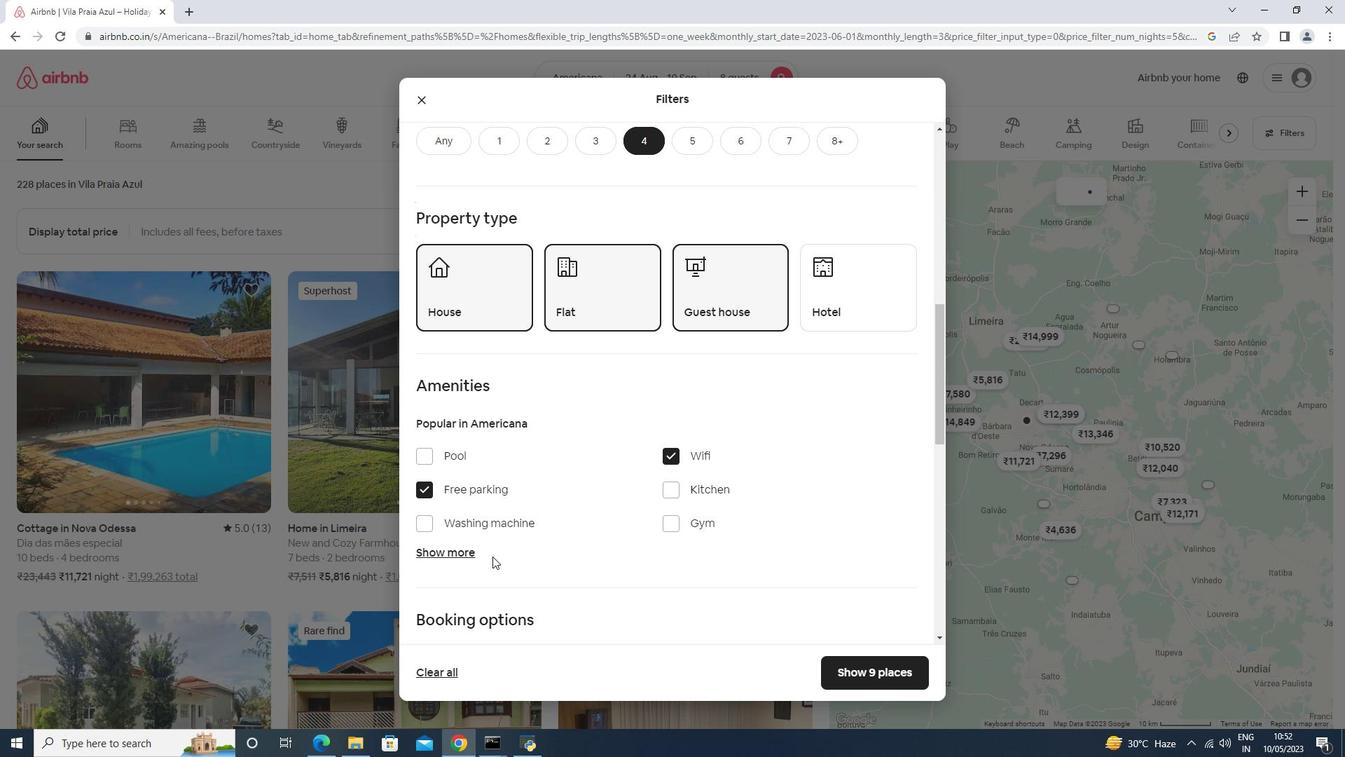 
Action: Mouse scrolled (499, 558) with delta (0, 0)
Screenshot: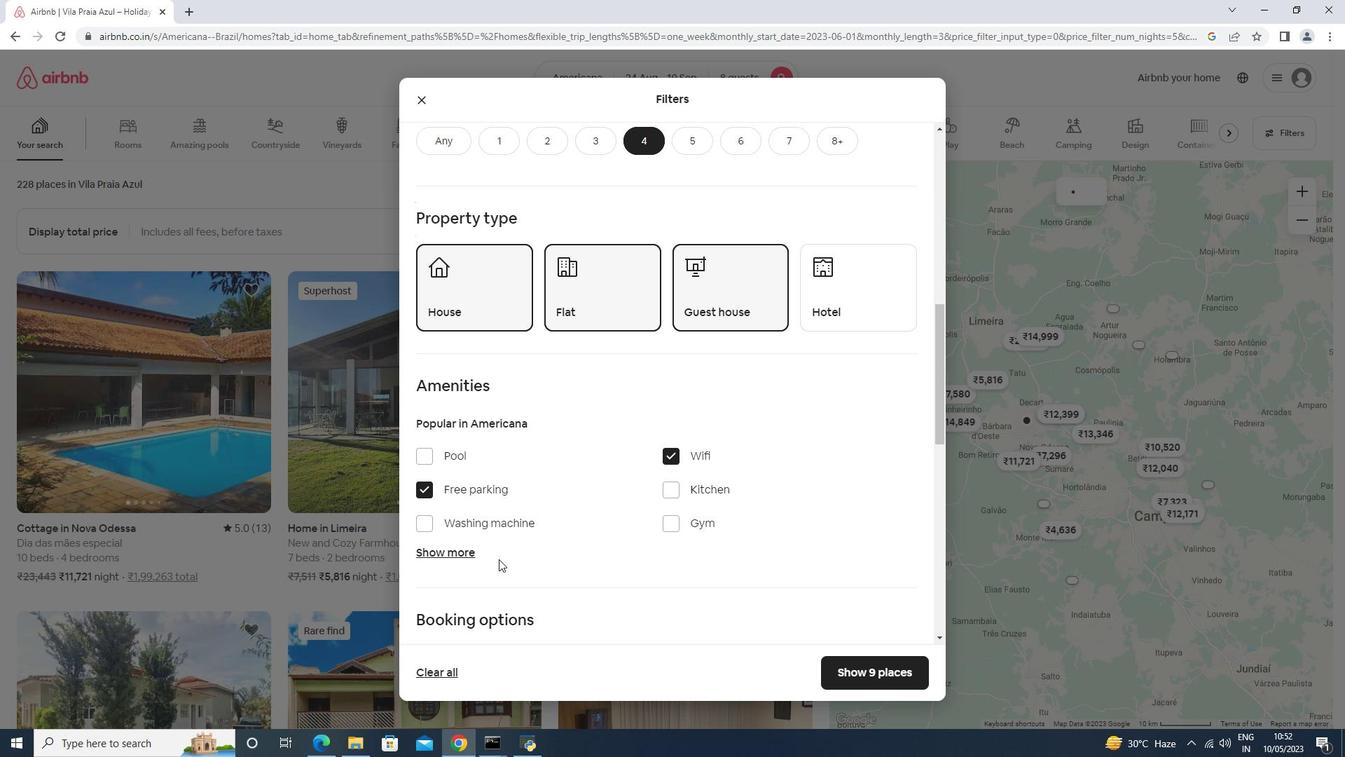 
Action: Mouse moved to (516, 549)
Screenshot: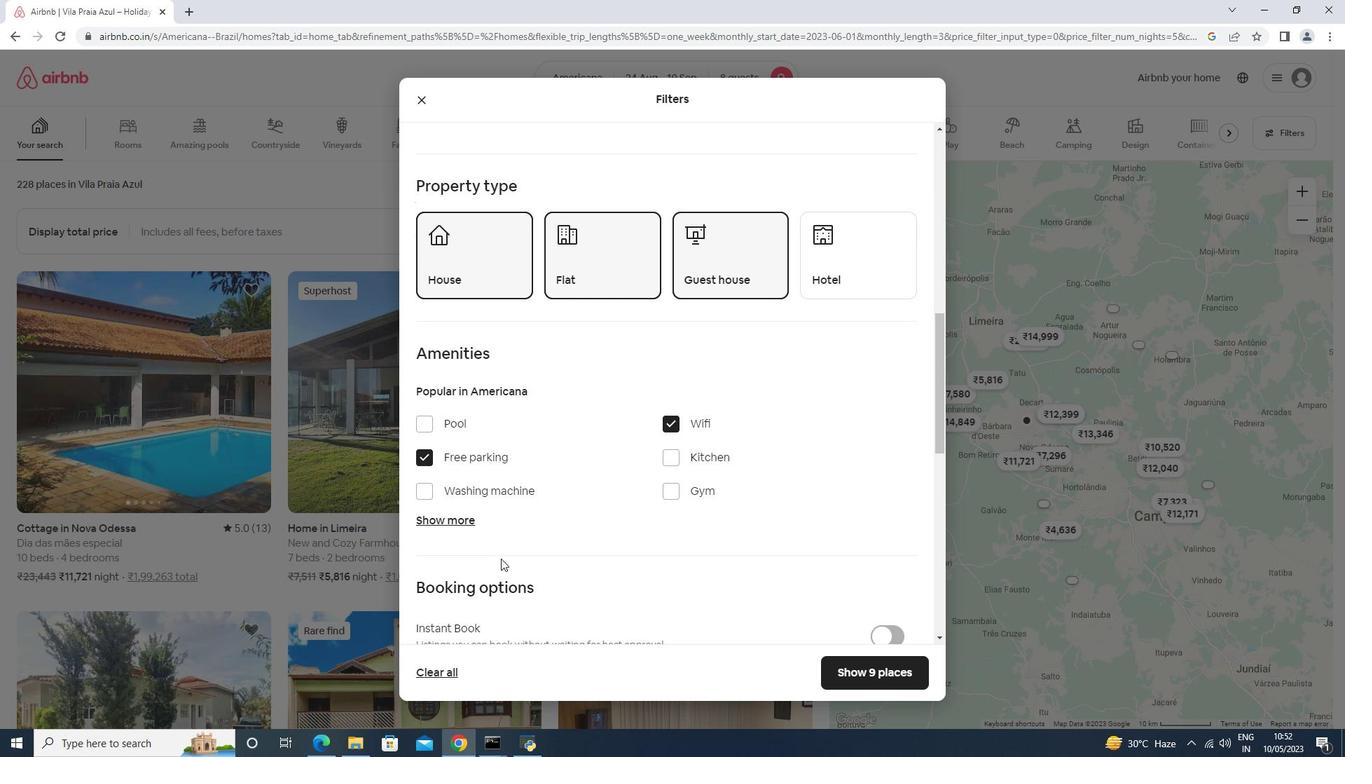 
Action: Mouse scrolled (516, 548) with delta (0, 0)
Screenshot: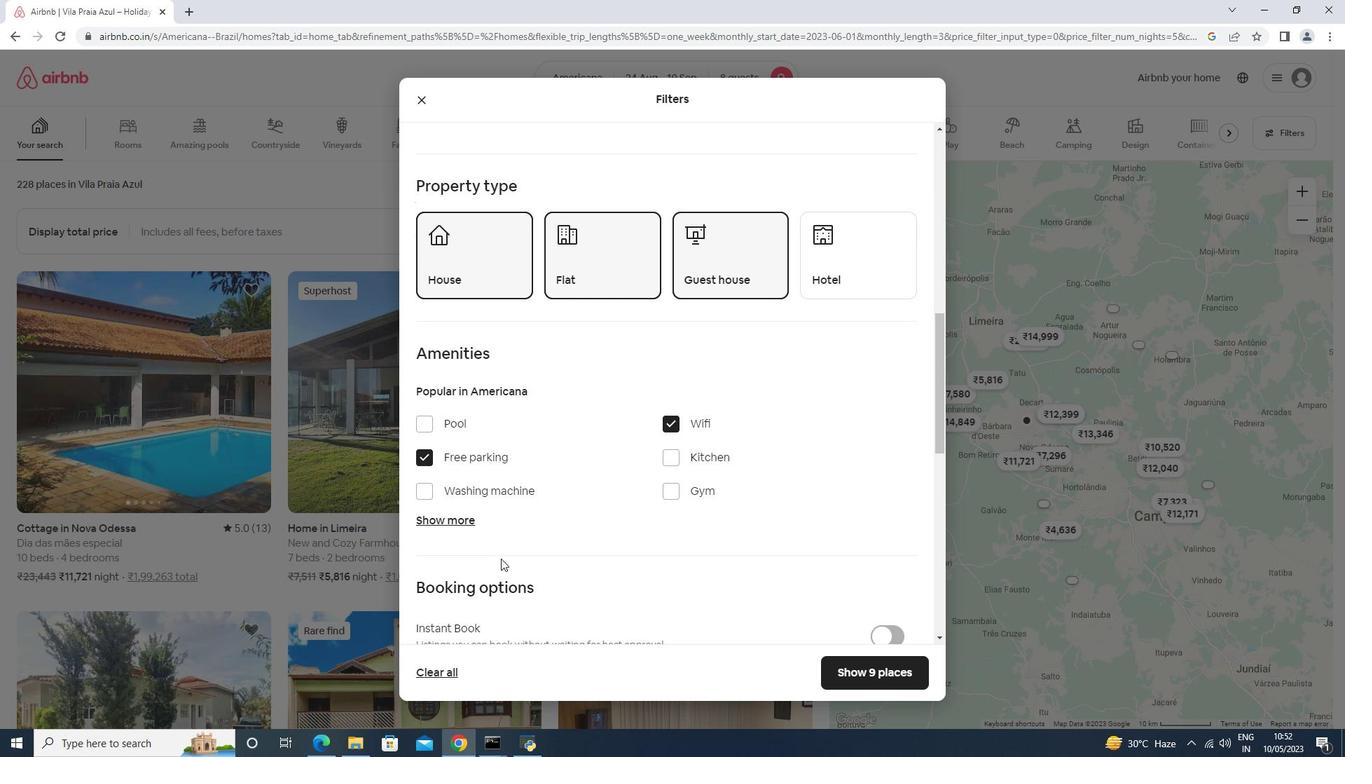 
Action: Mouse scrolled (516, 548) with delta (0, 0)
Screenshot: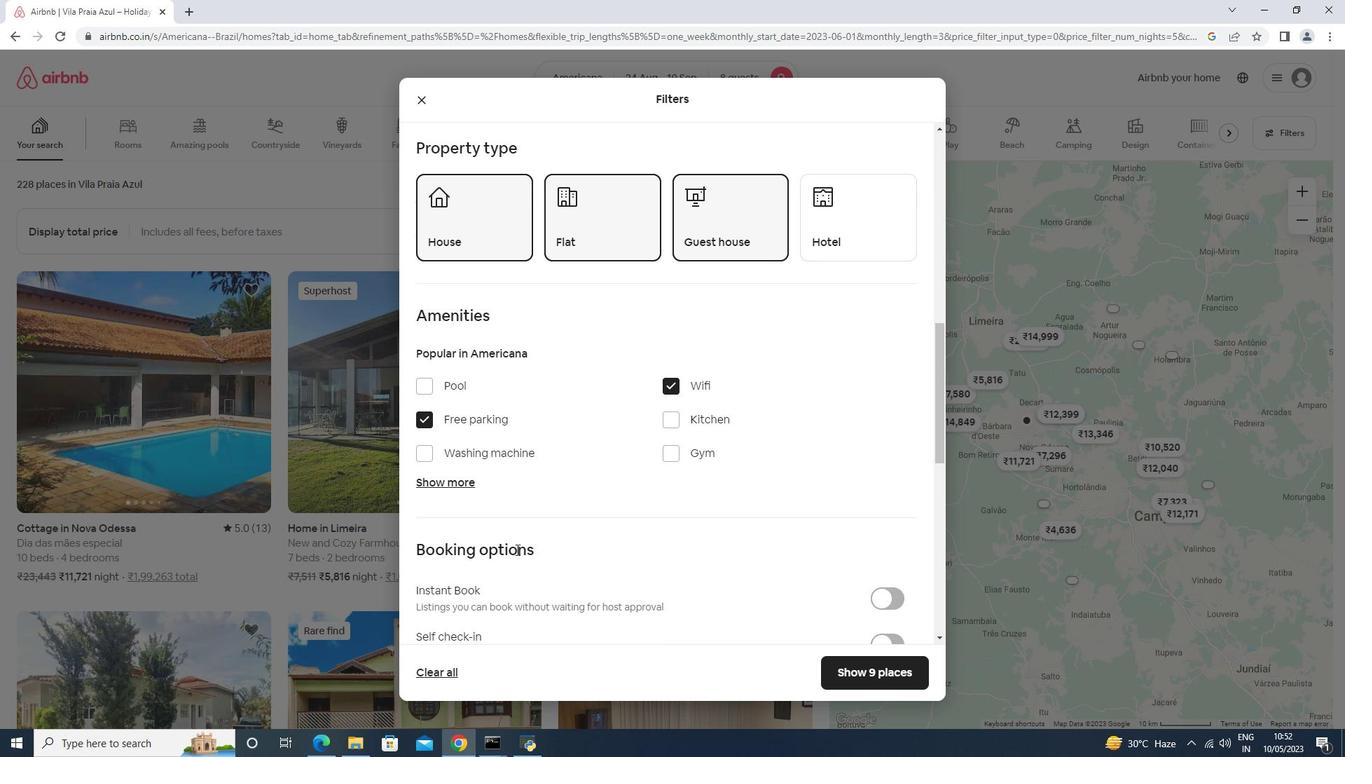 
Action: Mouse moved to (910, 502)
Screenshot: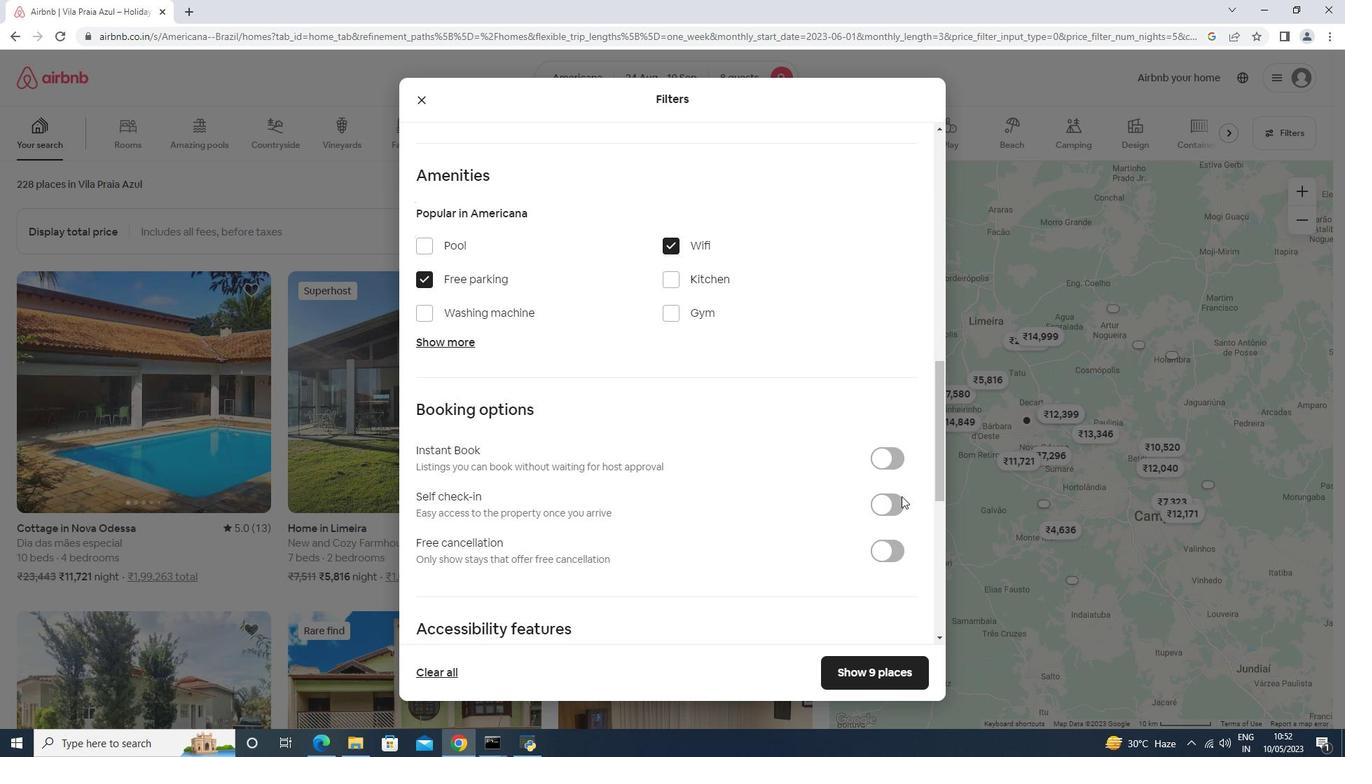 
Action: Mouse pressed left at (910, 502)
Screenshot: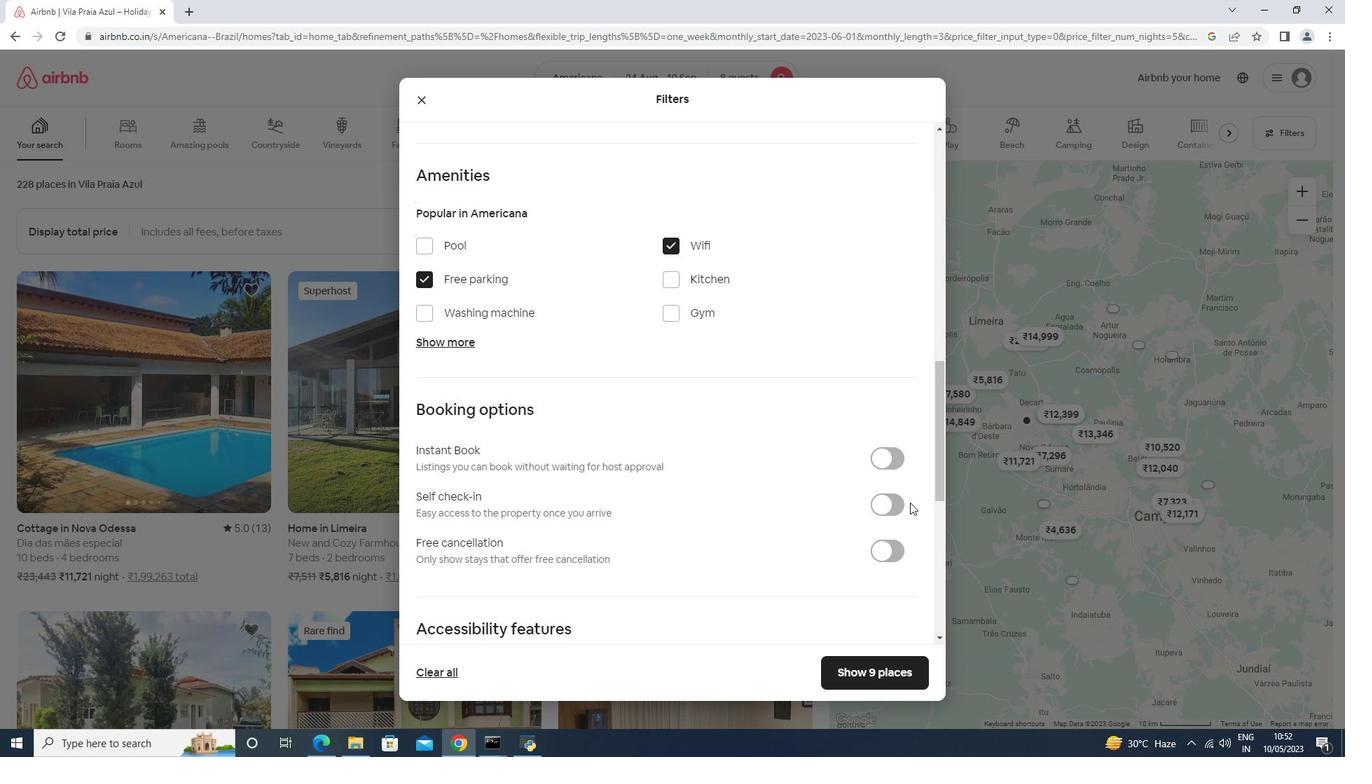 
Action: Mouse moved to (892, 505)
Screenshot: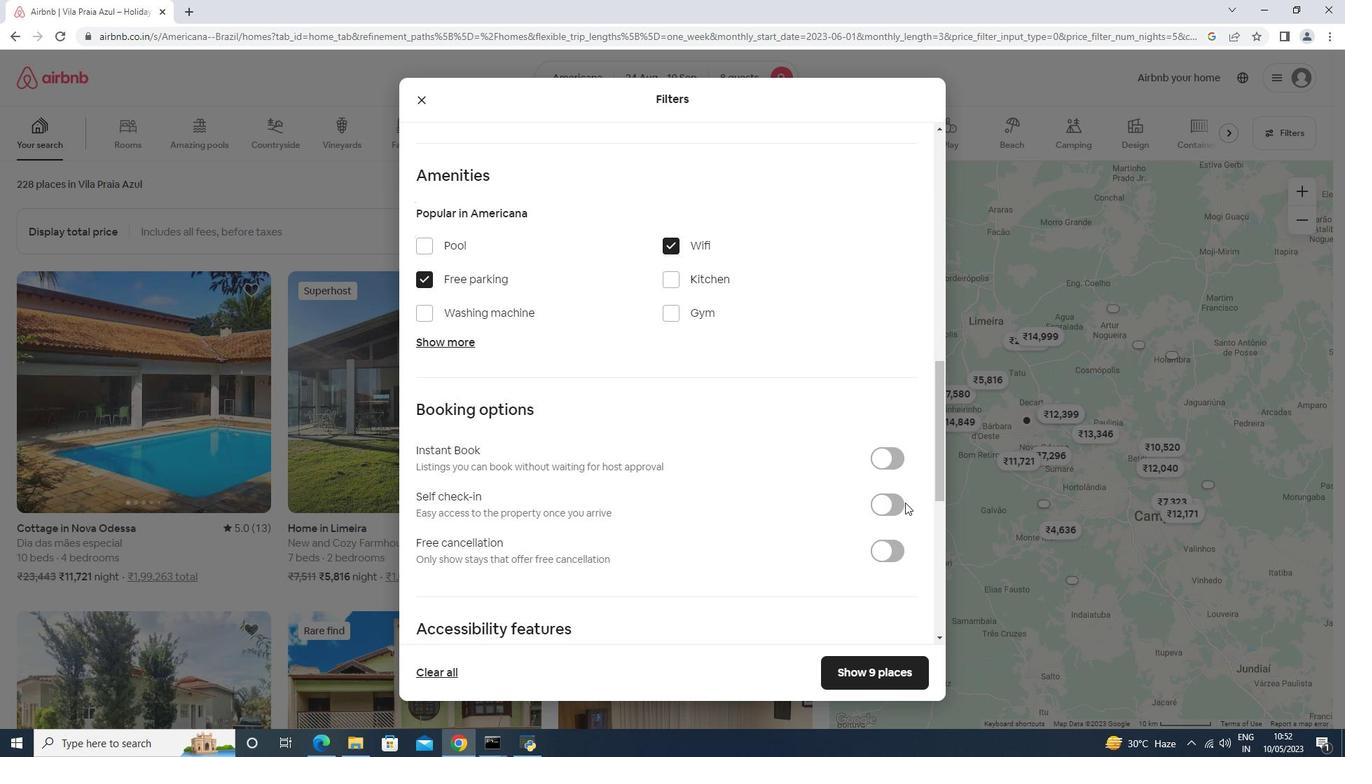 
Action: Mouse pressed left at (892, 505)
Screenshot: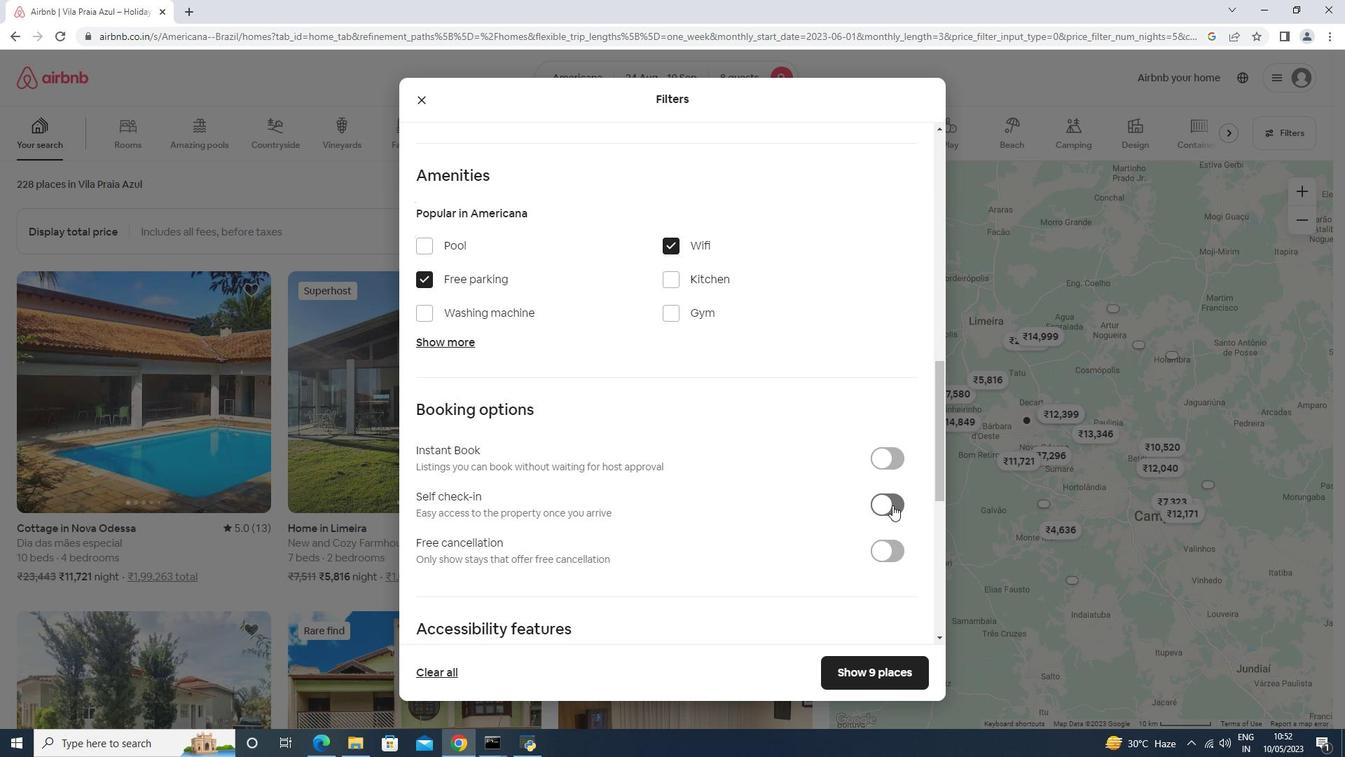
Action: Mouse moved to (672, 485)
Screenshot: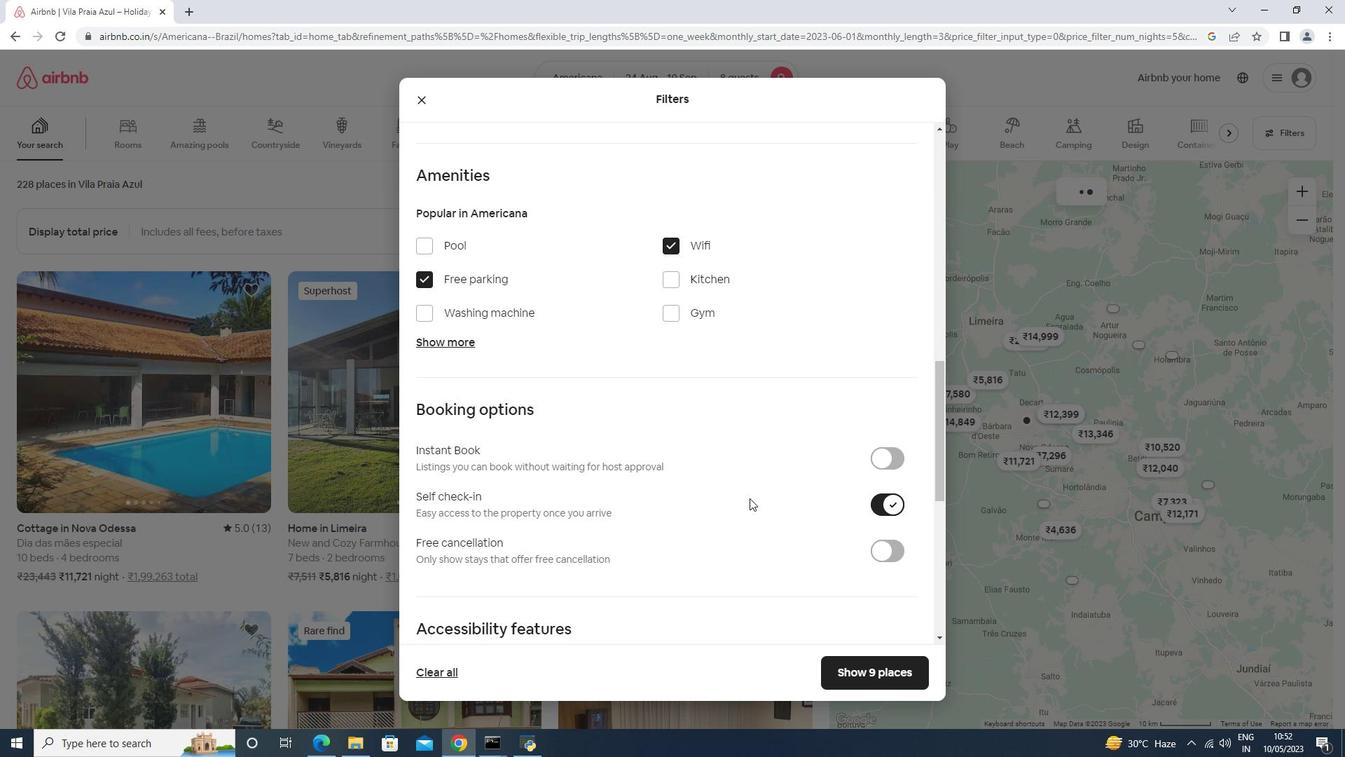 
Action: Mouse scrolled (672, 484) with delta (0, 0)
Screenshot: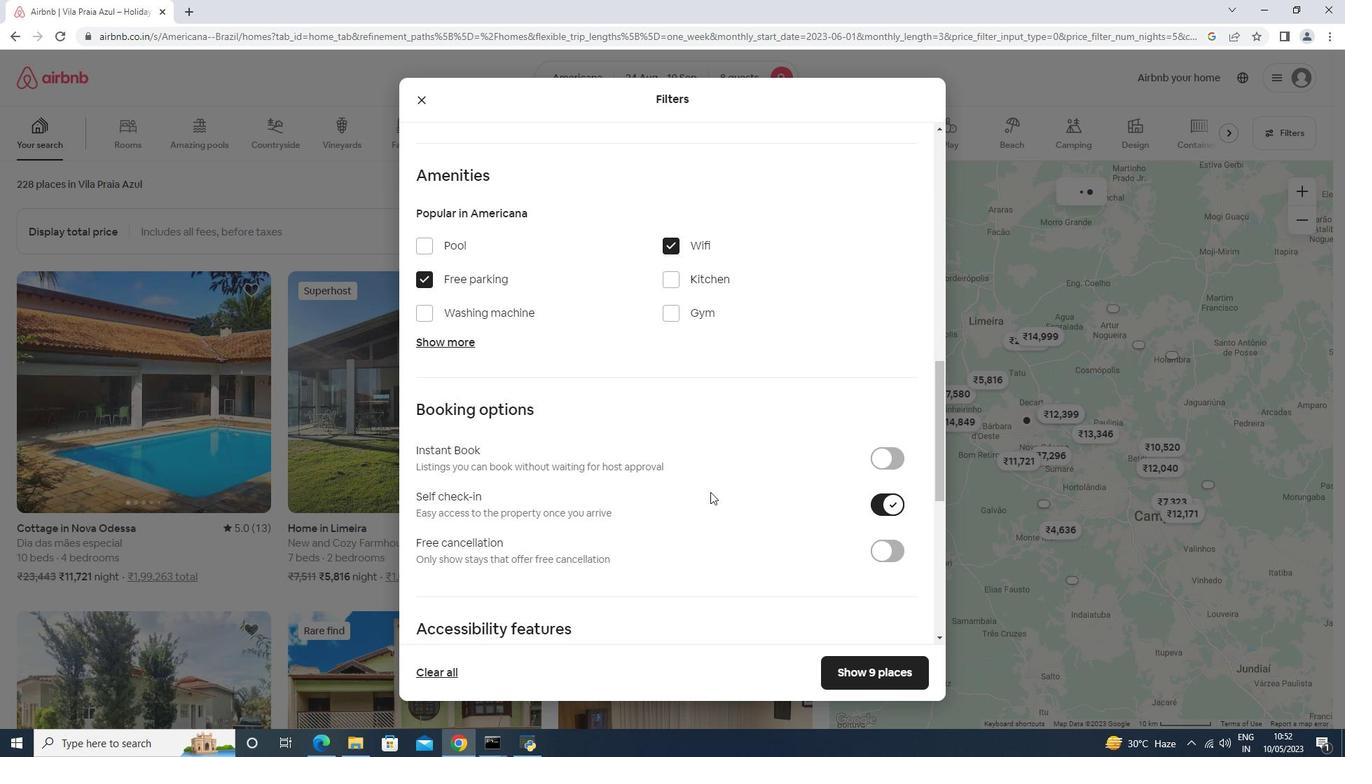 
Action: Mouse scrolled (672, 484) with delta (0, 0)
Screenshot: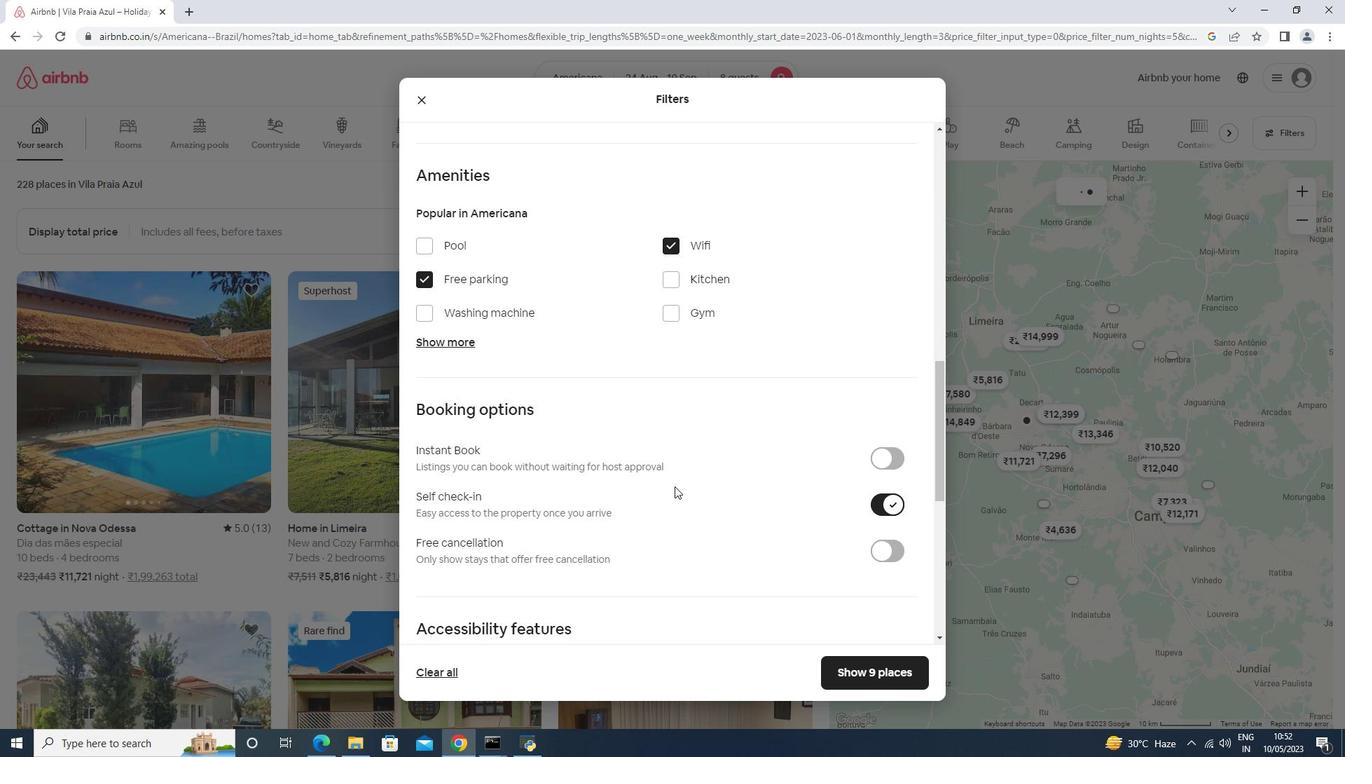 
Action: Mouse scrolled (672, 484) with delta (0, 0)
Screenshot: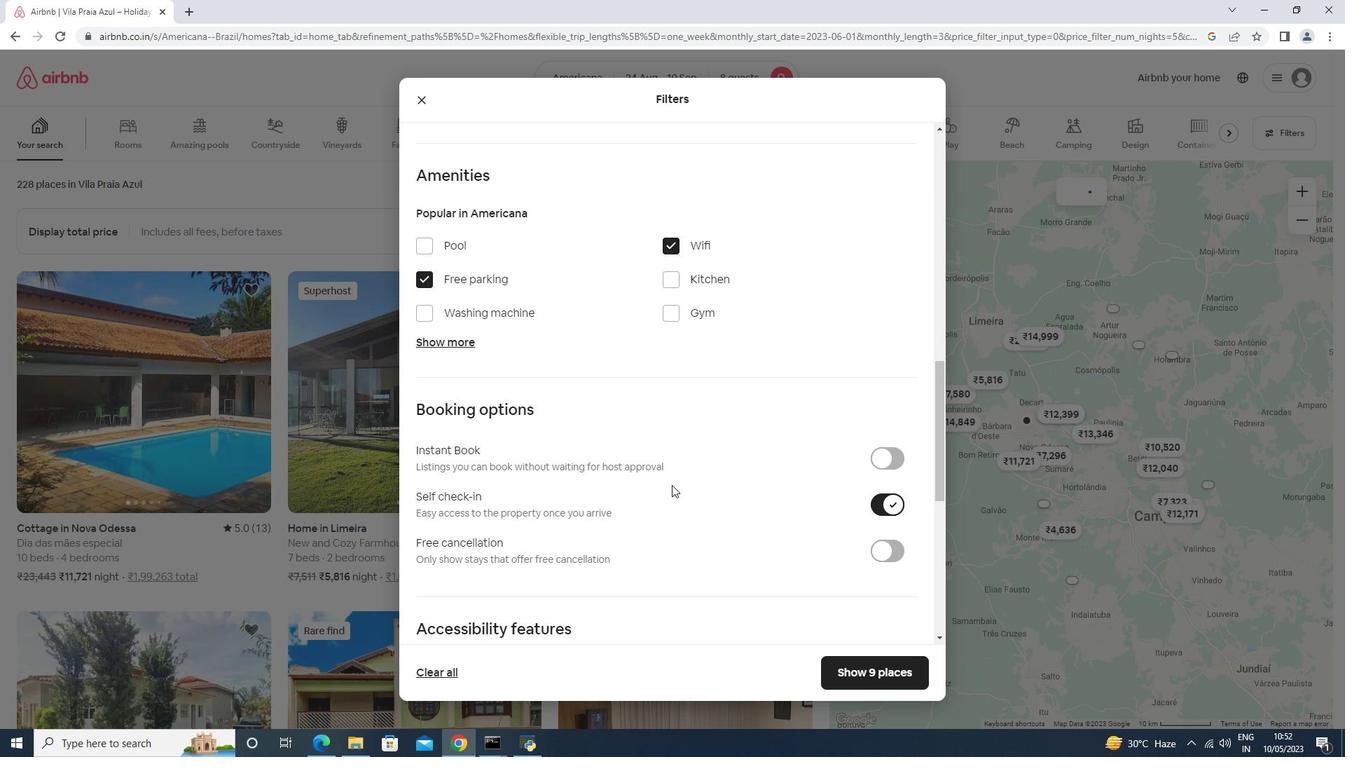 
Action: Mouse moved to (389, 557)
Screenshot: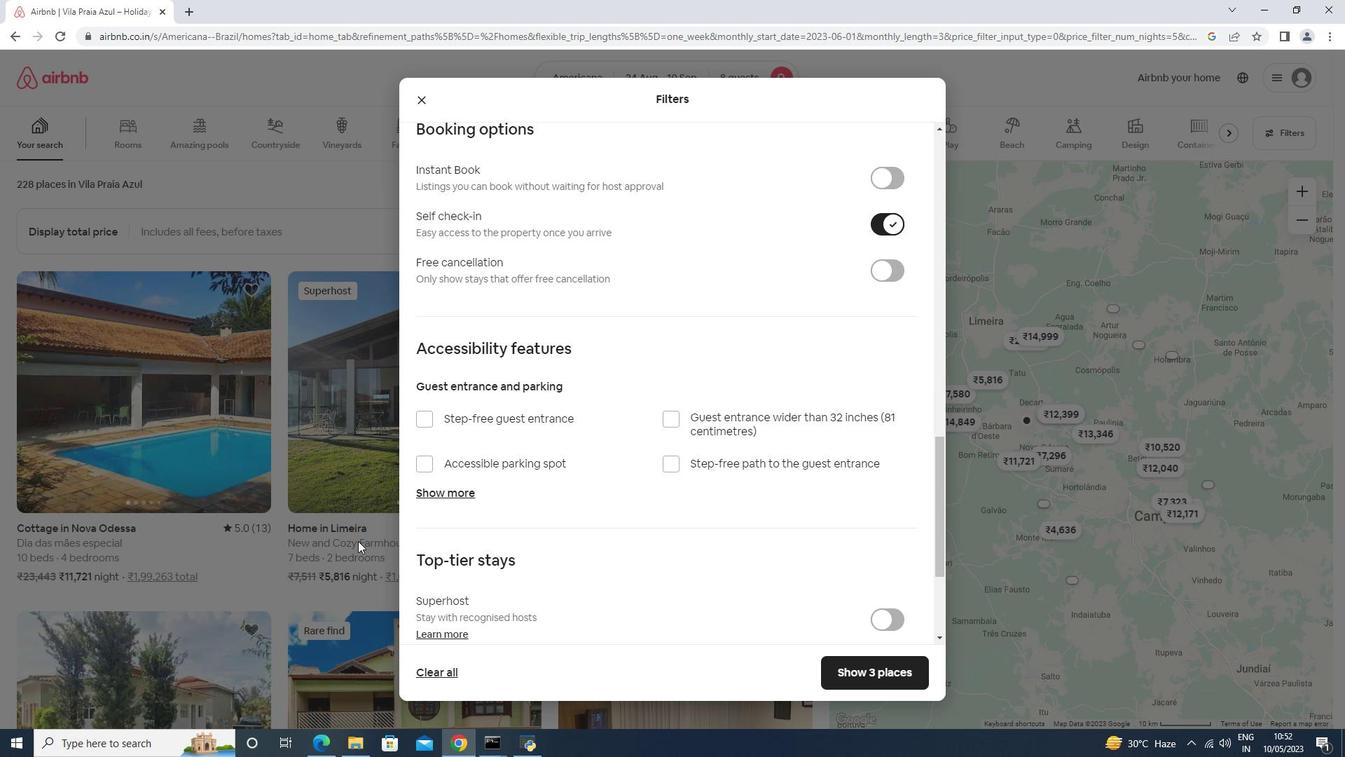 
Action: Mouse scrolled (374, 557) with delta (0, 0)
Screenshot: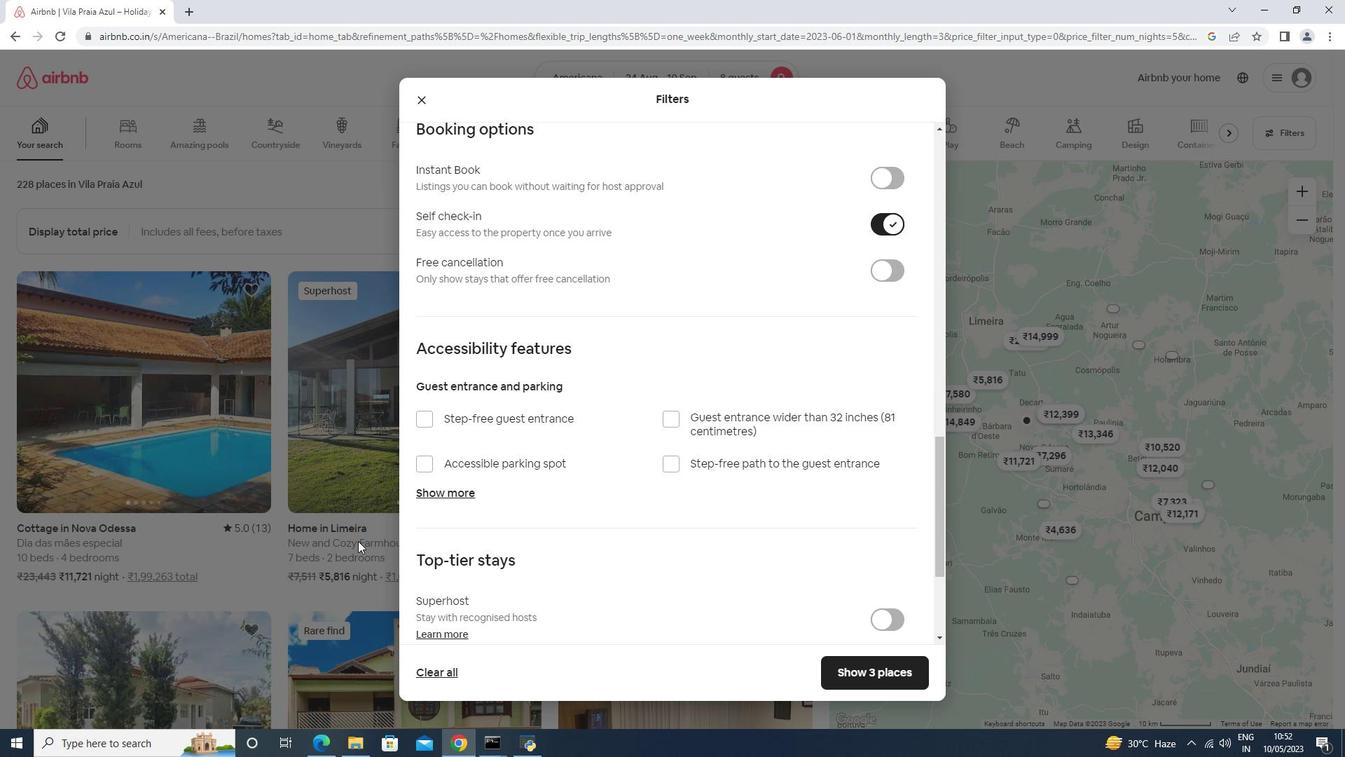 
Action: Mouse moved to (393, 557)
Screenshot: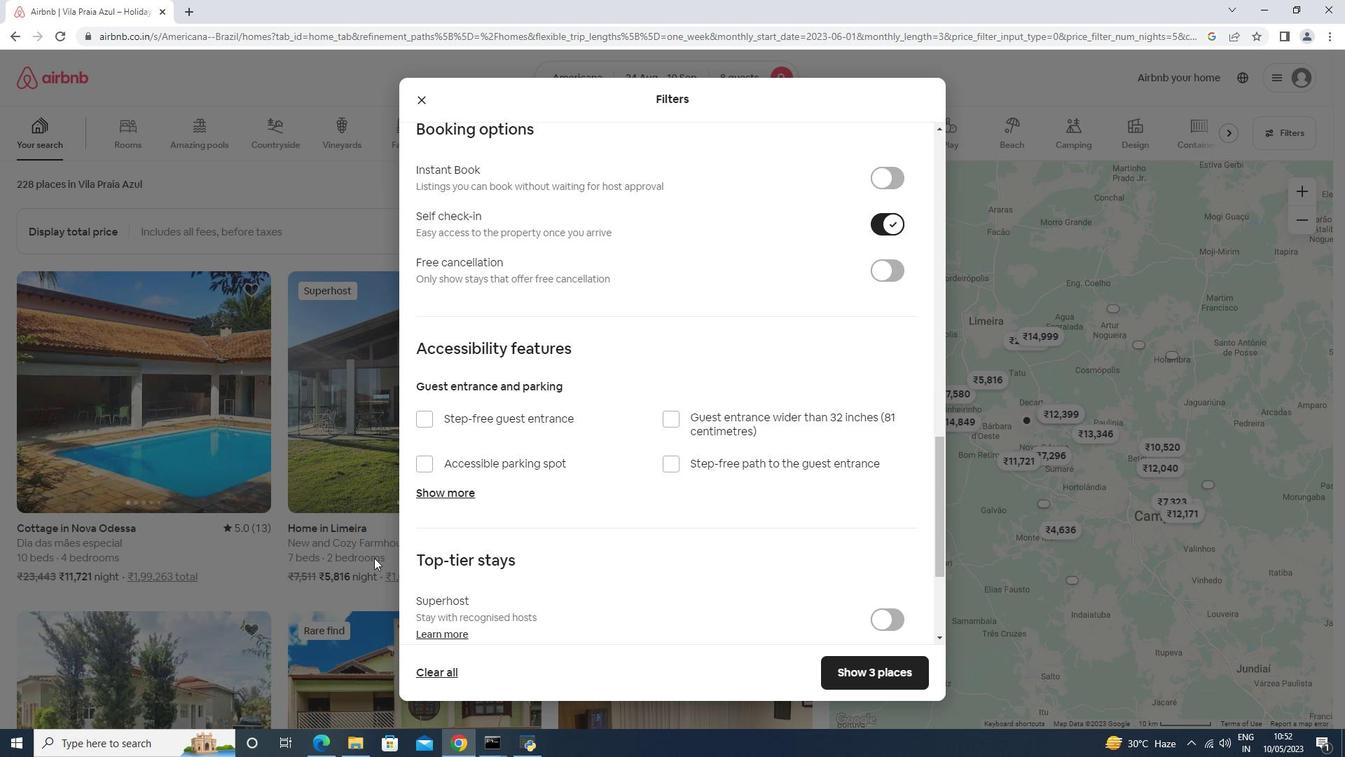 
Action: Mouse scrolled (374, 557) with delta (0, 0)
Screenshot: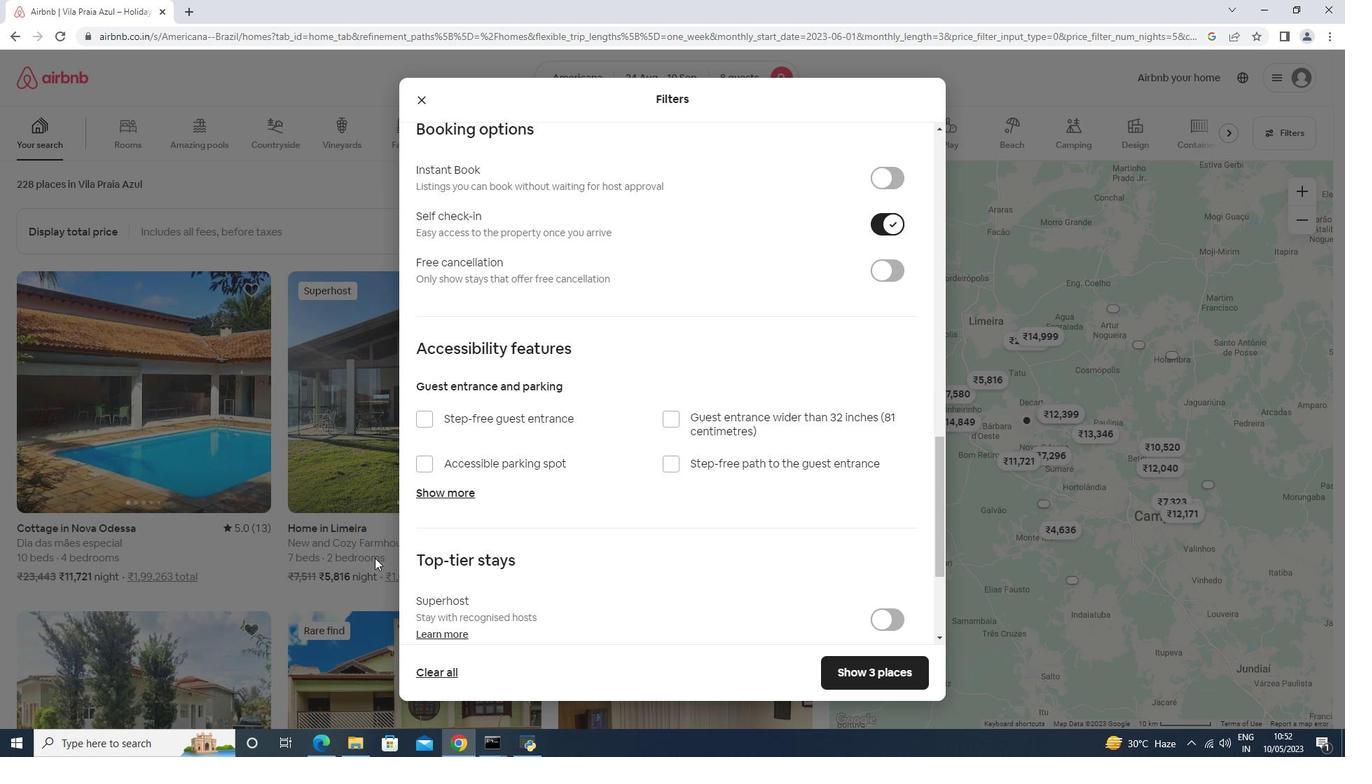
Action: Mouse moved to (492, 551)
Screenshot: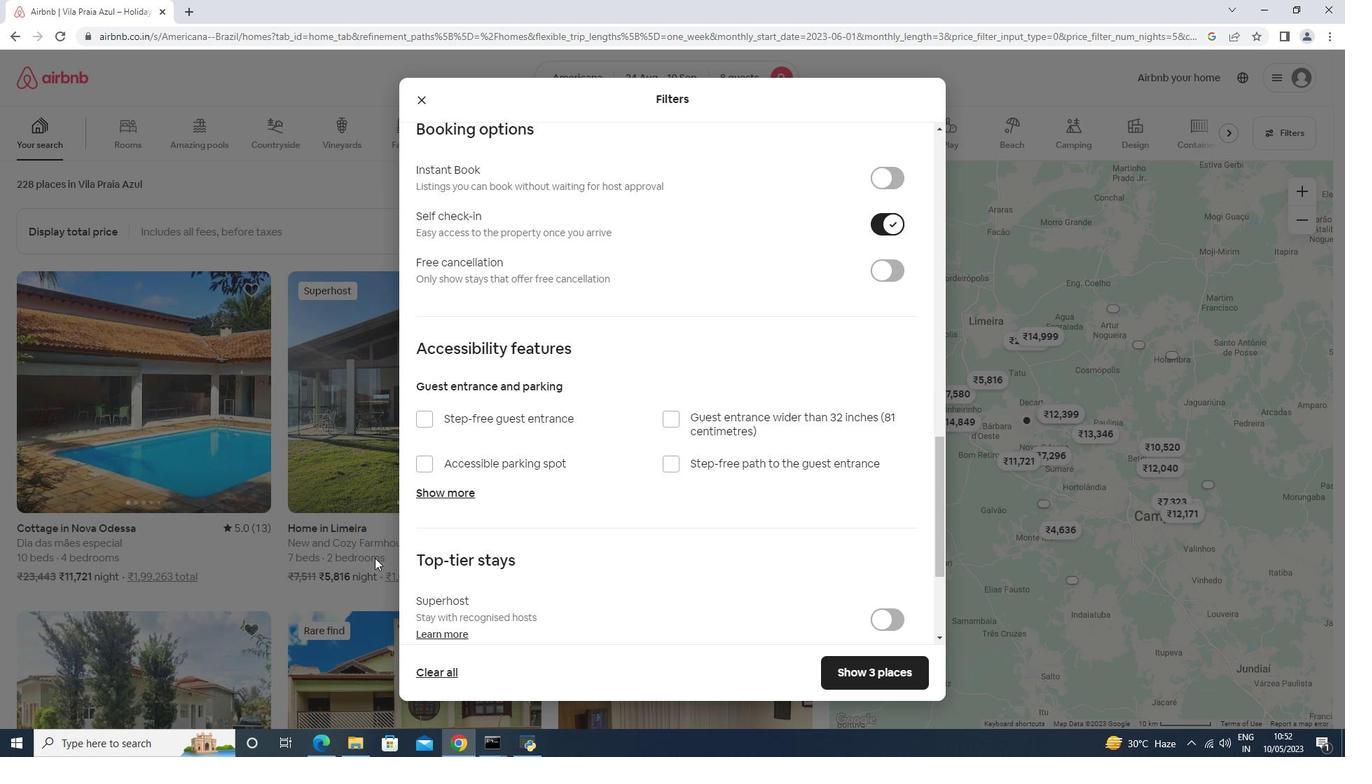 
Action: Mouse scrolled (393, 557) with delta (0, 0)
Screenshot: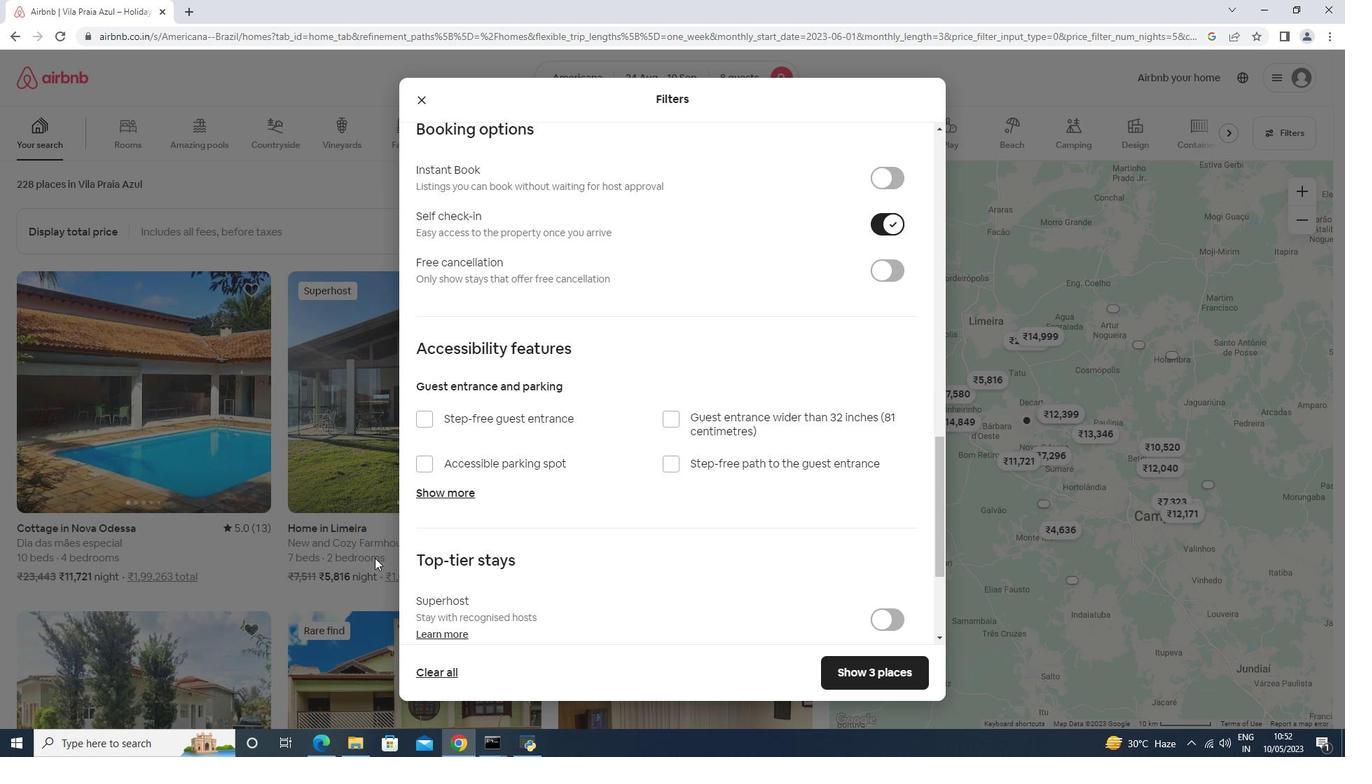 
Action: Mouse moved to (686, 508)
Screenshot: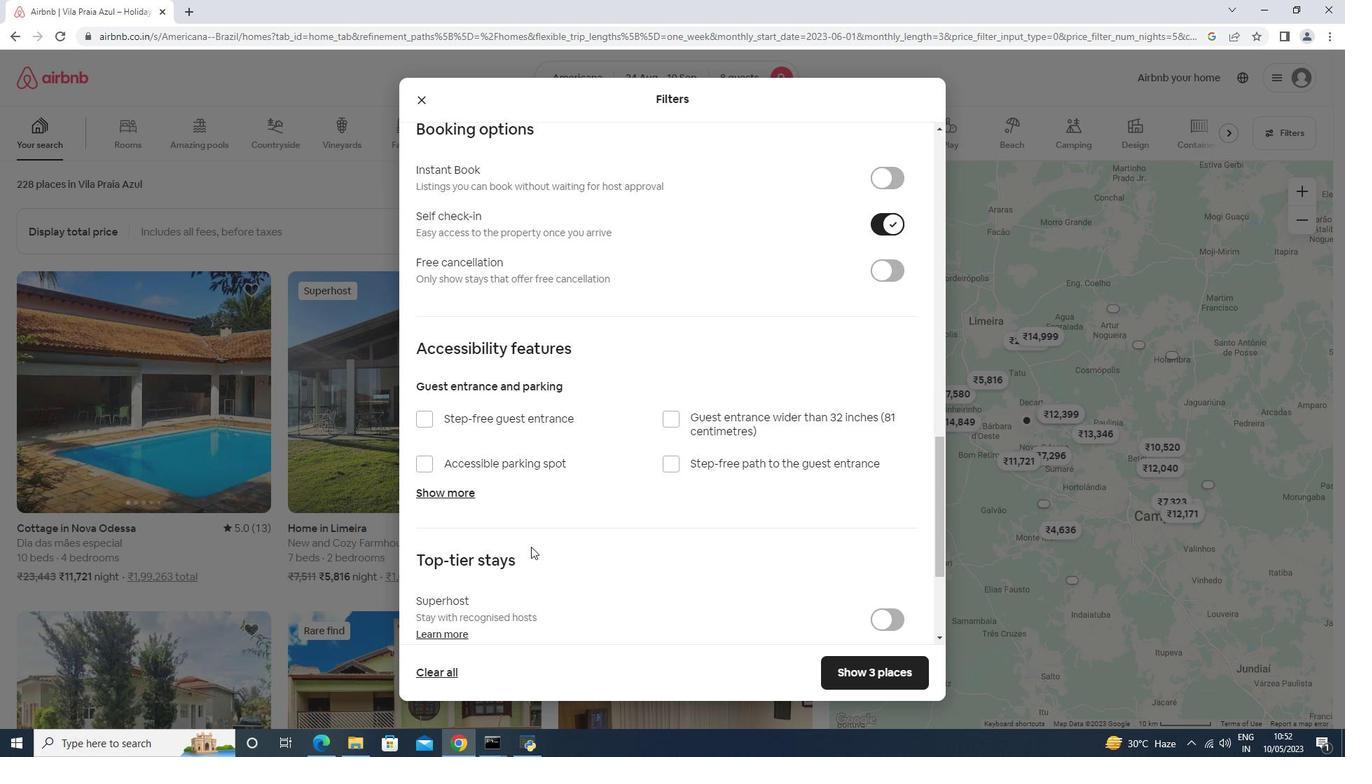 
Action: Mouse scrolled (533, 544) with delta (0, 0)
Screenshot: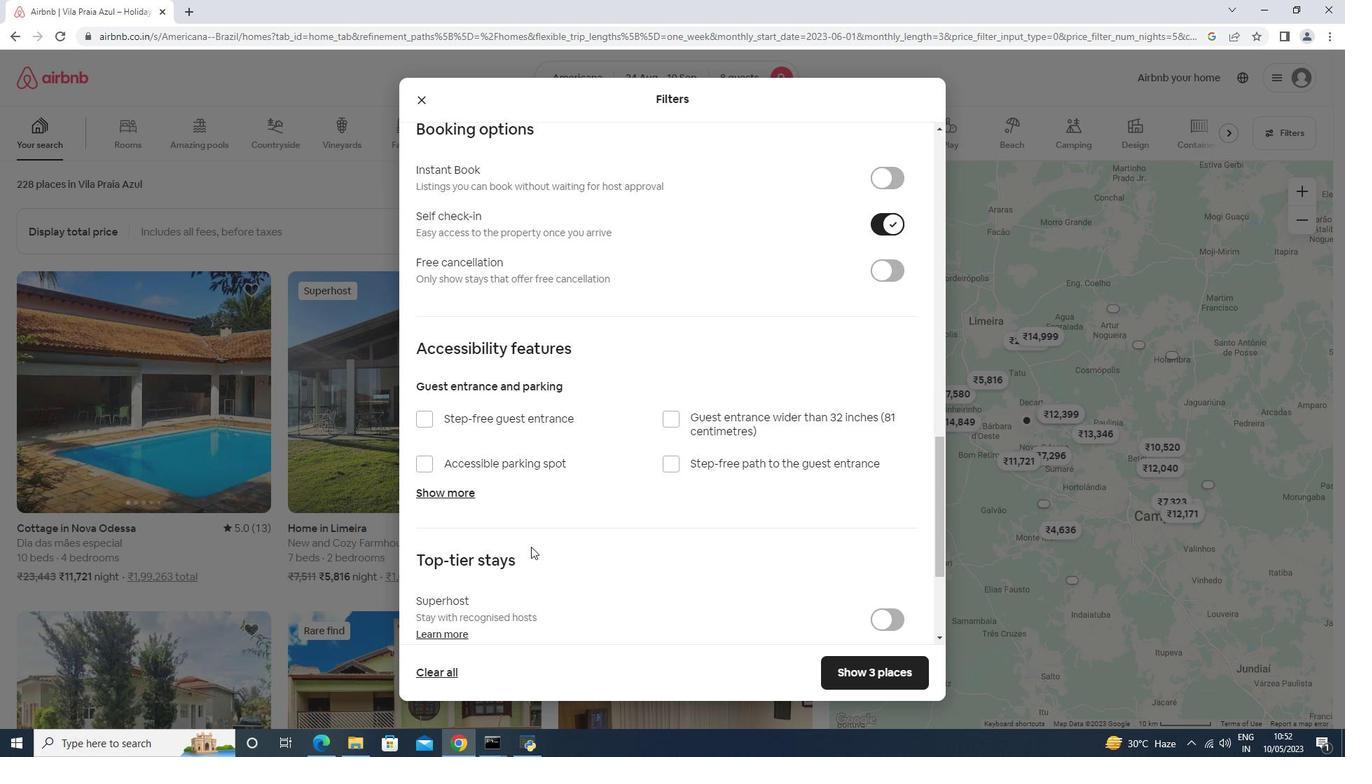 
Action: Mouse moved to (703, 504)
Screenshot: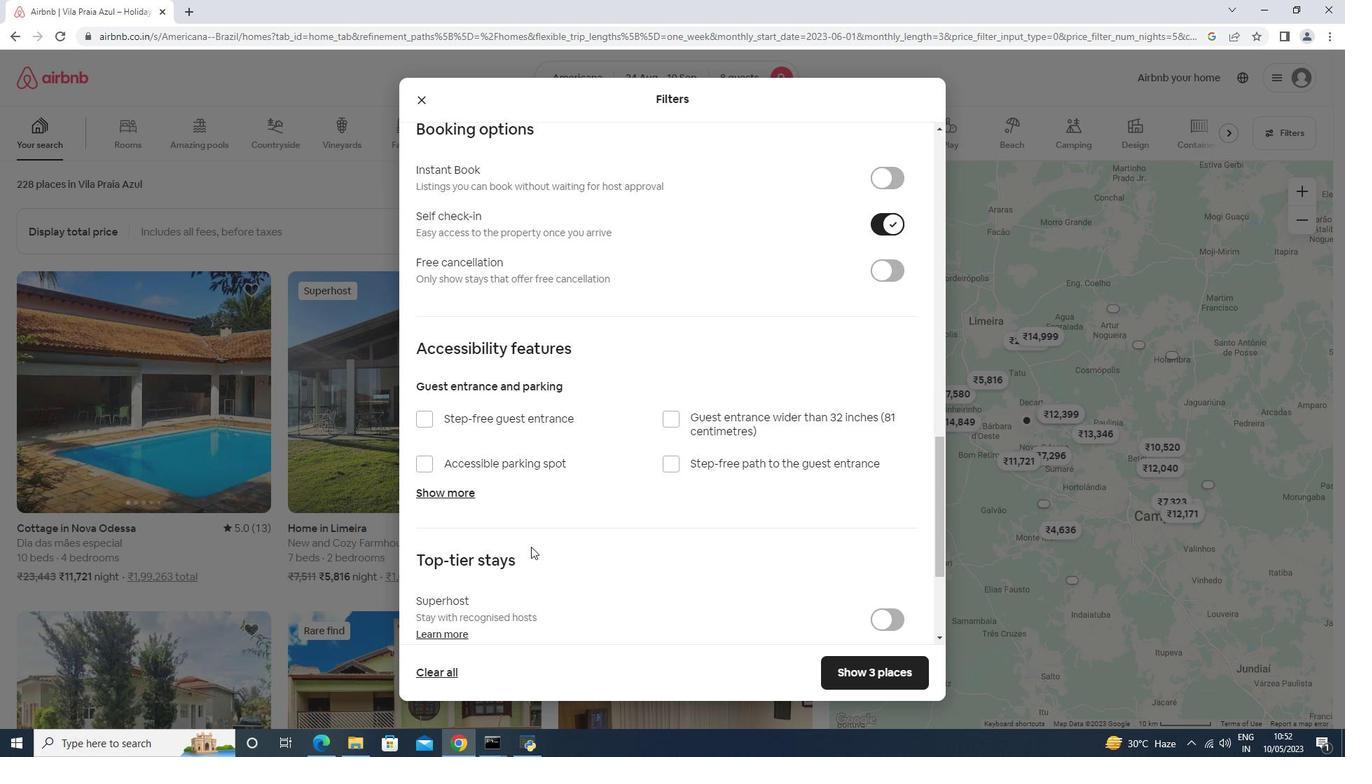 
Action: Mouse scrolled (533, 544) with delta (0, 0)
Screenshot: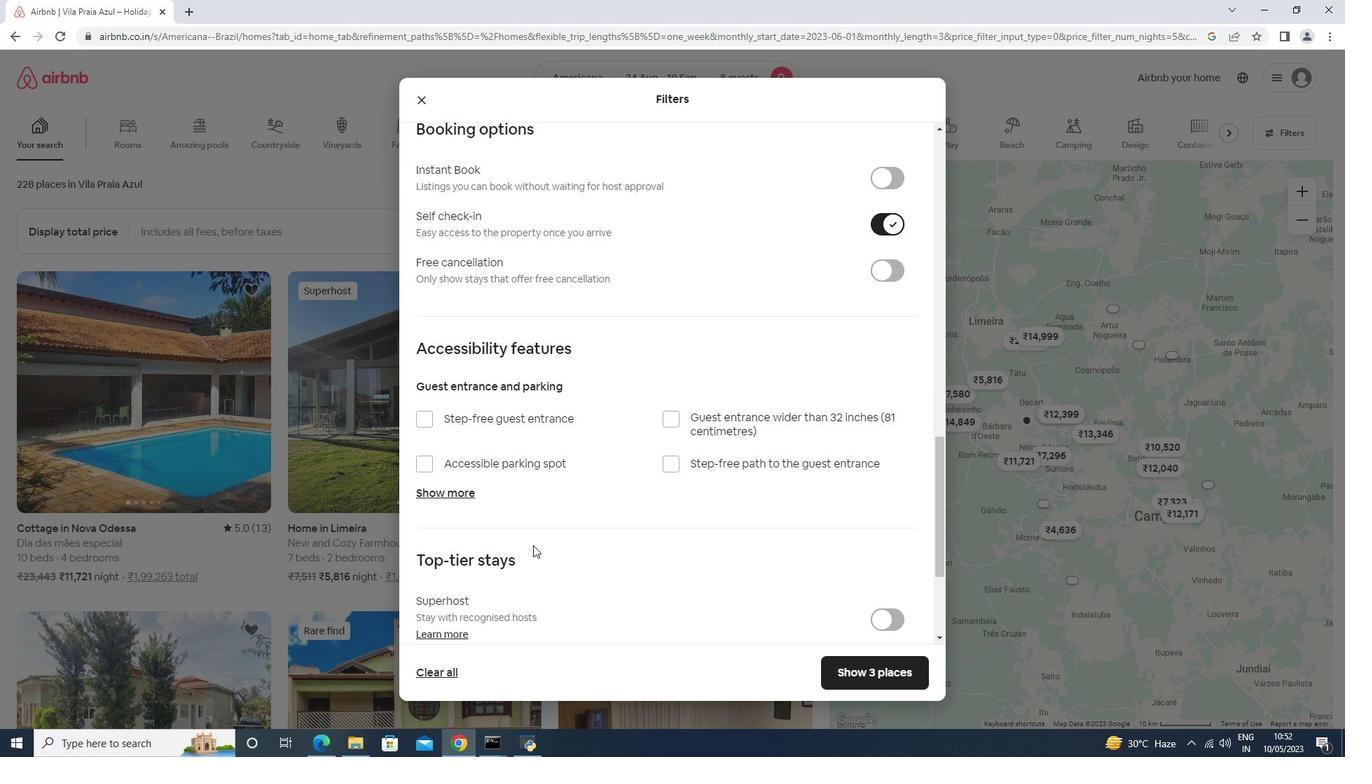 
Action: Mouse moved to (715, 501)
Screenshot: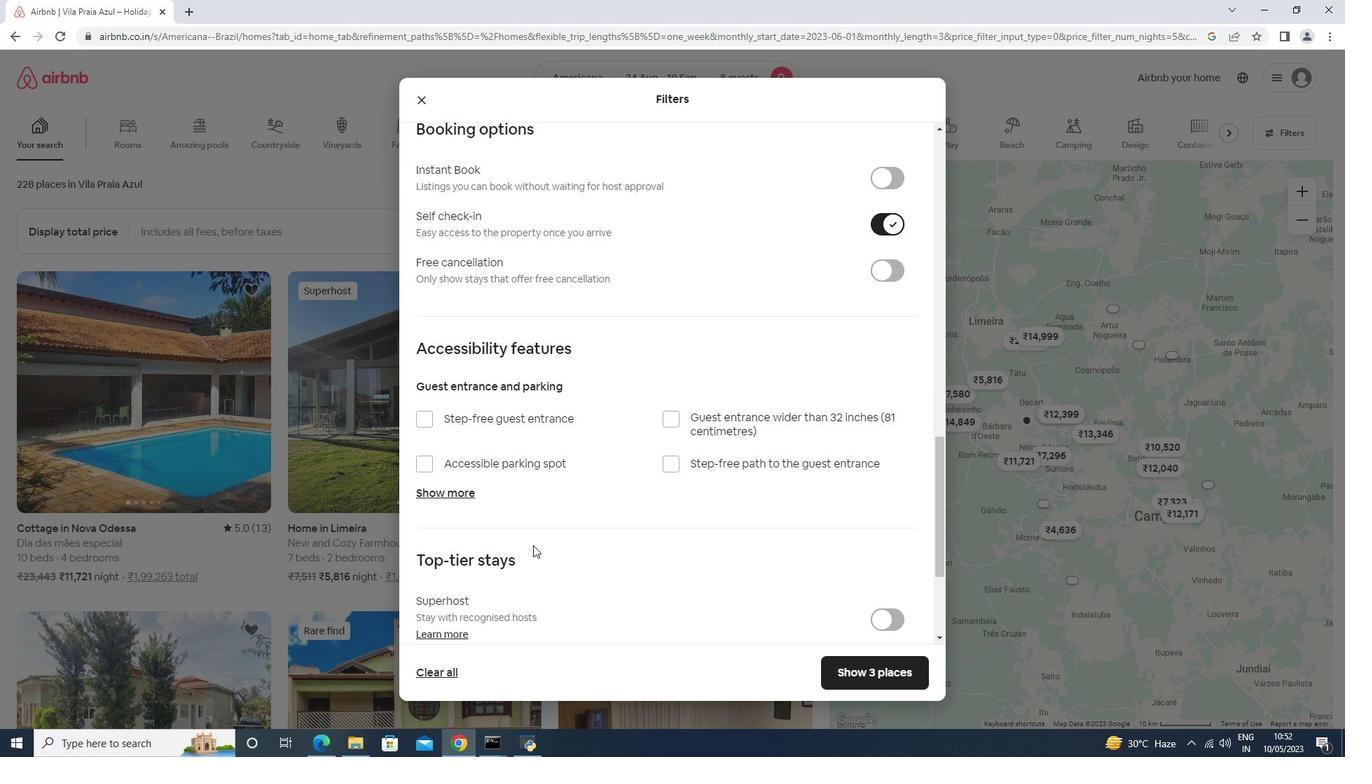
Action: Mouse scrolled (533, 544) with delta (0, 0)
Screenshot: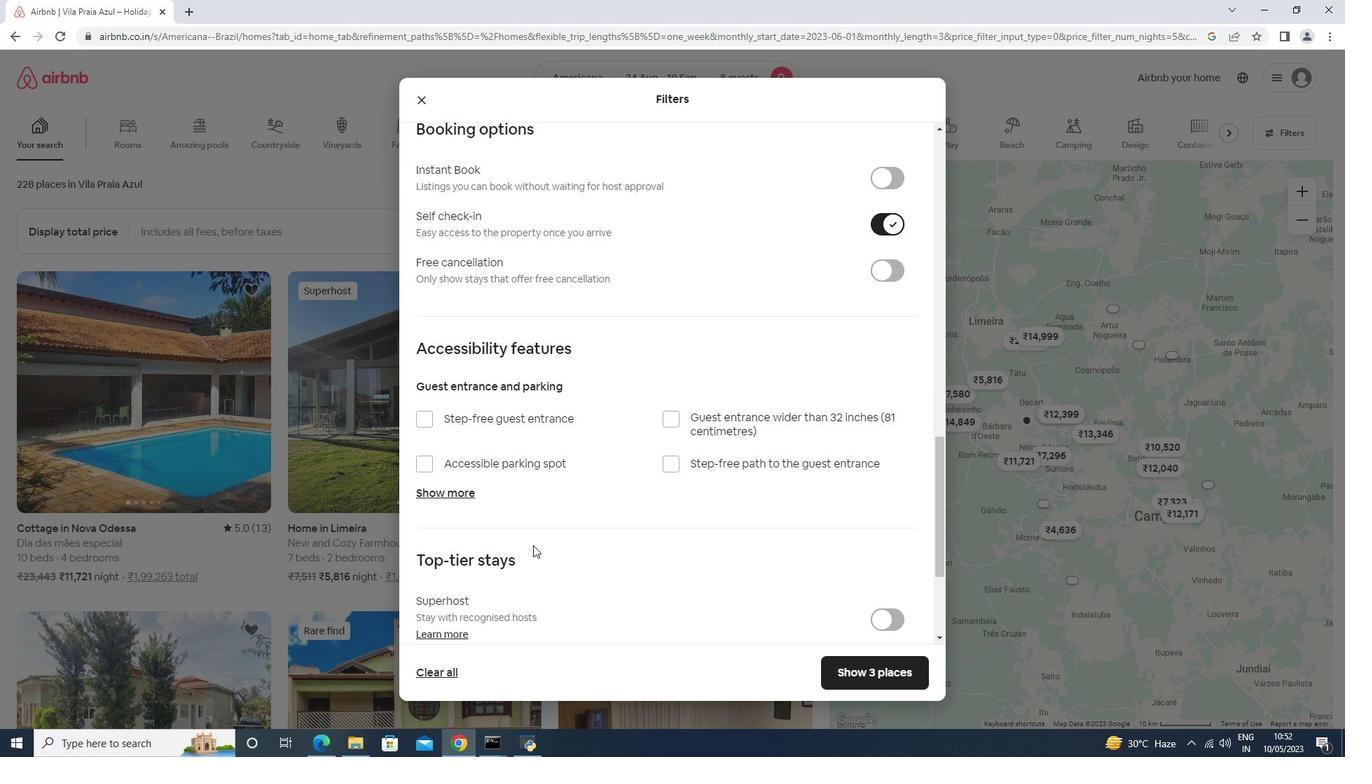
Action: Mouse scrolled (533, 544) with delta (0, 0)
Screenshot: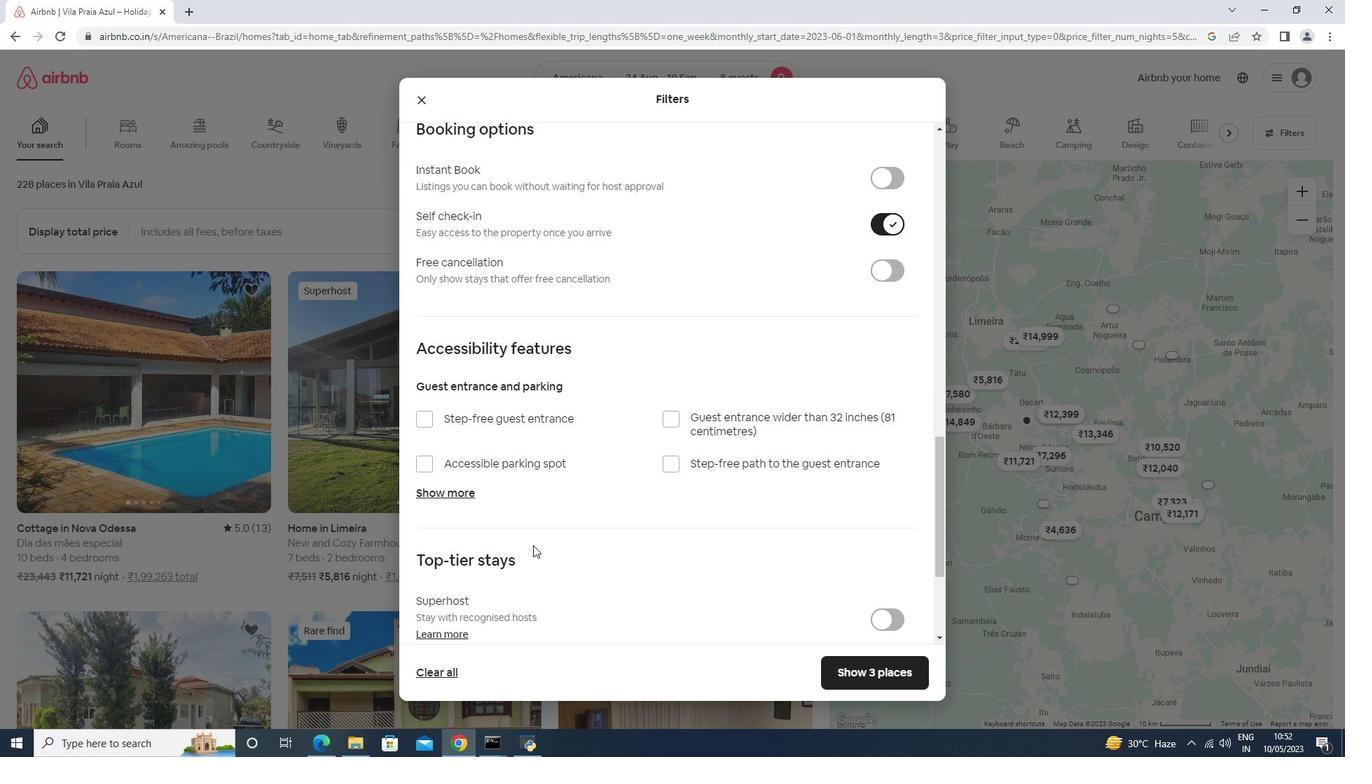 
Action: Mouse scrolled (715, 500) with delta (0, 0)
Screenshot: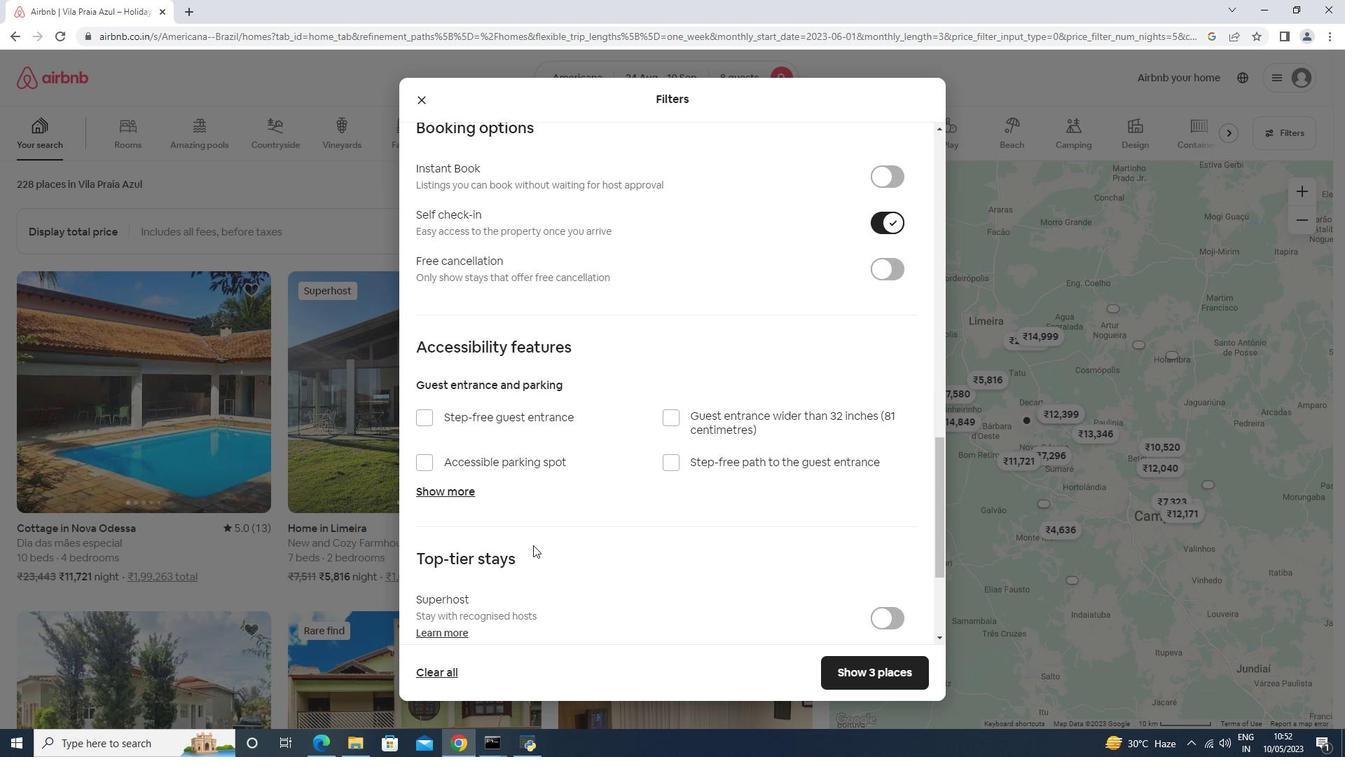 
Action: Mouse scrolled (715, 500) with delta (0, 0)
Screenshot: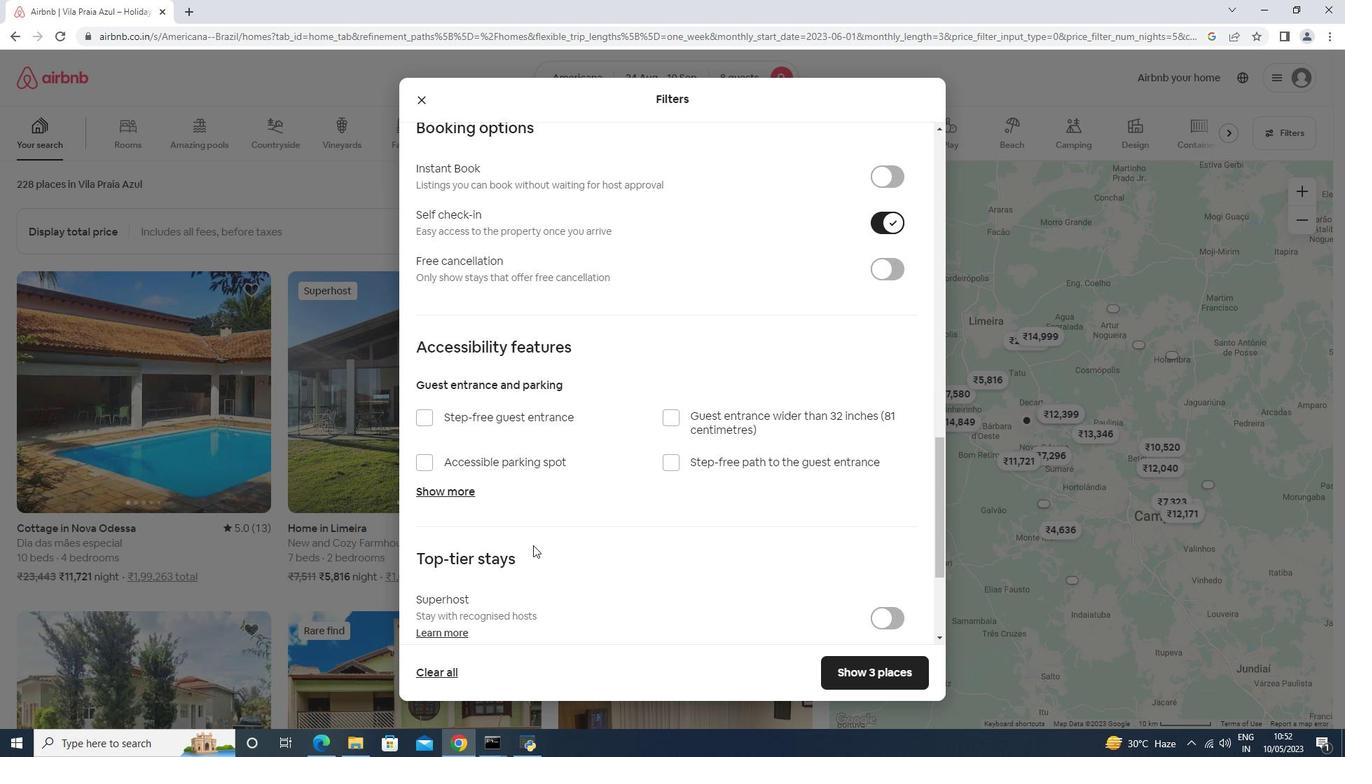 
Action: Mouse scrolled (715, 500) with delta (0, 0)
Screenshot: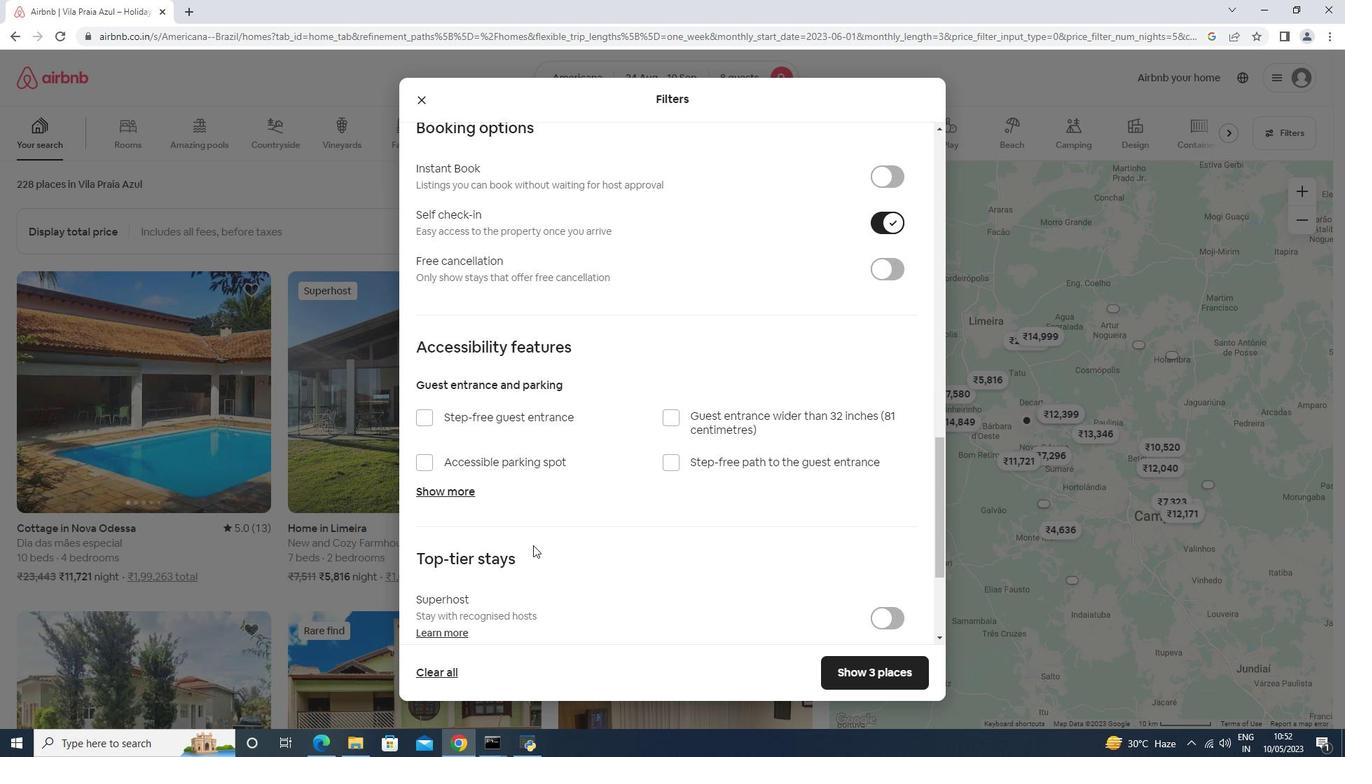 
Action: Mouse scrolled (715, 500) with delta (0, 0)
Screenshot: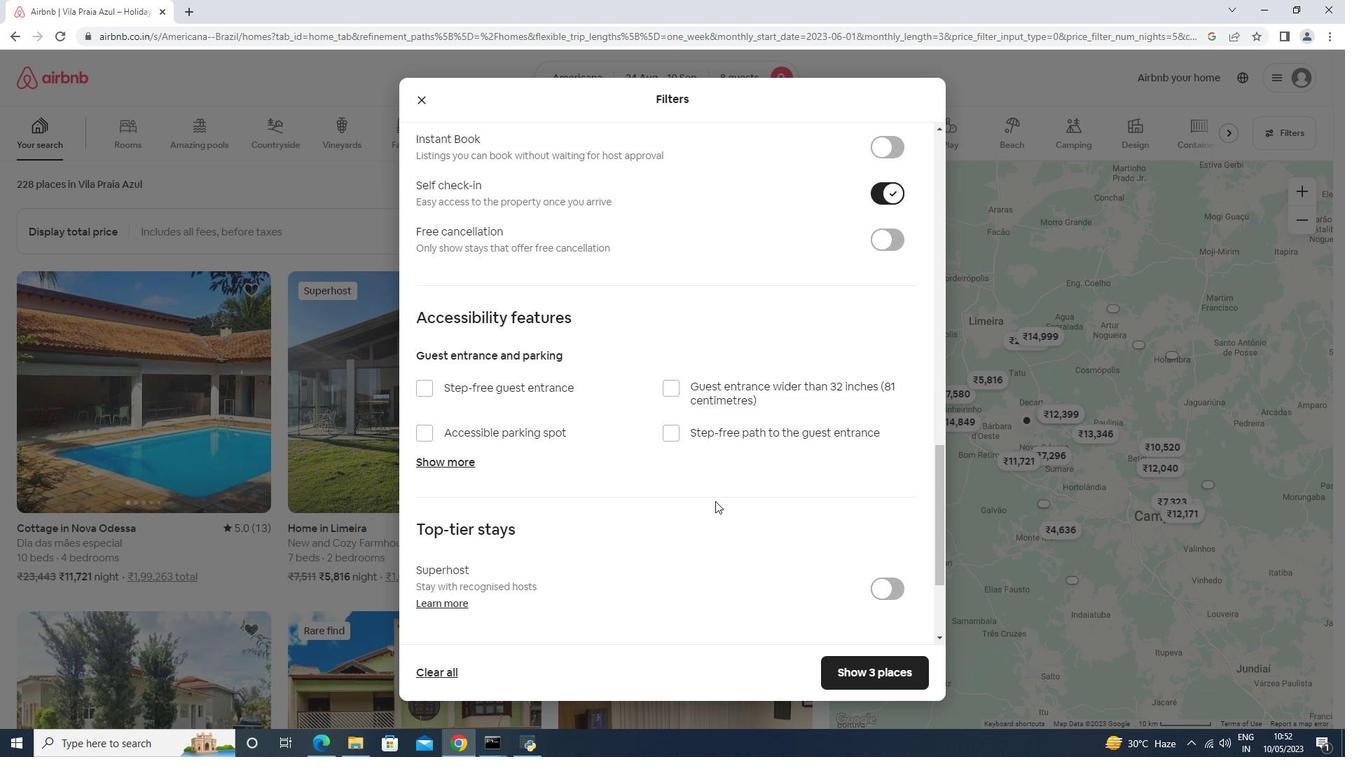 
Action: Mouse moved to (412, 543)
Screenshot: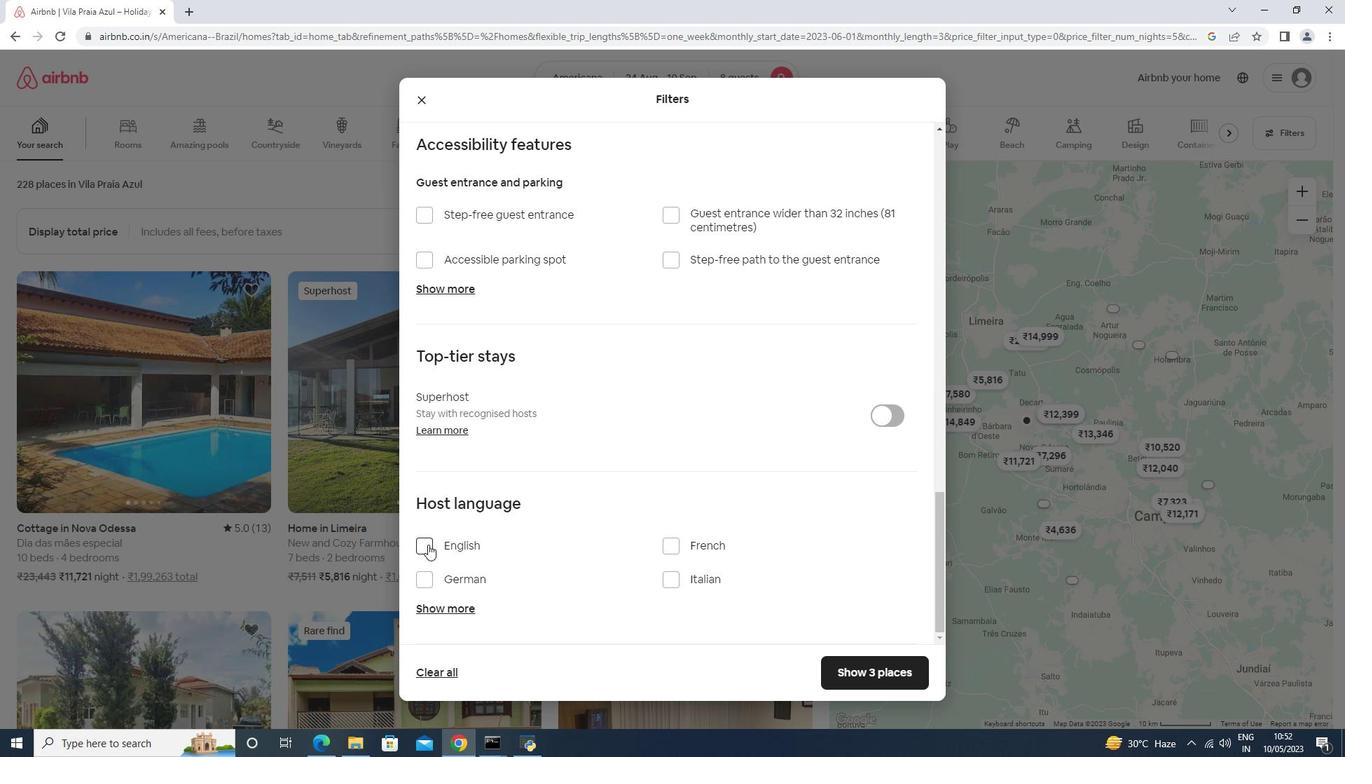 
Action: Mouse pressed left at (412, 543)
Screenshot: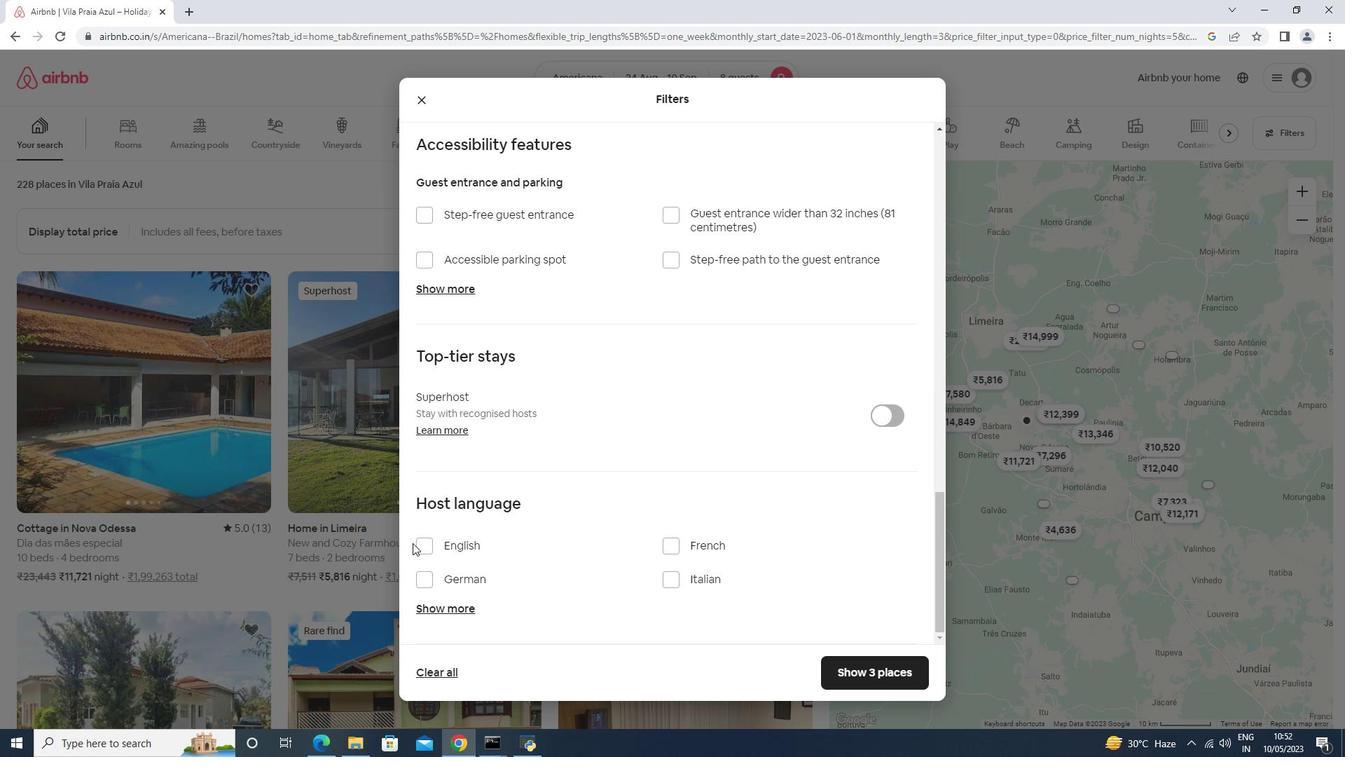 
Action: Mouse moved to (420, 544)
Screenshot: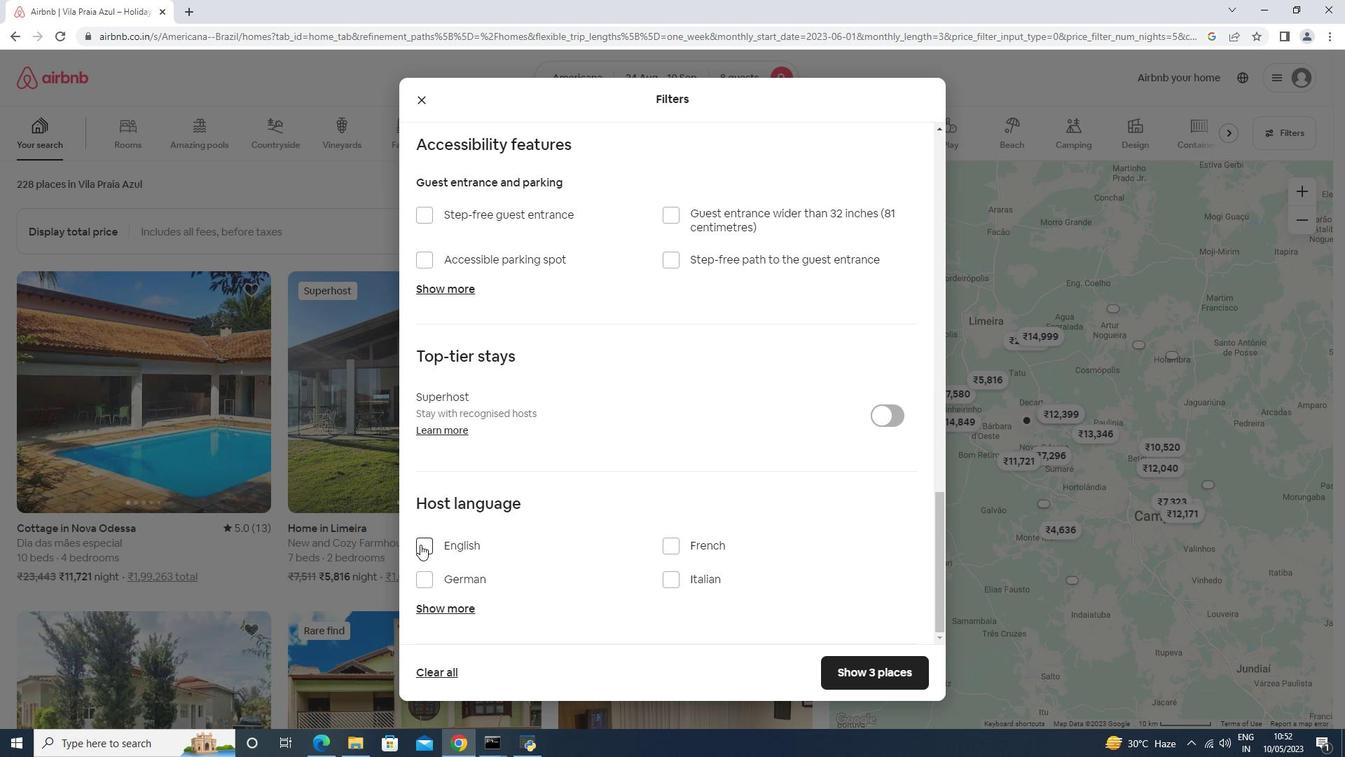 
Action: Mouse pressed left at (420, 544)
Screenshot: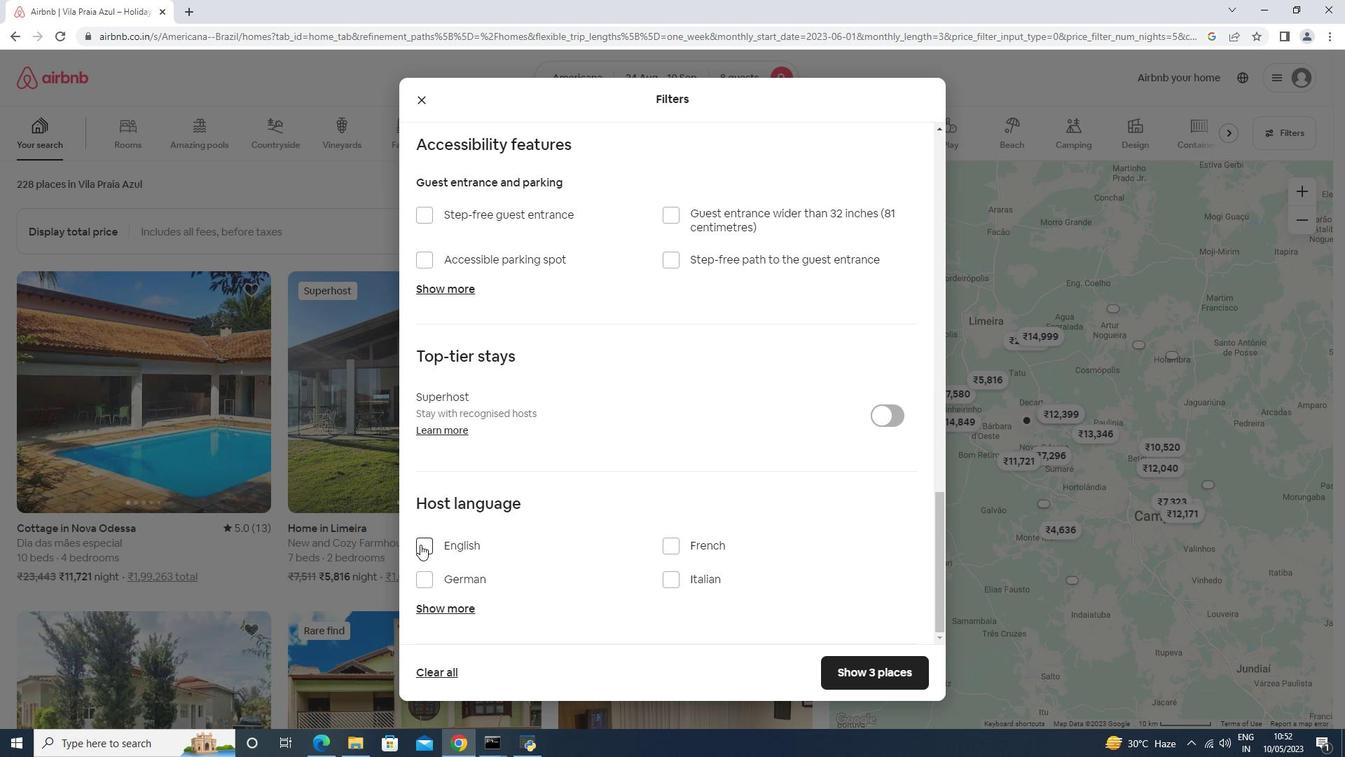 
Action: Mouse moved to (860, 668)
Screenshot: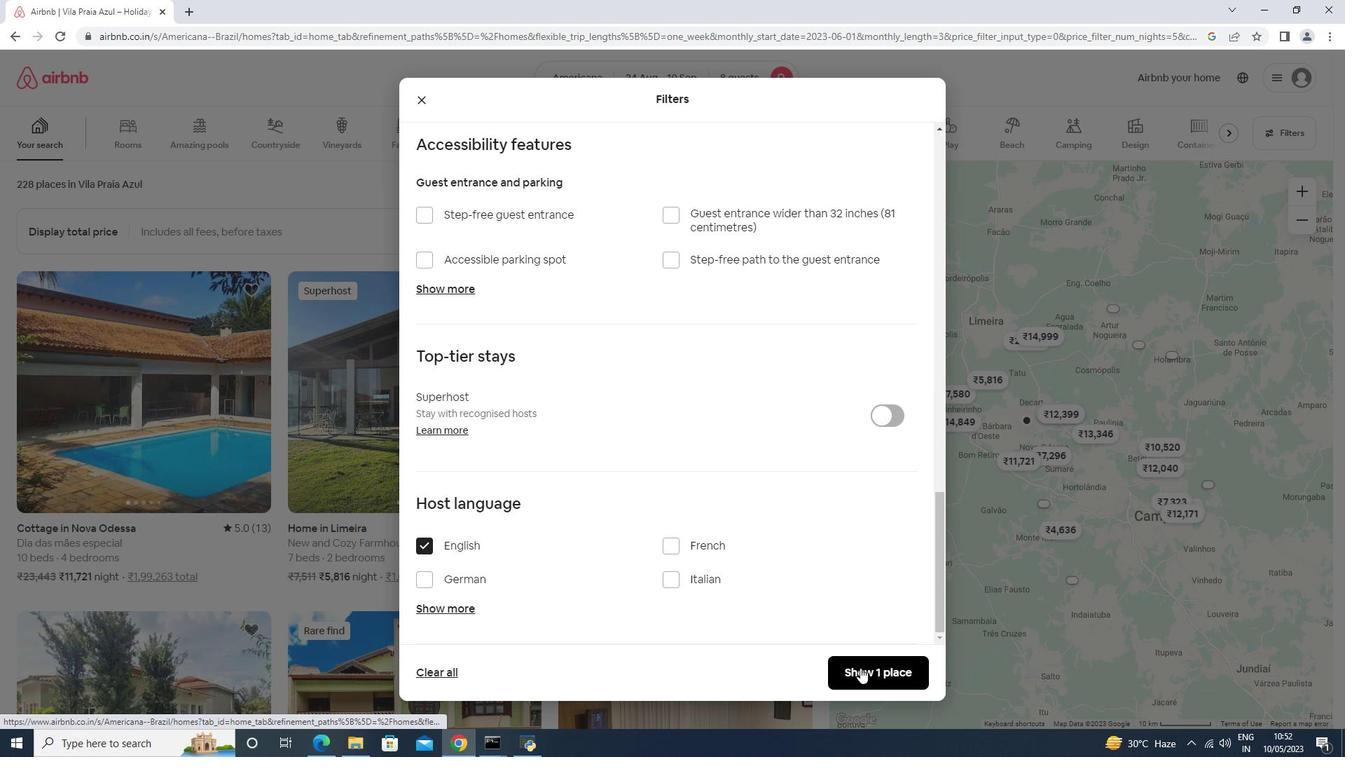 
Action: Mouse pressed left at (860, 668)
Screenshot: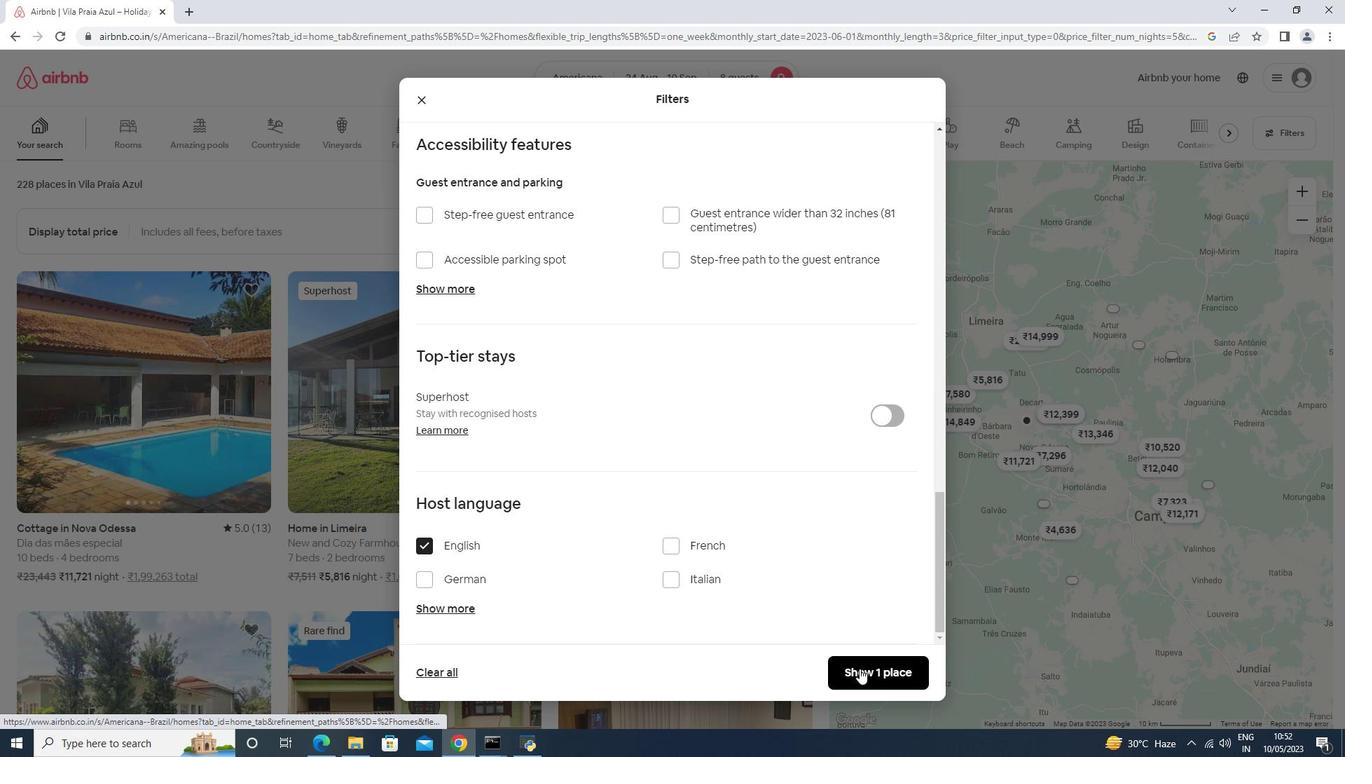 
Action: Mouse moved to (748, 503)
Screenshot: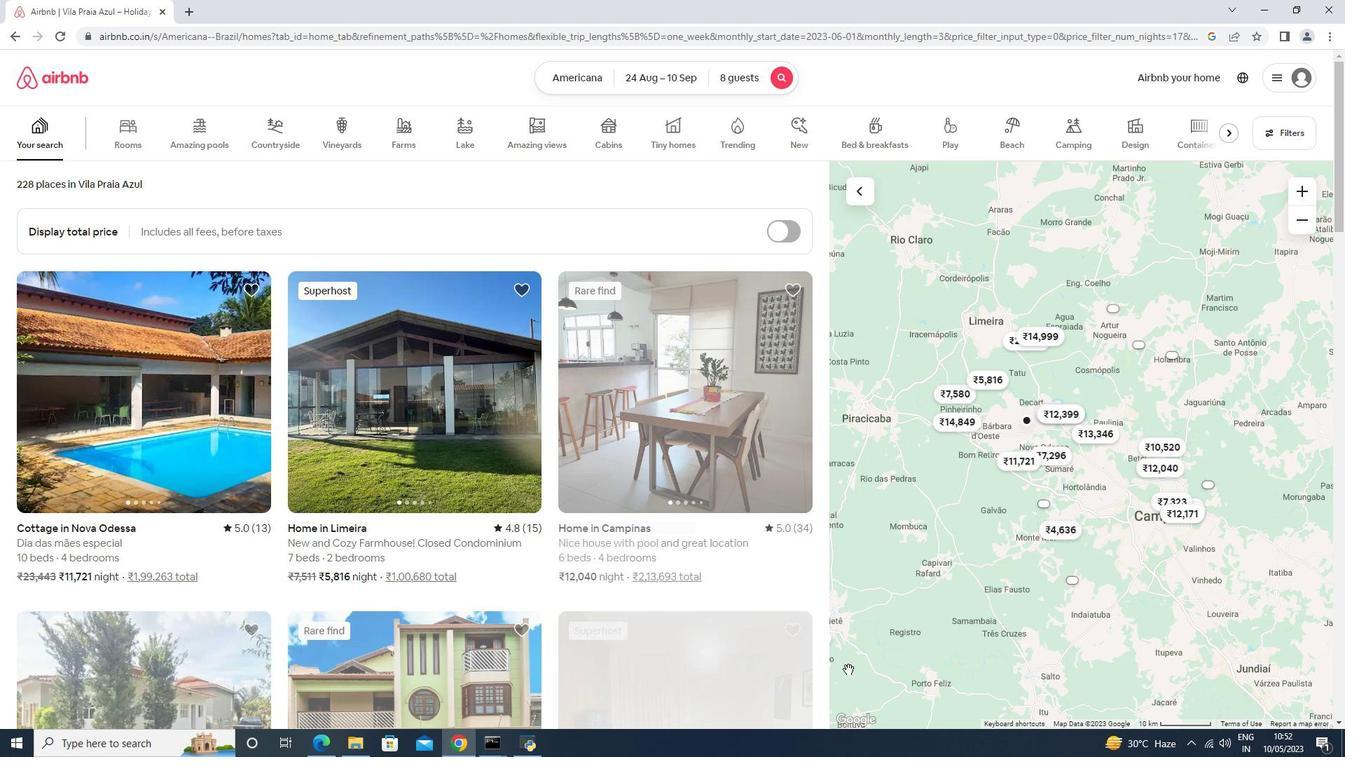 
